 Task: Find connections with filter location Bujumbura with filter topic #femaleentrepreneurwith filter profile language Potuguese with filter current company Sofomation with filter school Mar Baselios College of Engineering and Technology (Autonomous) | Thiruvananthapuram | Kerala with filter industry Electrical Equipment Manufacturing with filter service category Search Engine Marketing (SEM) with filter keywords title President
Action: Mouse moved to (188, 277)
Screenshot: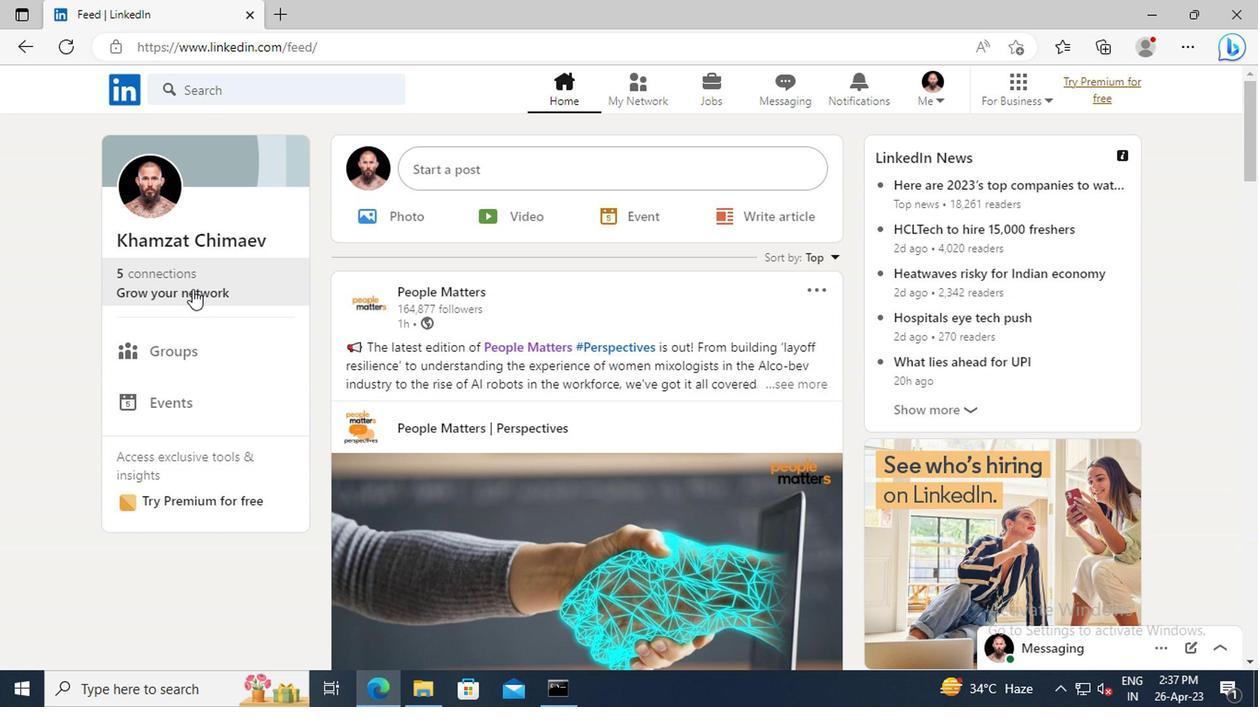 
Action: Mouse pressed left at (188, 277)
Screenshot: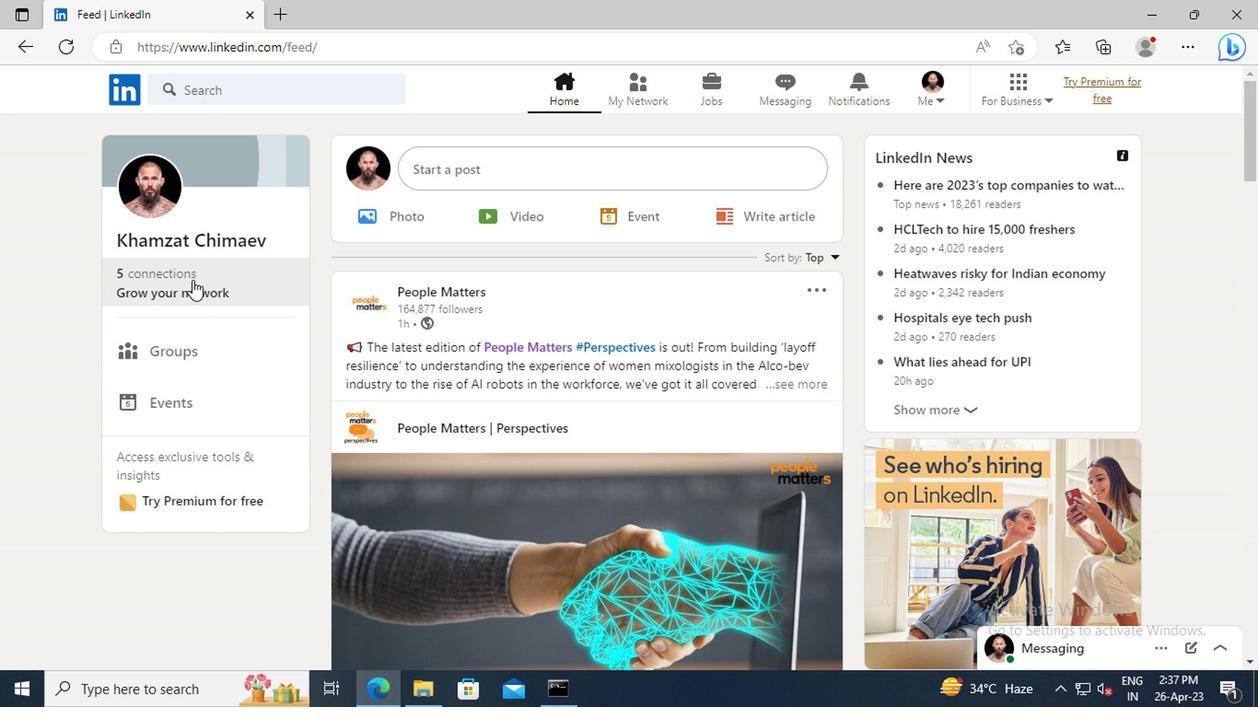 
Action: Mouse moved to (212, 197)
Screenshot: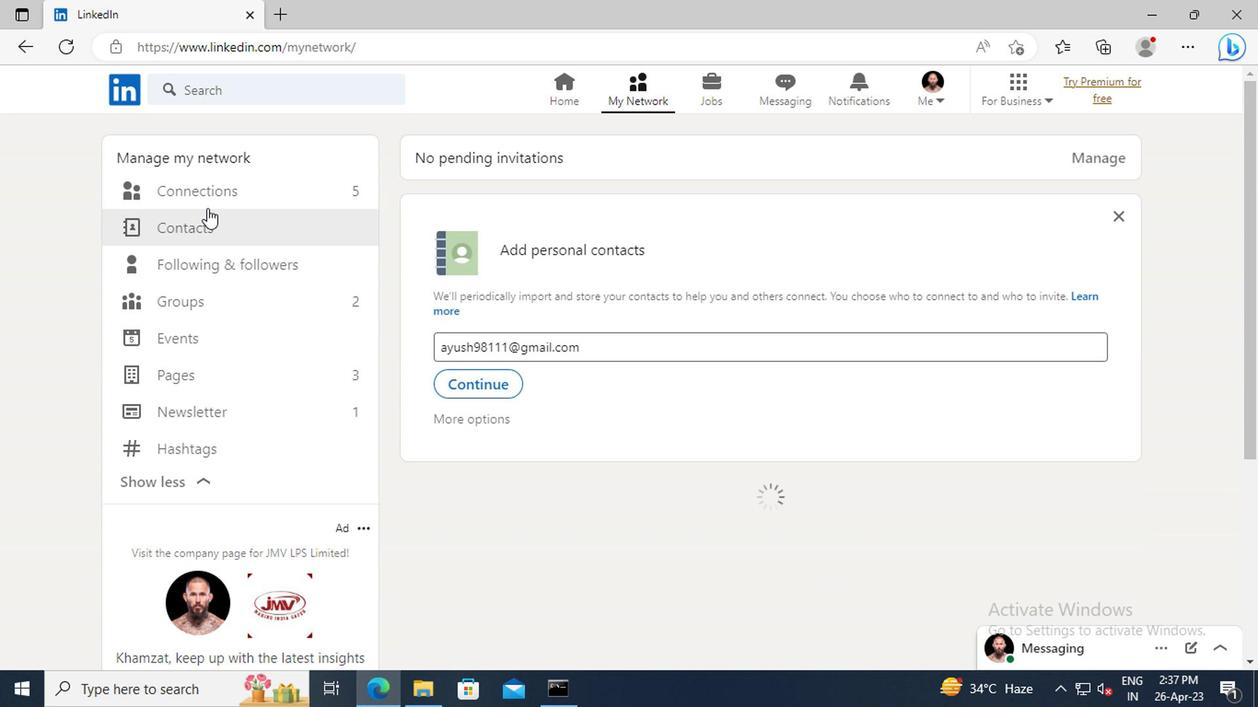 
Action: Mouse pressed left at (212, 197)
Screenshot: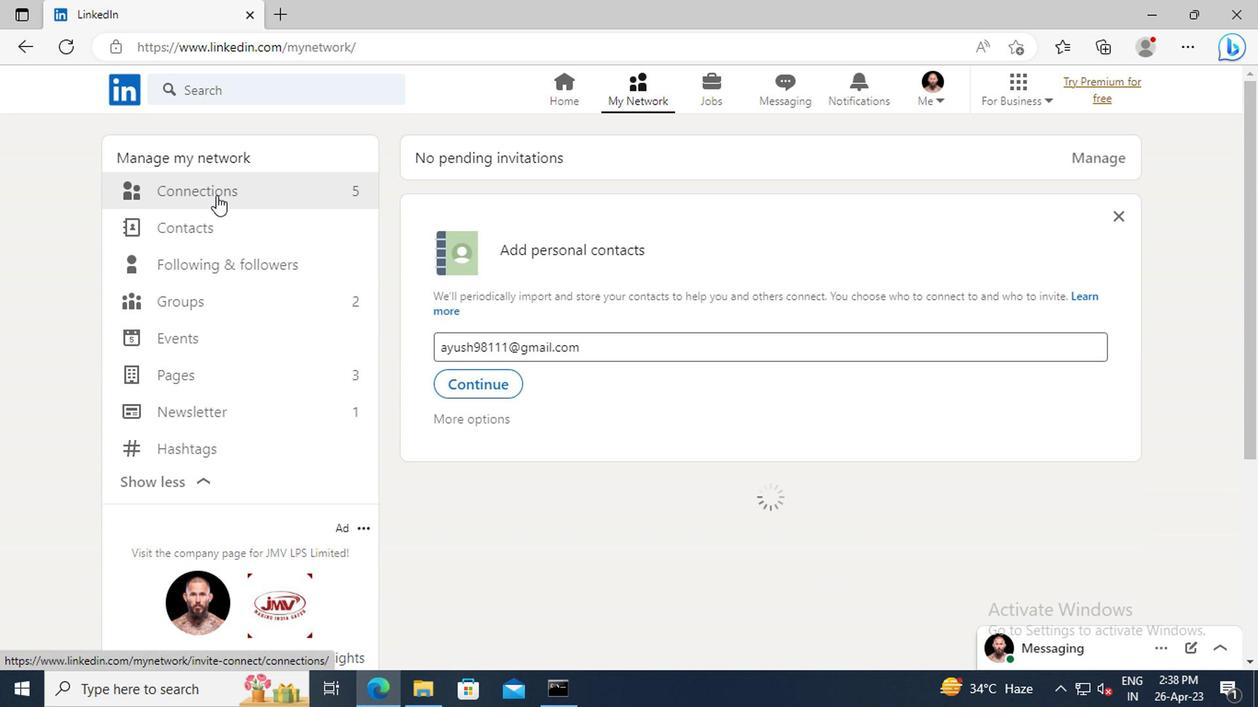 
Action: Mouse moved to (751, 197)
Screenshot: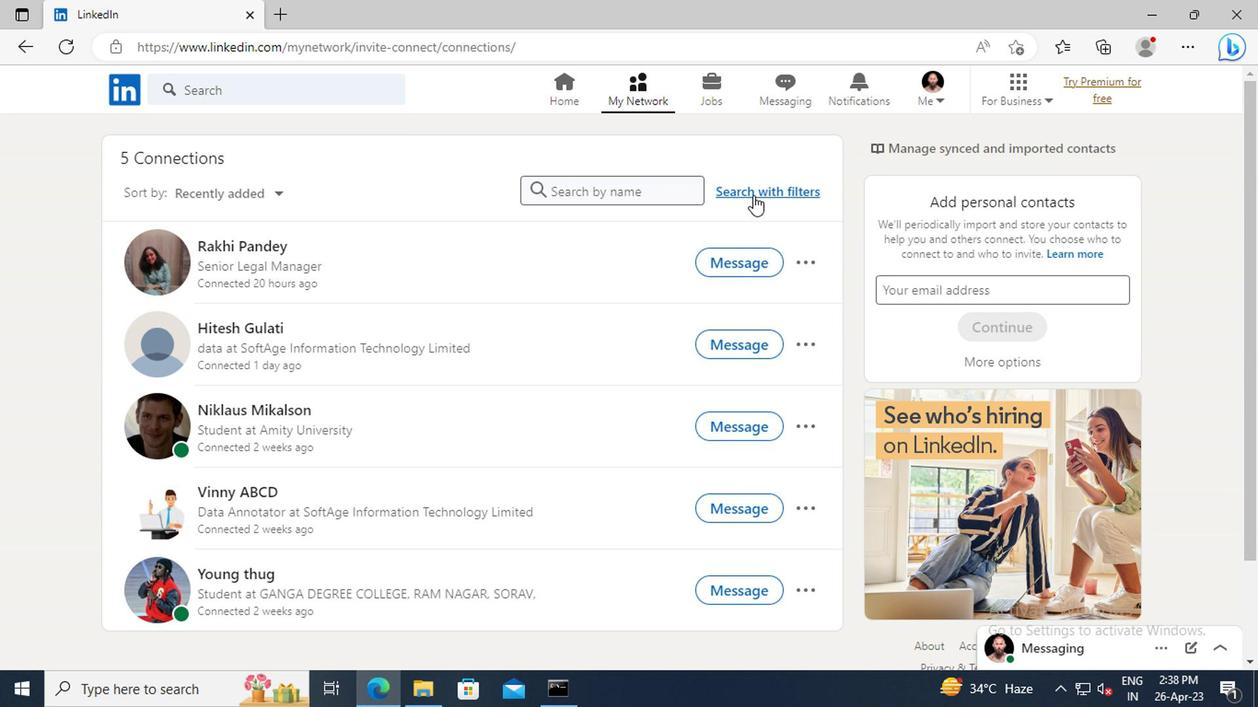 
Action: Mouse pressed left at (751, 197)
Screenshot: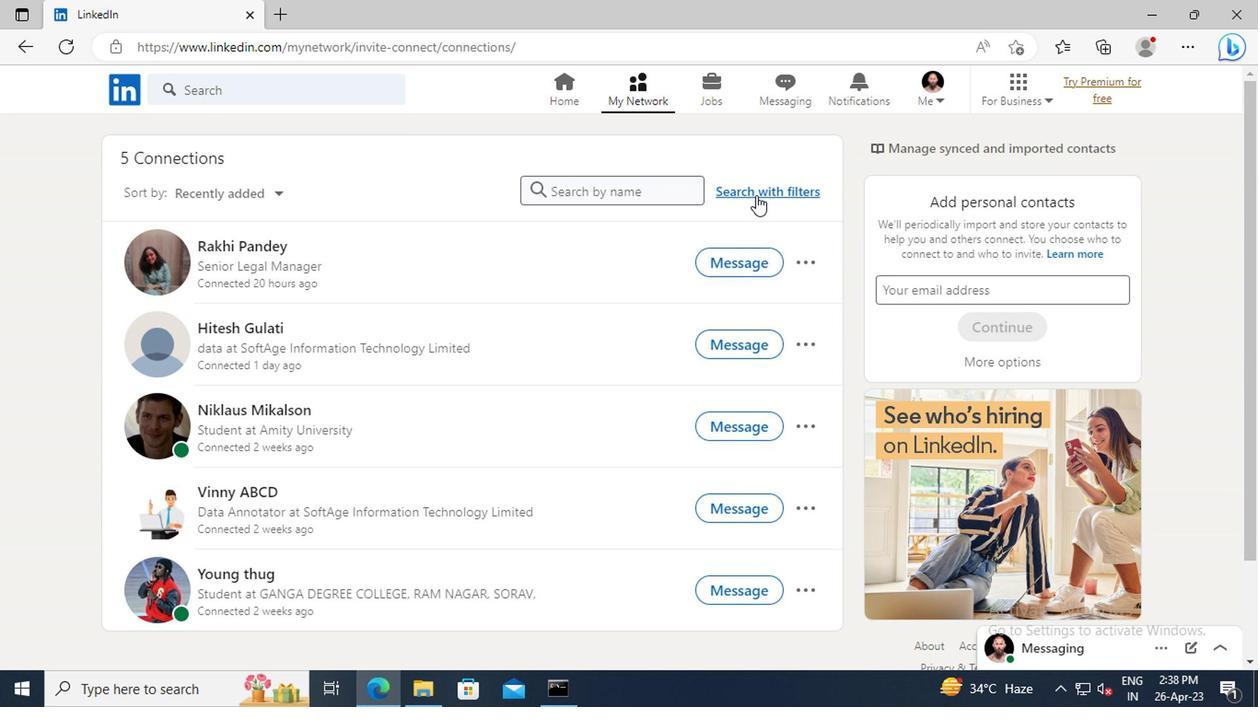 
Action: Mouse moved to (697, 148)
Screenshot: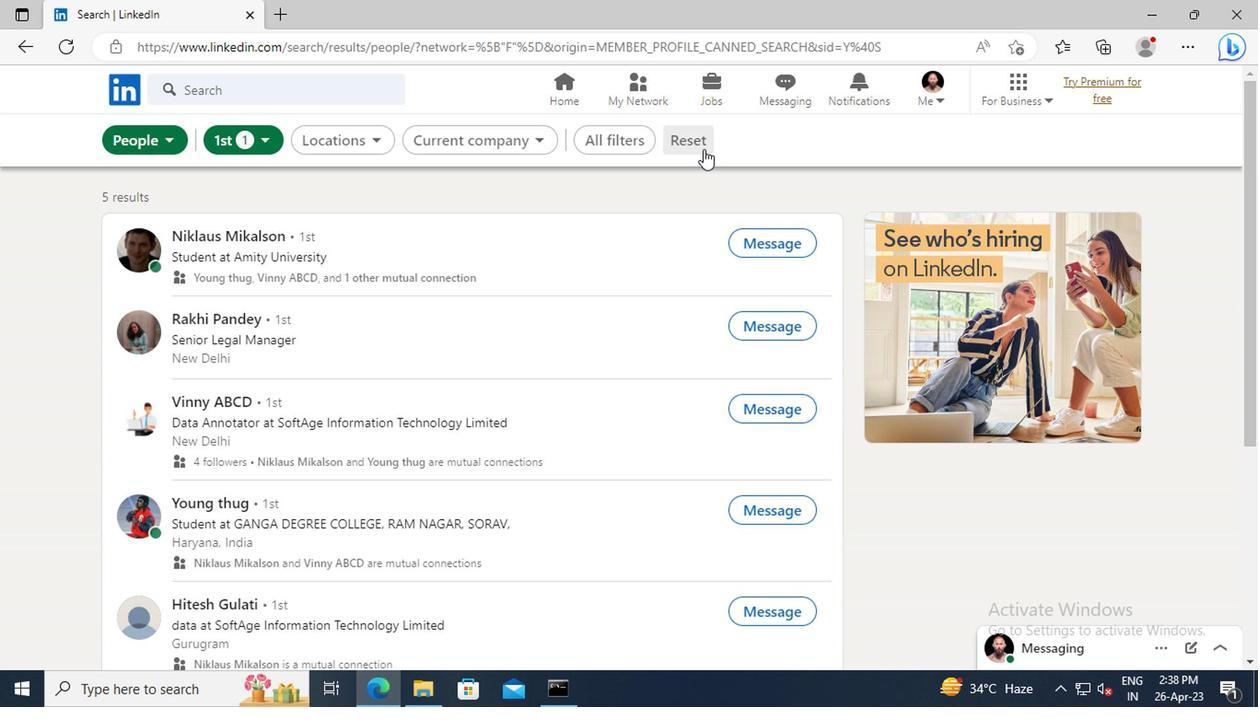 
Action: Mouse pressed left at (697, 148)
Screenshot: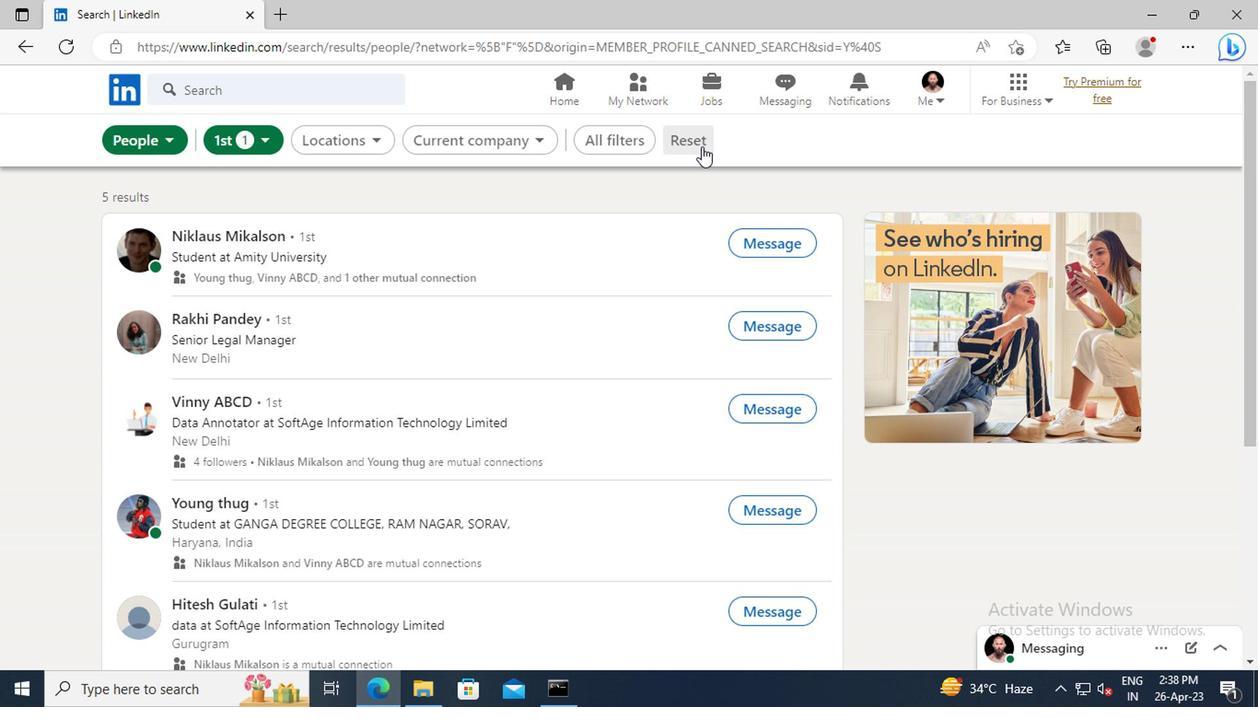 
Action: Mouse moved to (673, 147)
Screenshot: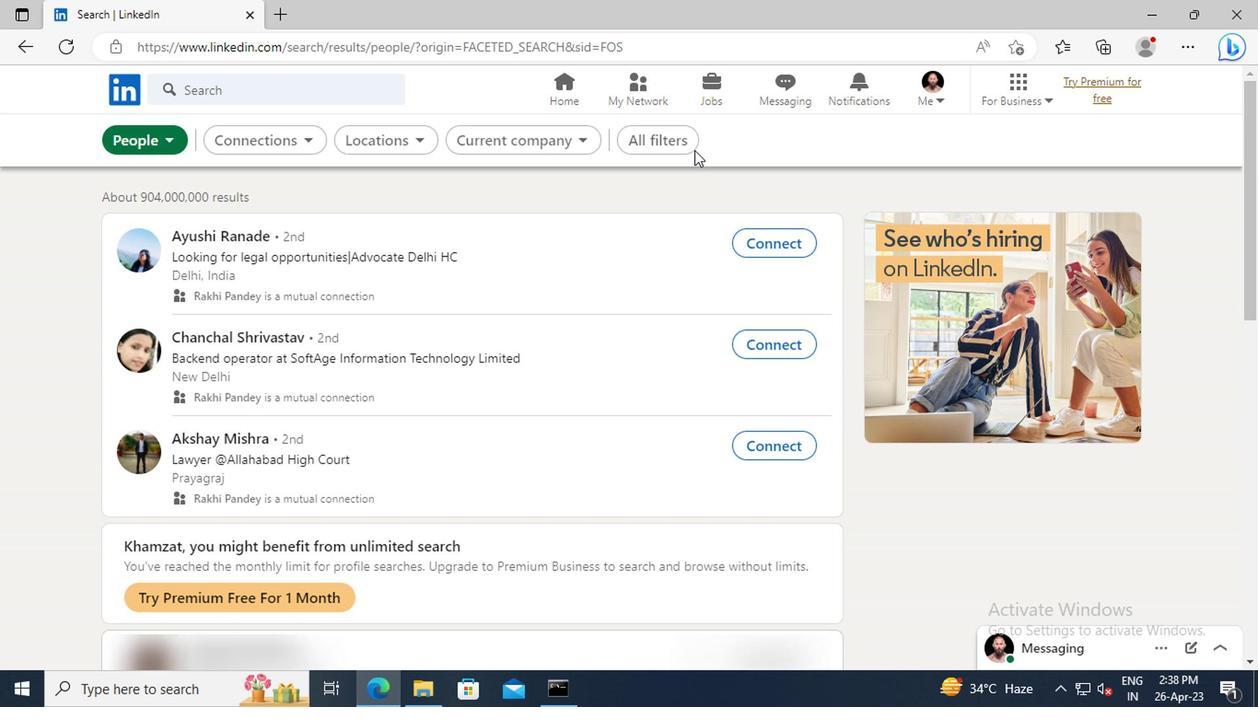 
Action: Mouse pressed left at (673, 147)
Screenshot: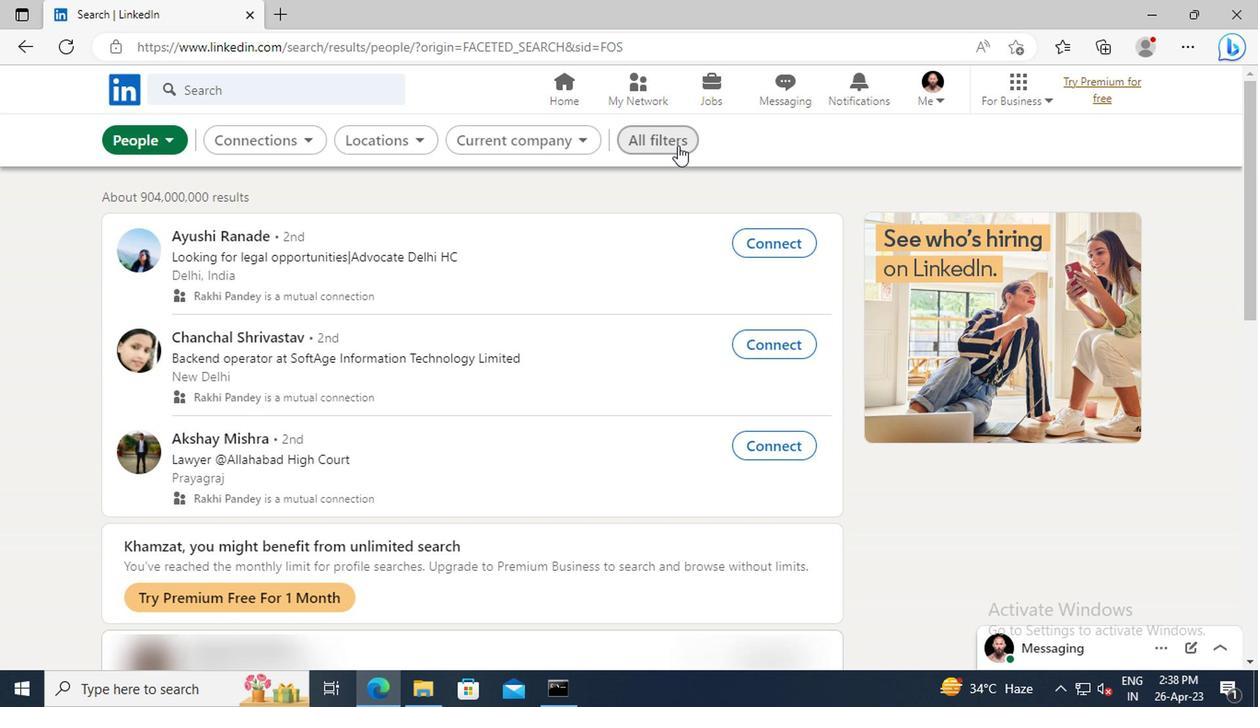 
Action: Mouse moved to (1053, 342)
Screenshot: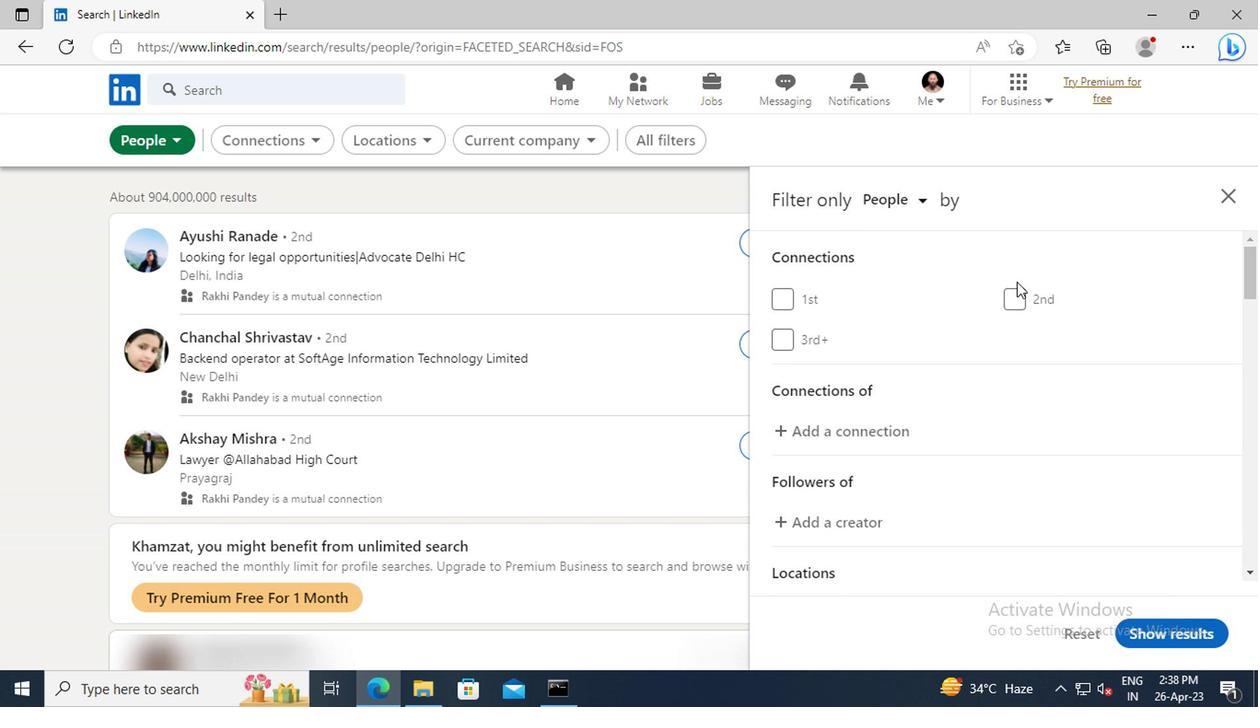 
Action: Mouse scrolled (1053, 341) with delta (0, 0)
Screenshot: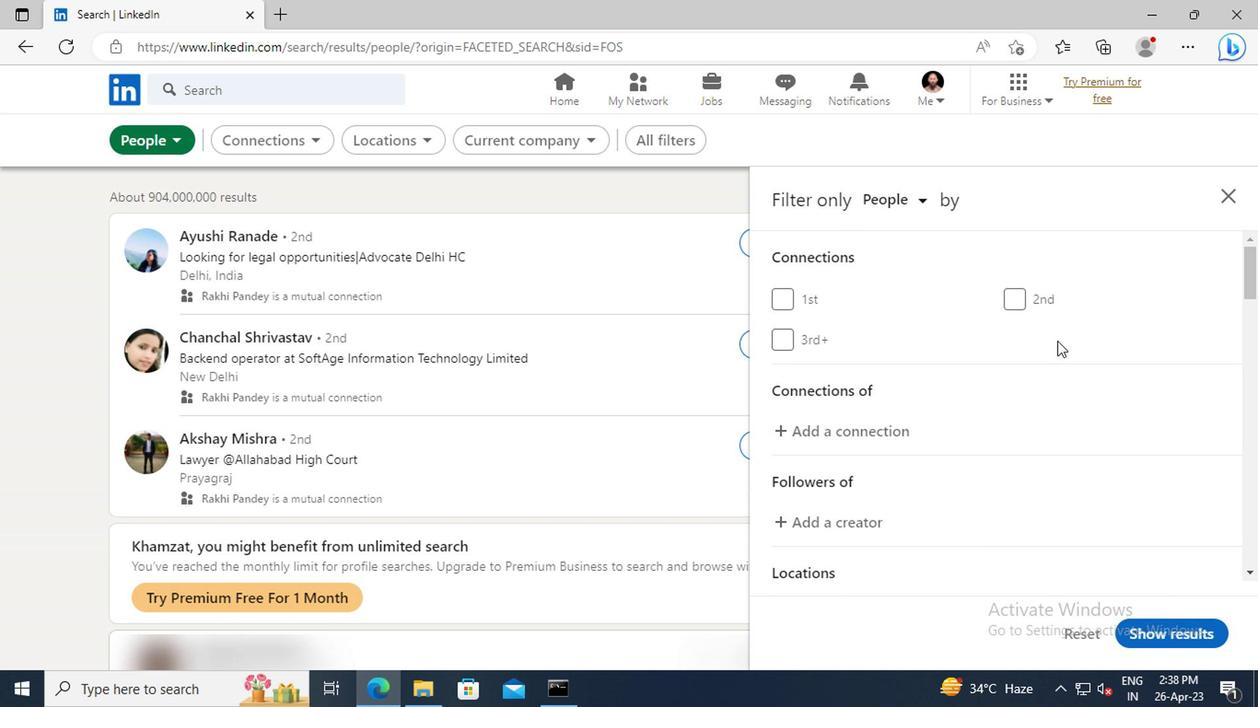 
Action: Mouse scrolled (1053, 341) with delta (0, 0)
Screenshot: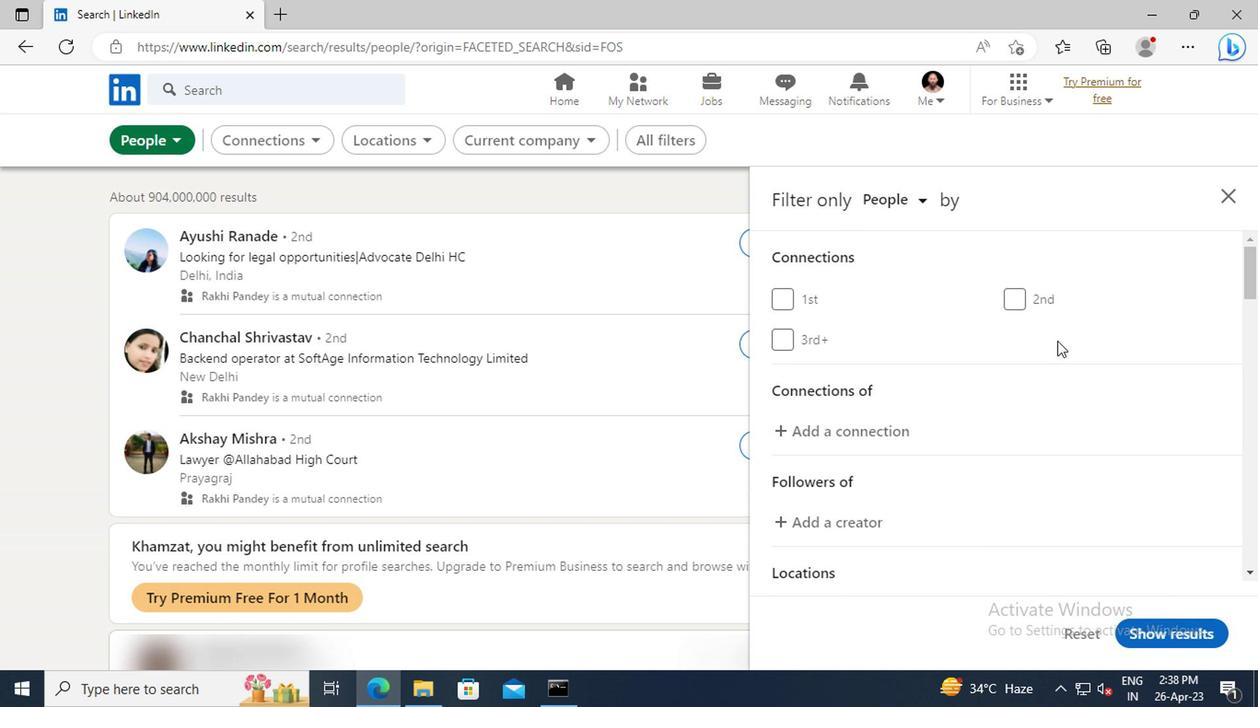 
Action: Mouse scrolled (1053, 341) with delta (0, 0)
Screenshot: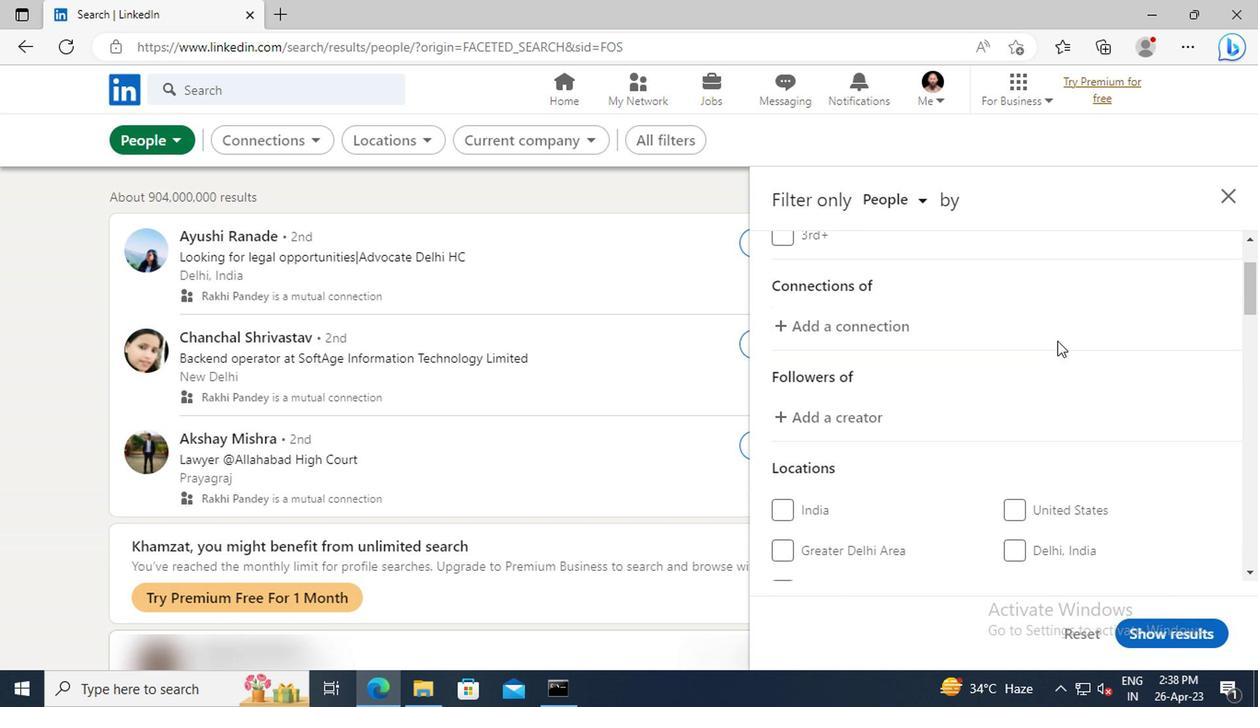 
Action: Mouse scrolled (1053, 341) with delta (0, 0)
Screenshot: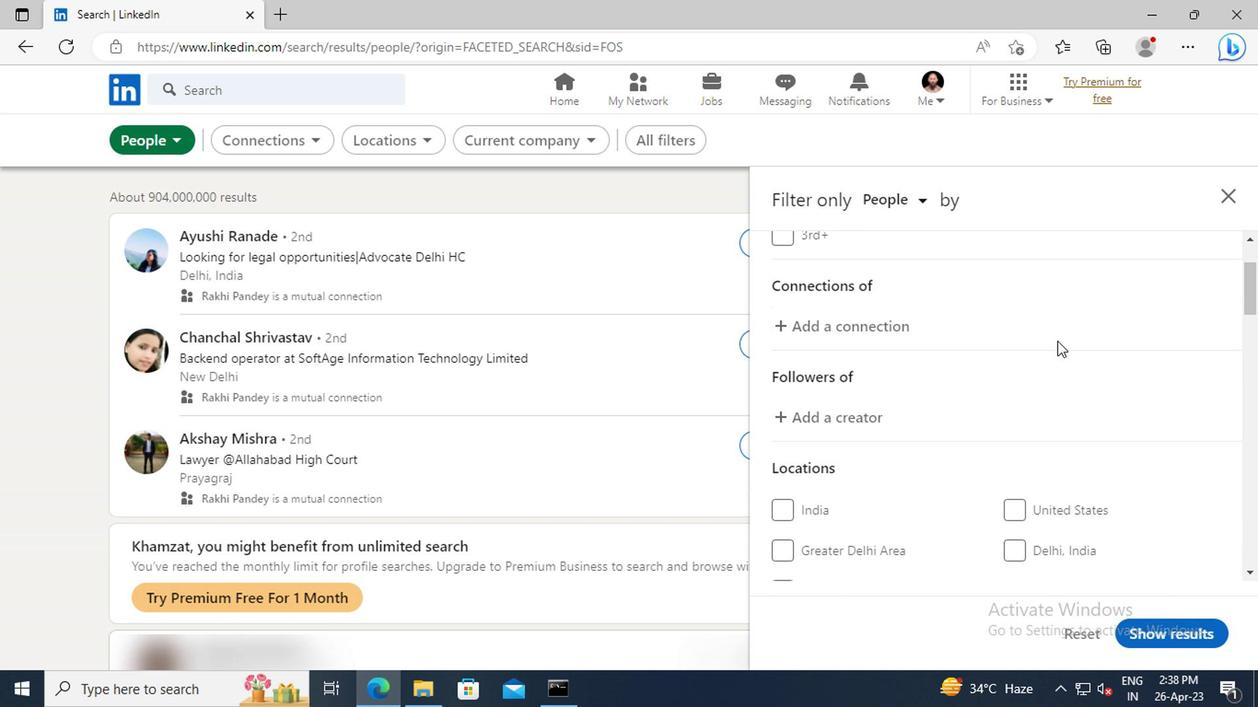 
Action: Mouse scrolled (1053, 341) with delta (0, 0)
Screenshot: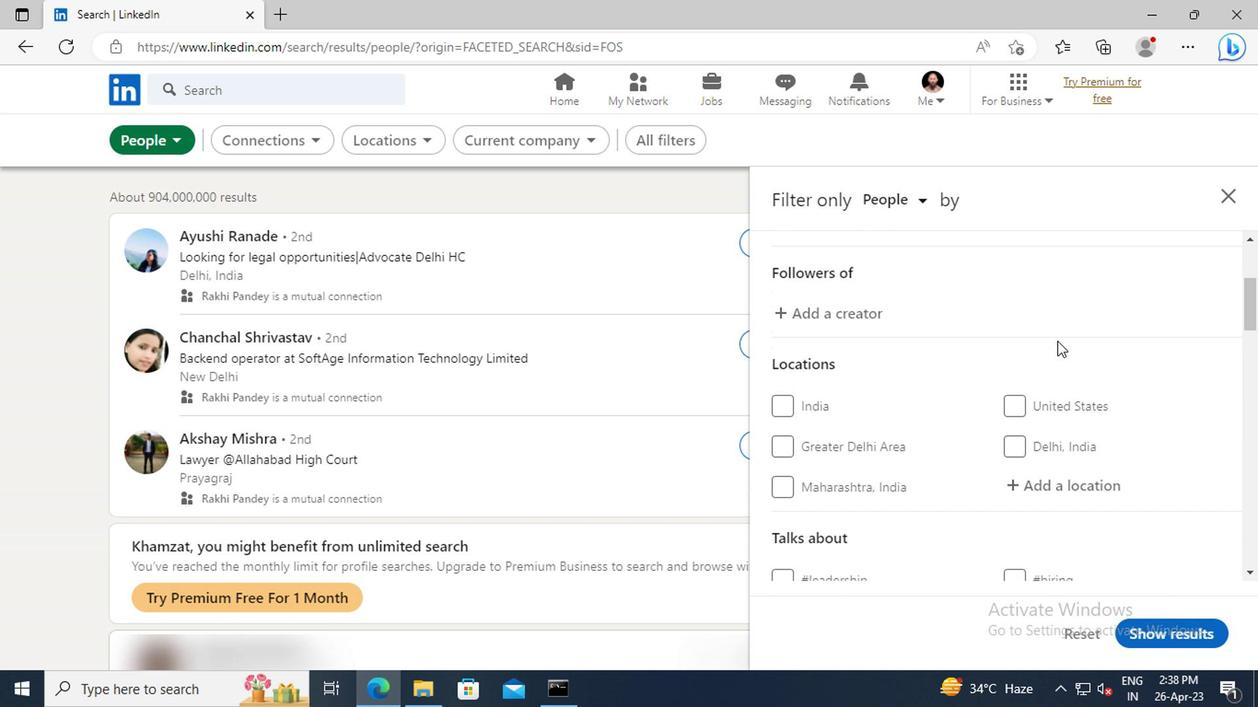 
Action: Mouse moved to (1047, 430)
Screenshot: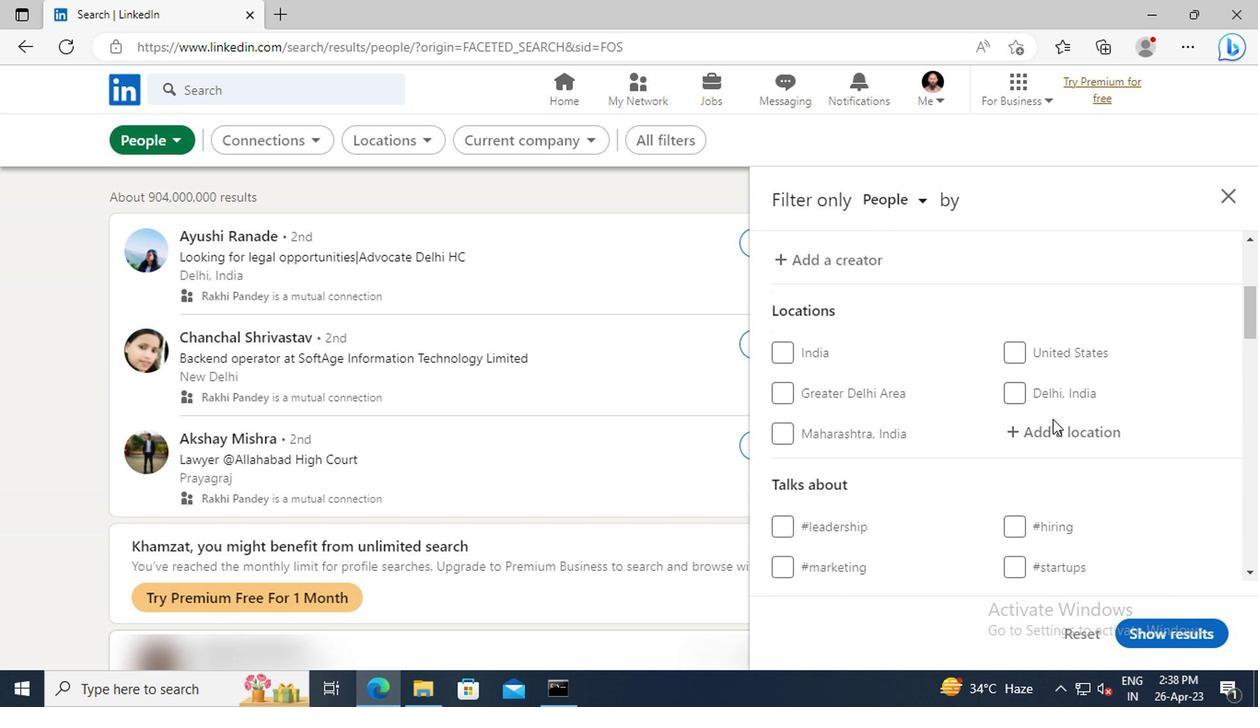 
Action: Mouse pressed left at (1047, 430)
Screenshot: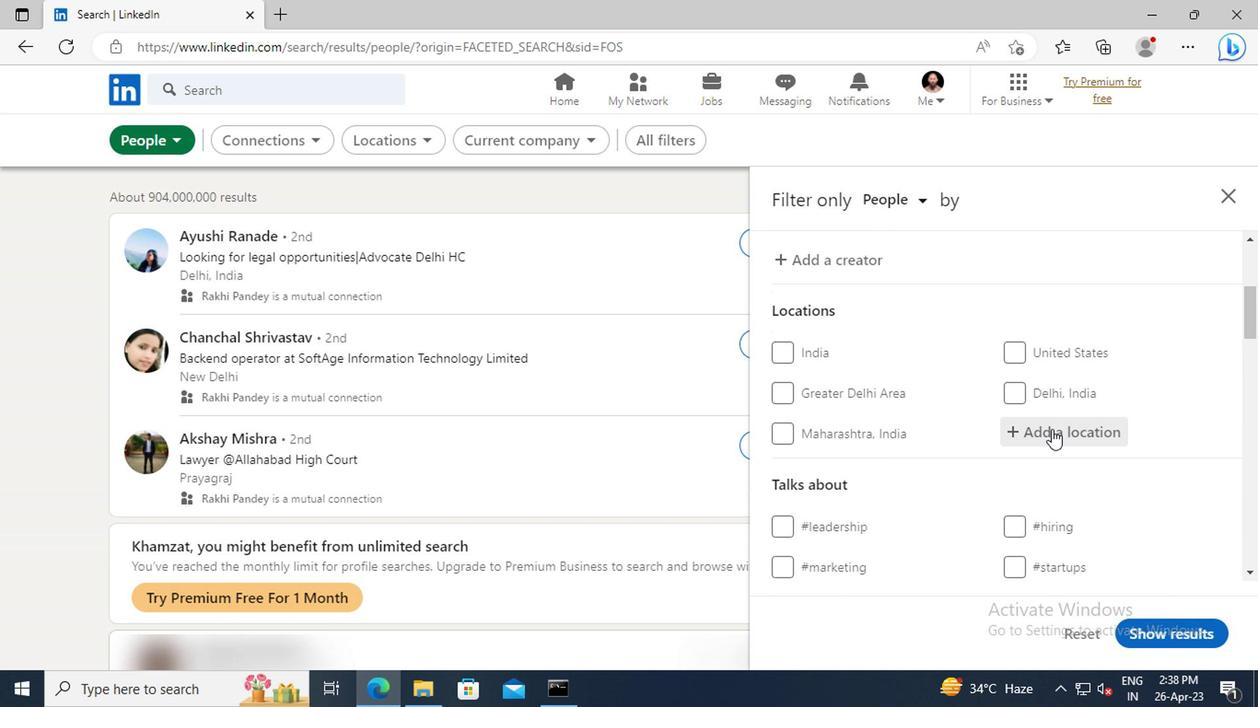 
Action: Key pressed <Key.shift>BUJUMBURA
Screenshot: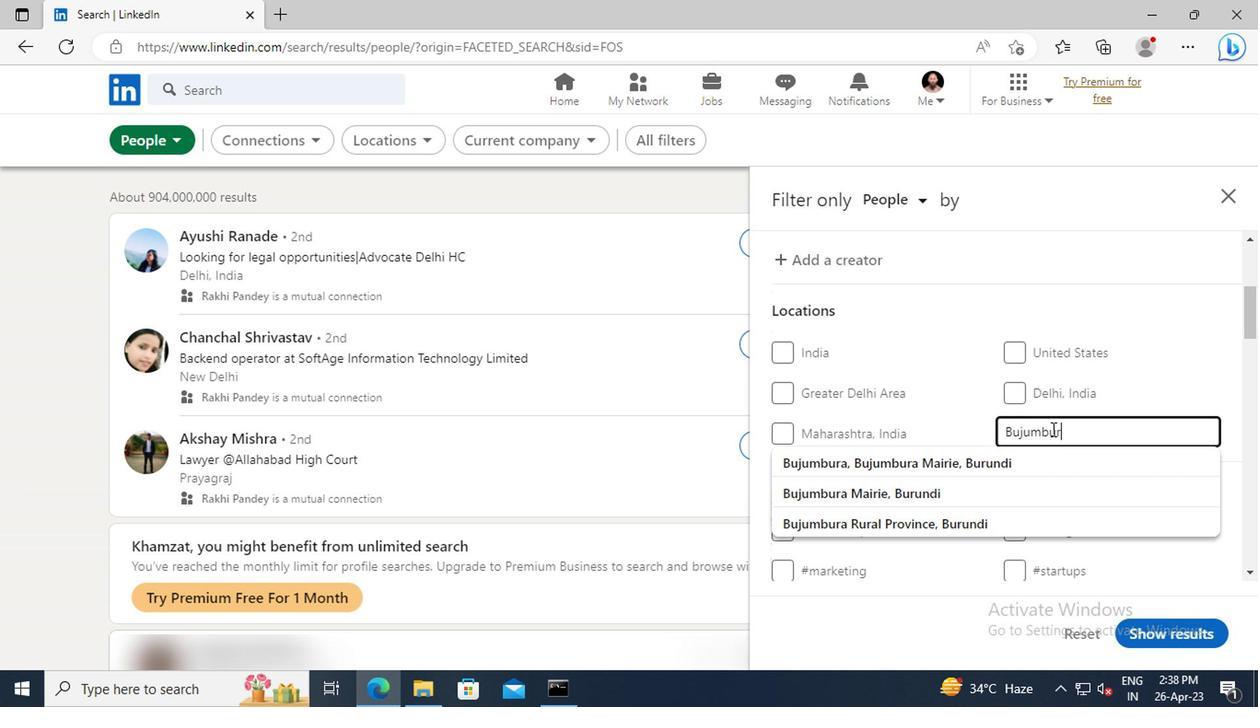 
Action: Mouse moved to (1029, 463)
Screenshot: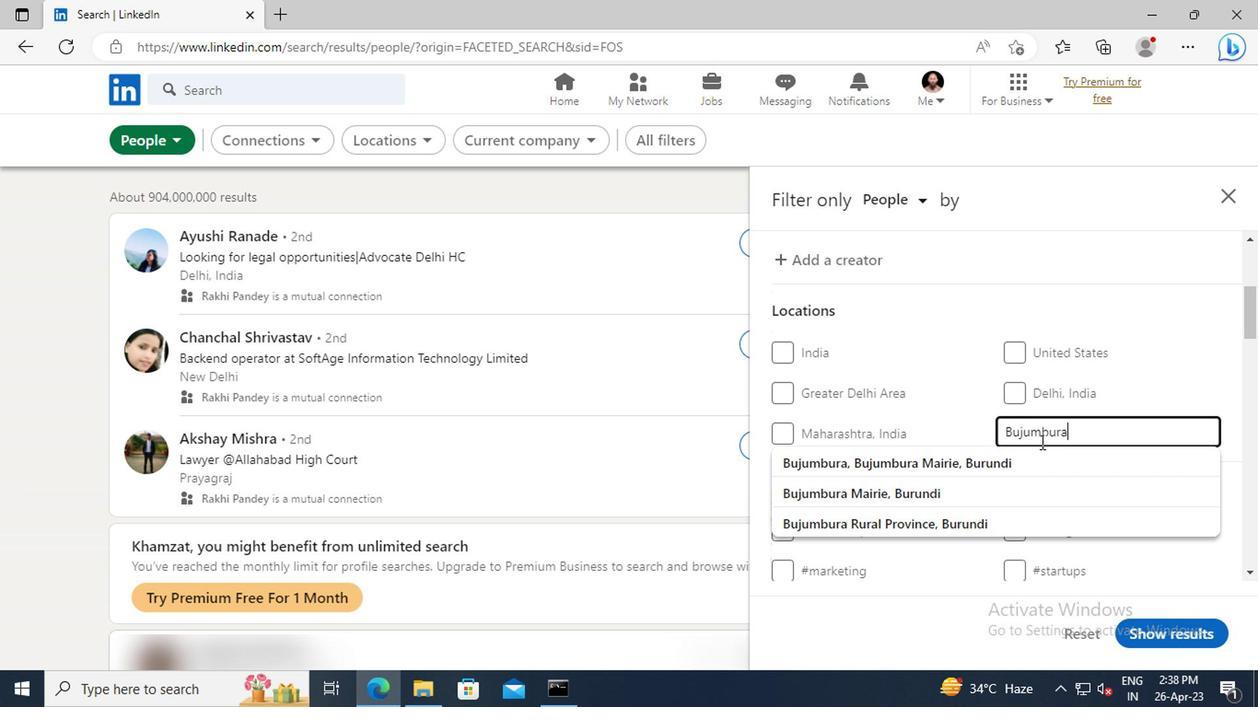 
Action: Mouse pressed left at (1029, 463)
Screenshot: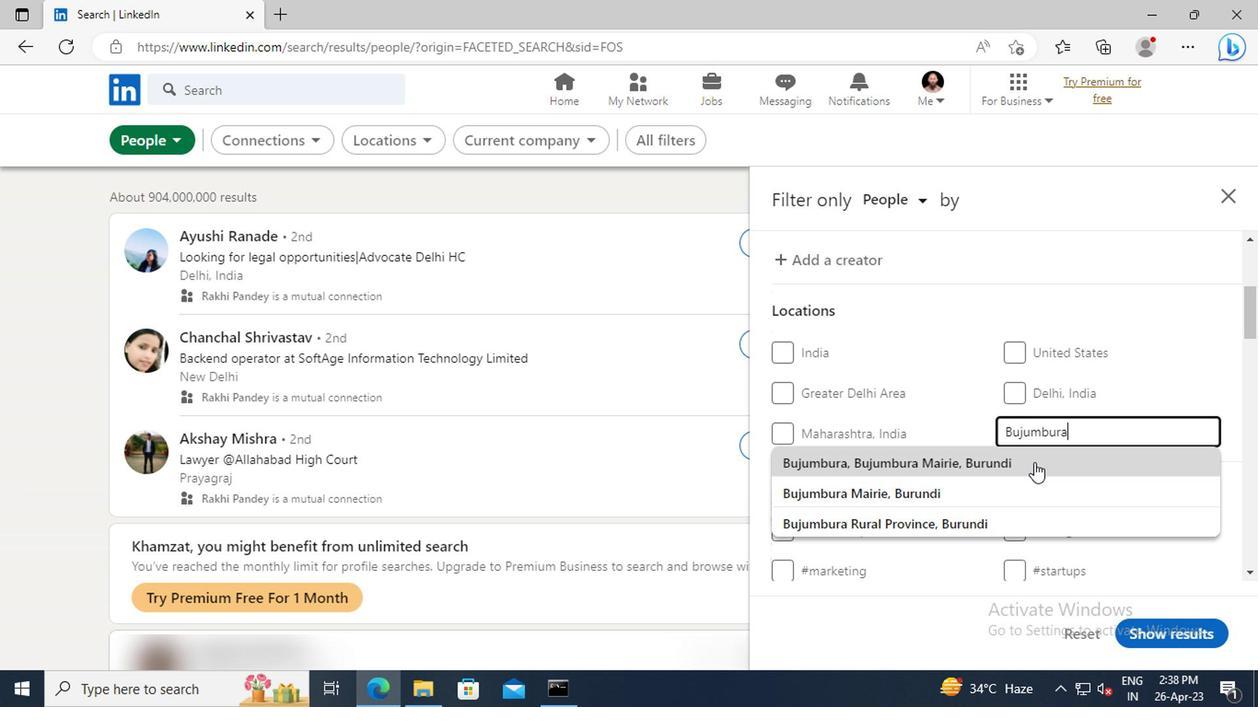 
Action: Mouse moved to (1031, 388)
Screenshot: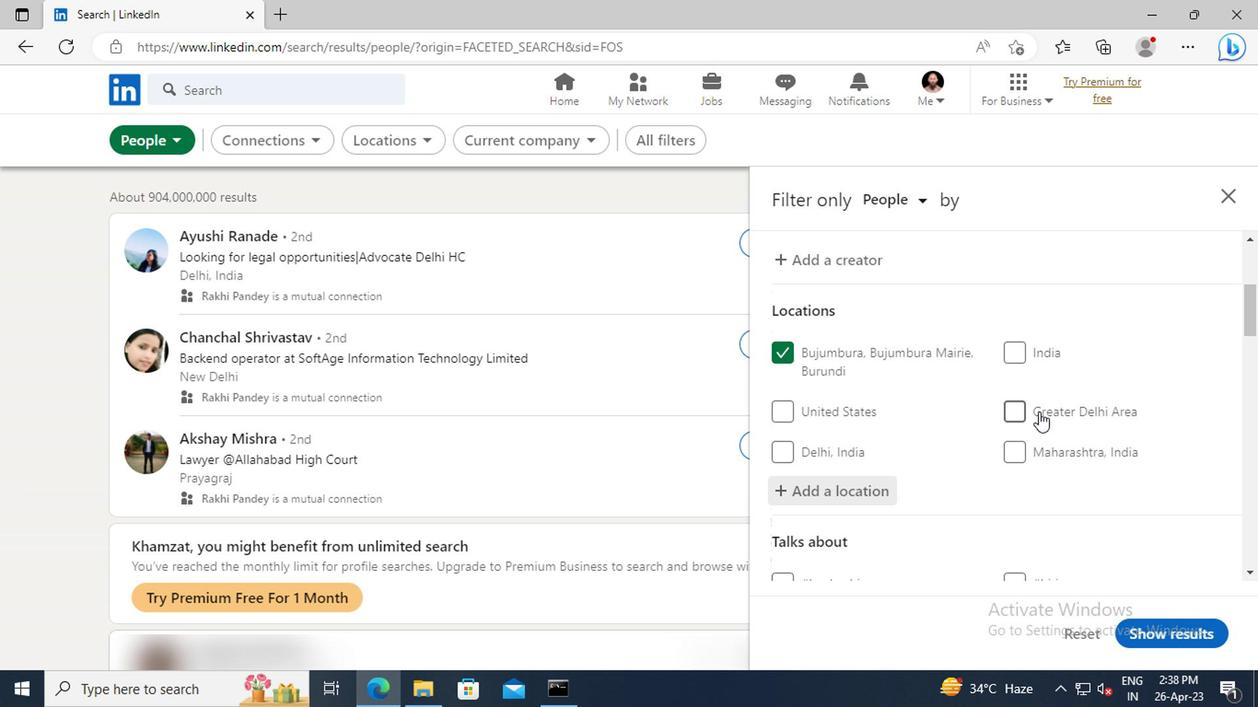 
Action: Mouse scrolled (1031, 388) with delta (0, 0)
Screenshot: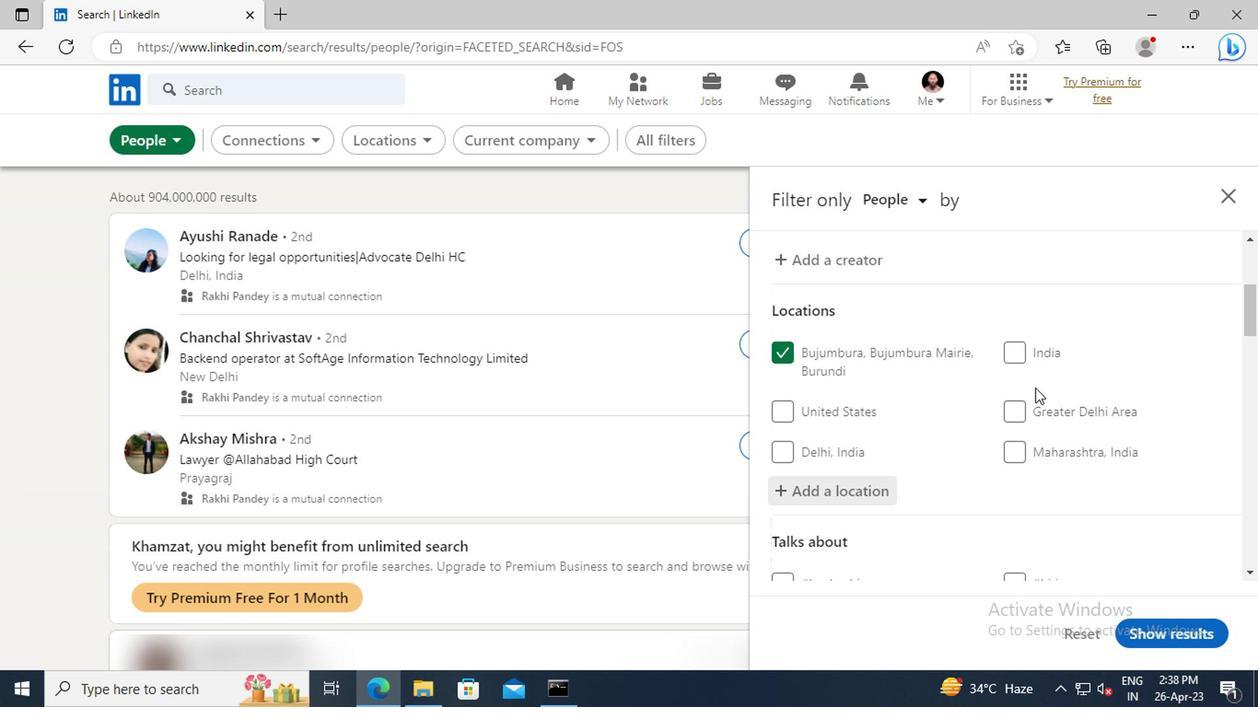 
Action: Mouse scrolled (1031, 388) with delta (0, 0)
Screenshot: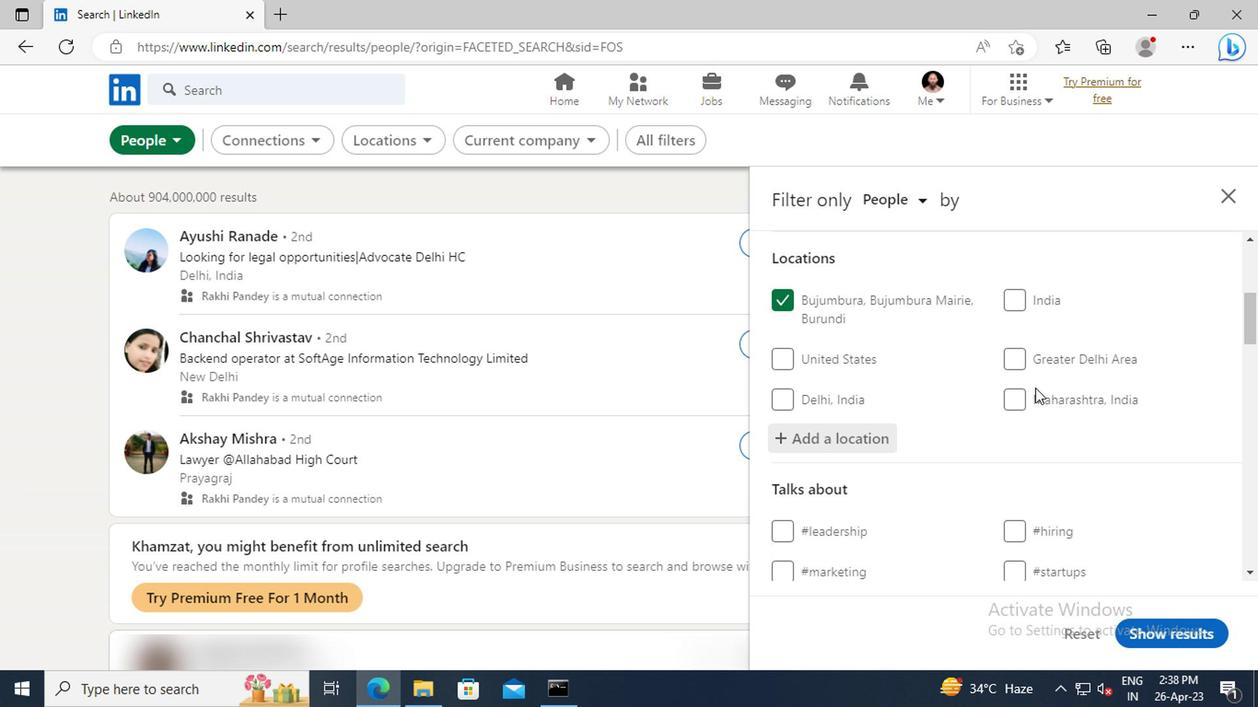 
Action: Mouse scrolled (1031, 388) with delta (0, 0)
Screenshot: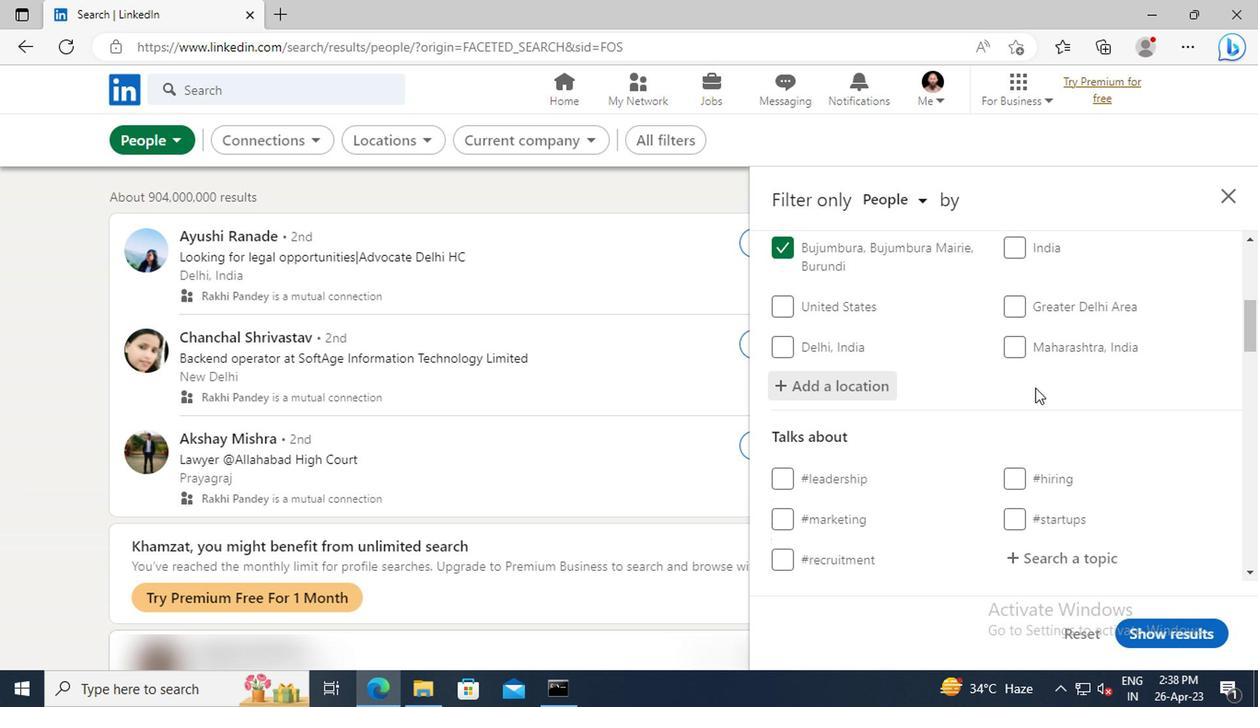 
Action: Mouse scrolled (1031, 388) with delta (0, 0)
Screenshot: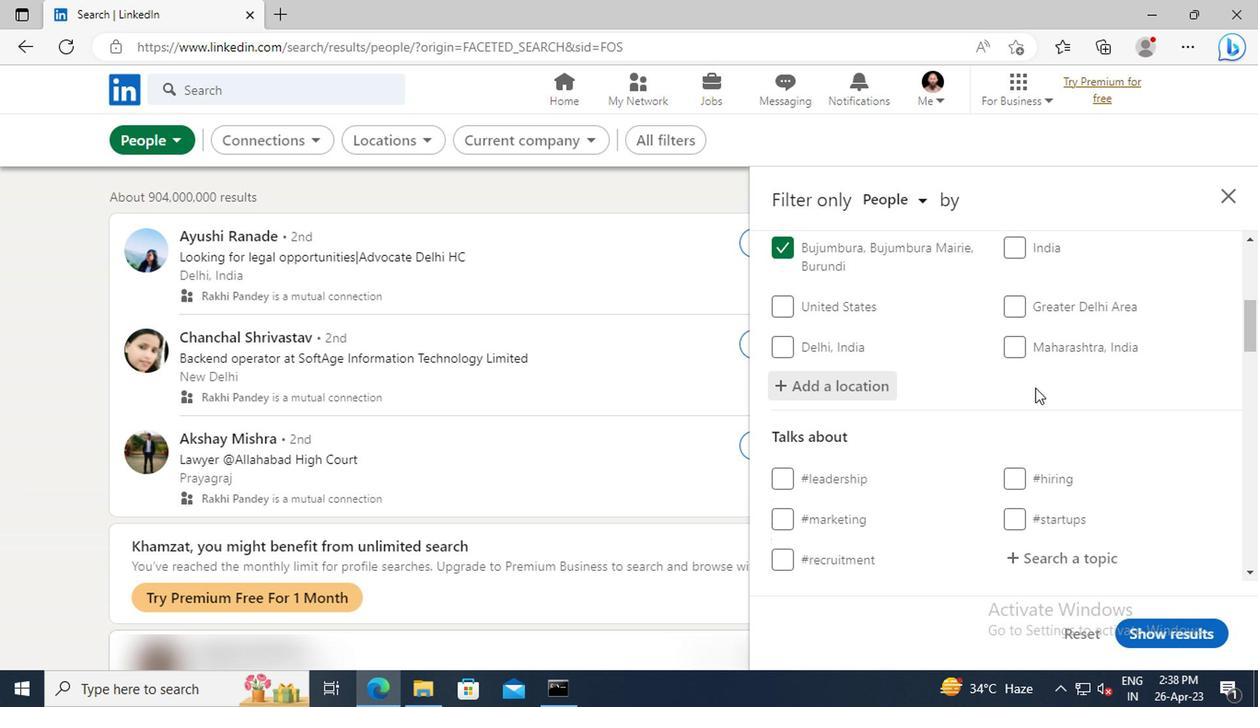 
Action: Mouse moved to (1033, 454)
Screenshot: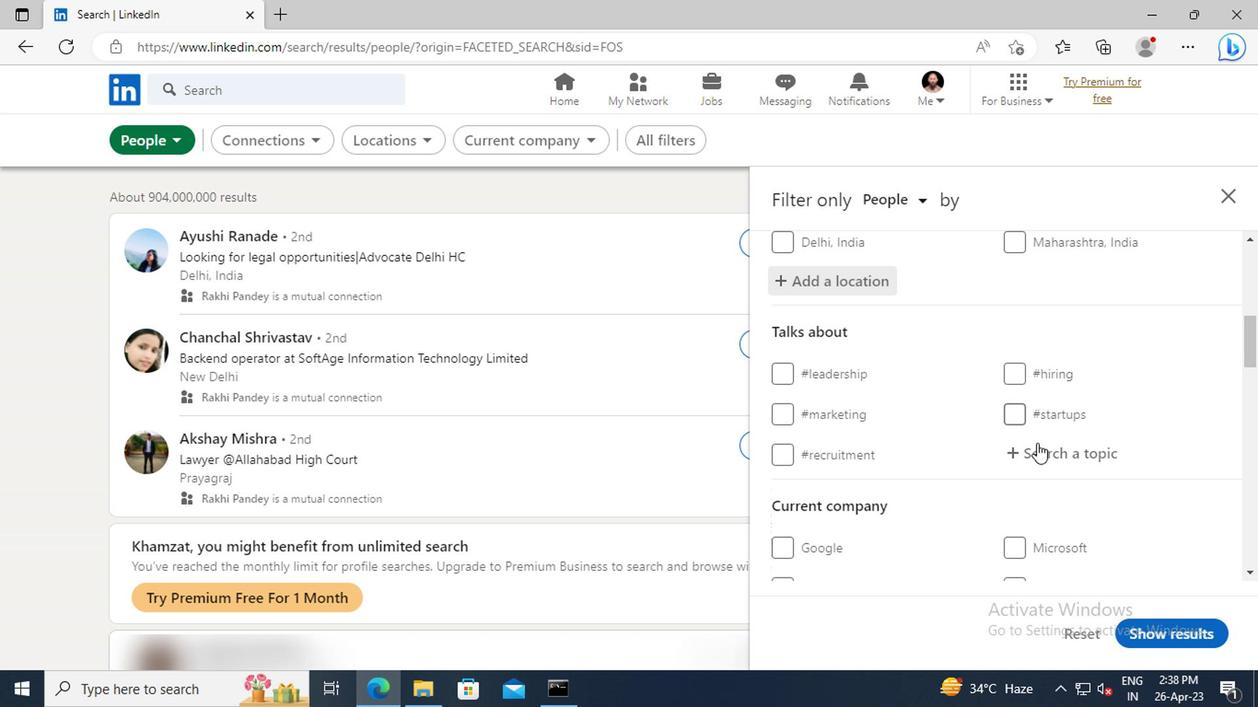 
Action: Mouse pressed left at (1033, 454)
Screenshot: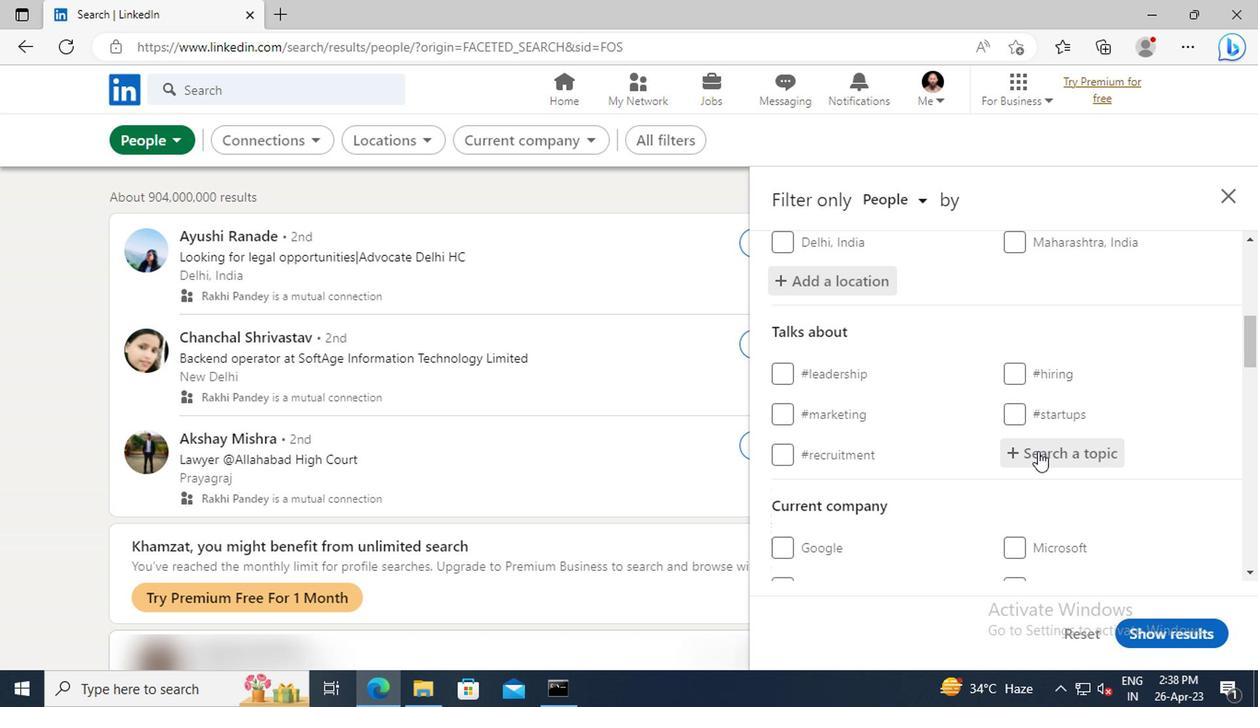 
Action: Key pressed <Key.shift>#FEMALEENTRPRENEURWITH<Key.enter>
Screenshot: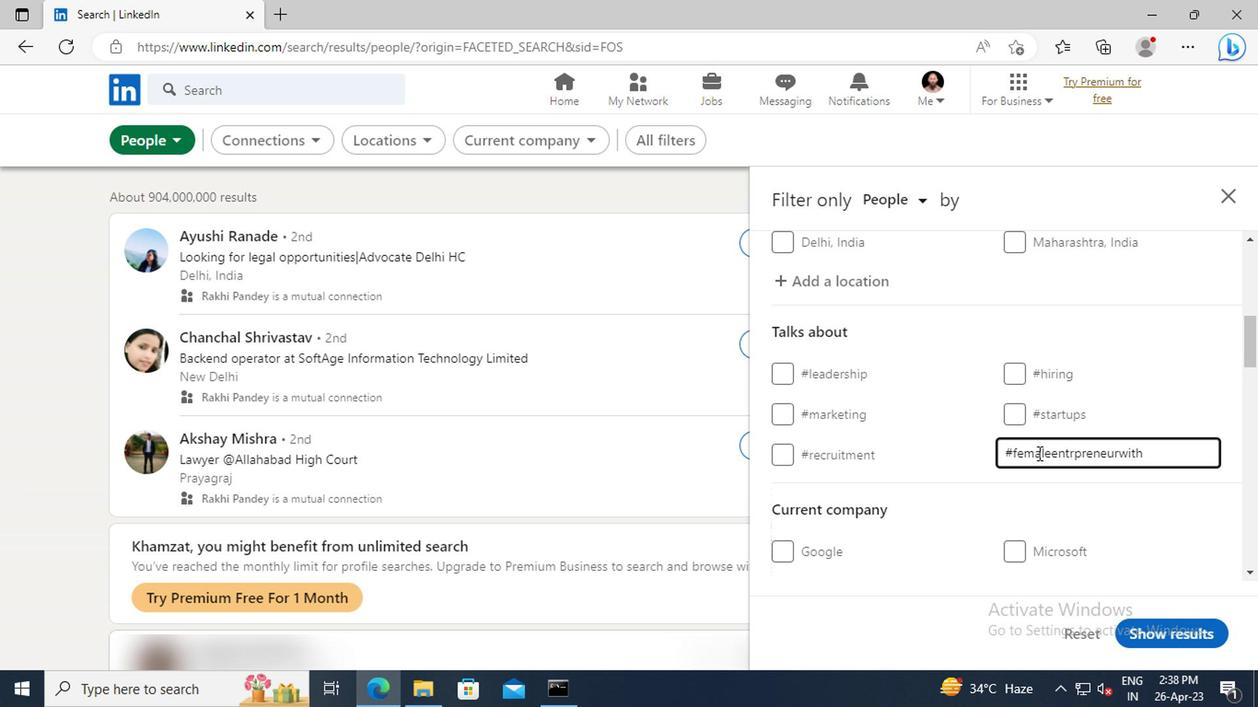 
Action: Mouse moved to (985, 425)
Screenshot: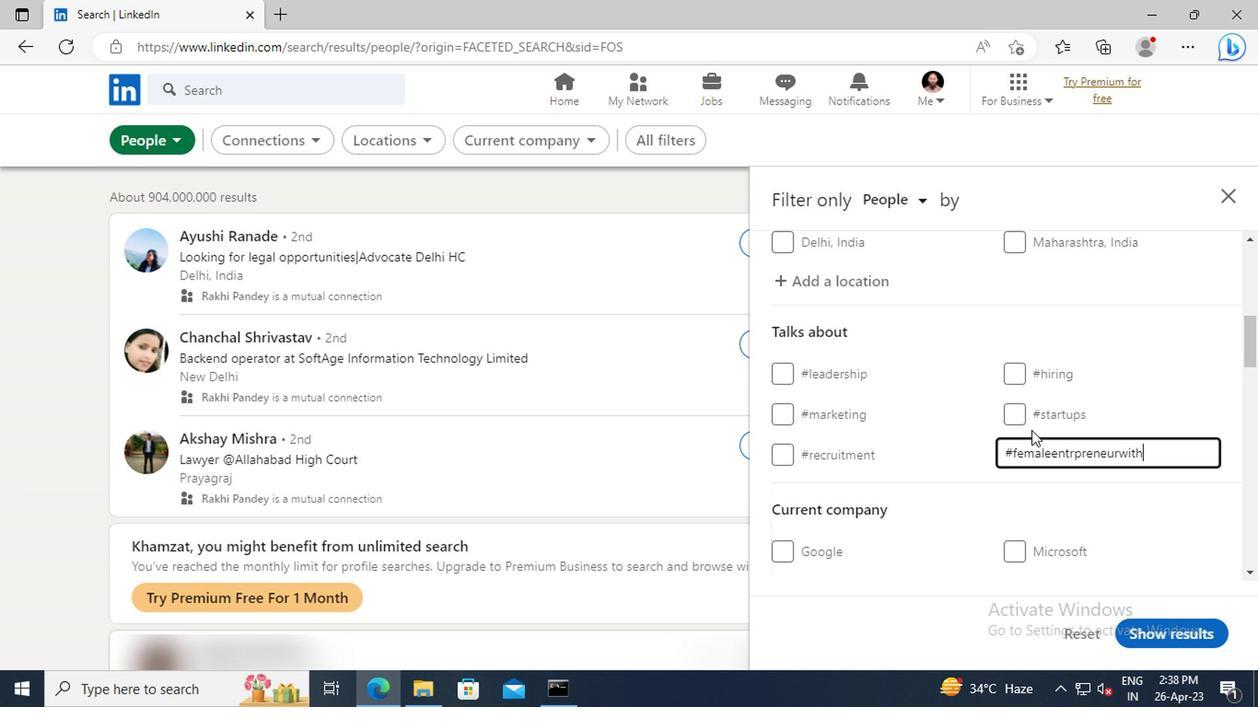 
Action: Mouse scrolled (985, 424) with delta (0, 0)
Screenshot: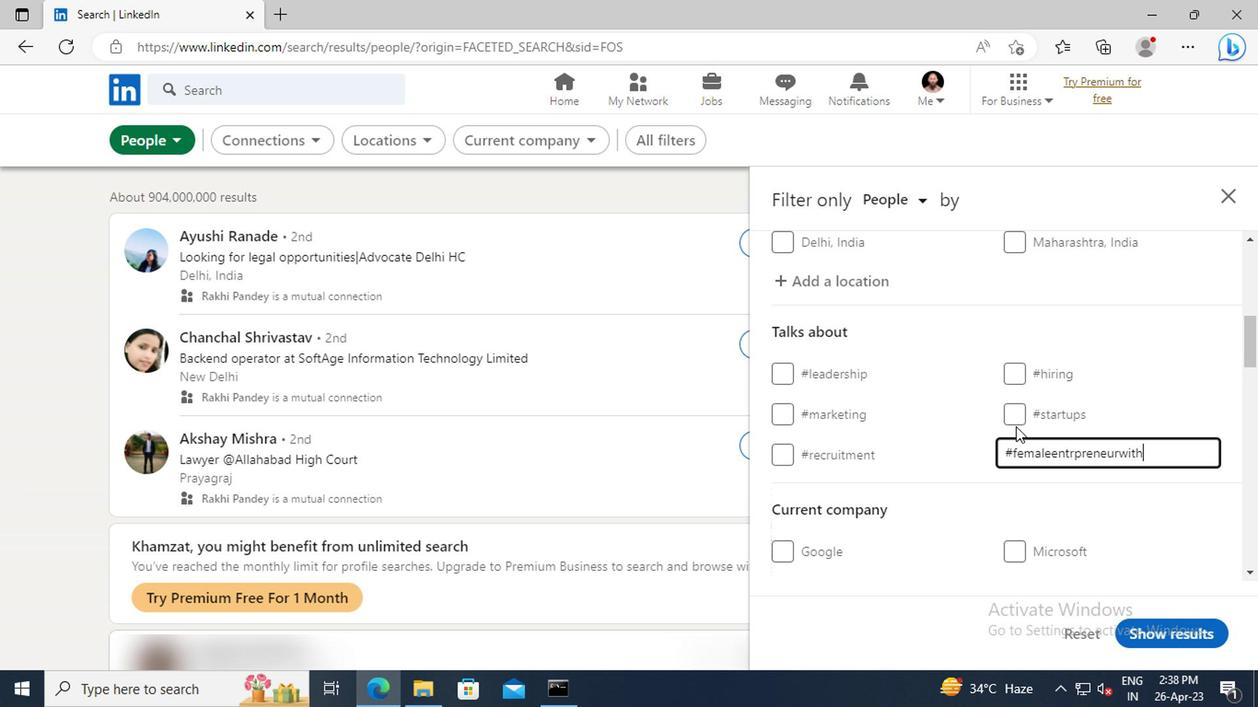 
Action: Mouse scrolled (985, 424) with delta (0, 0)
Screenshot: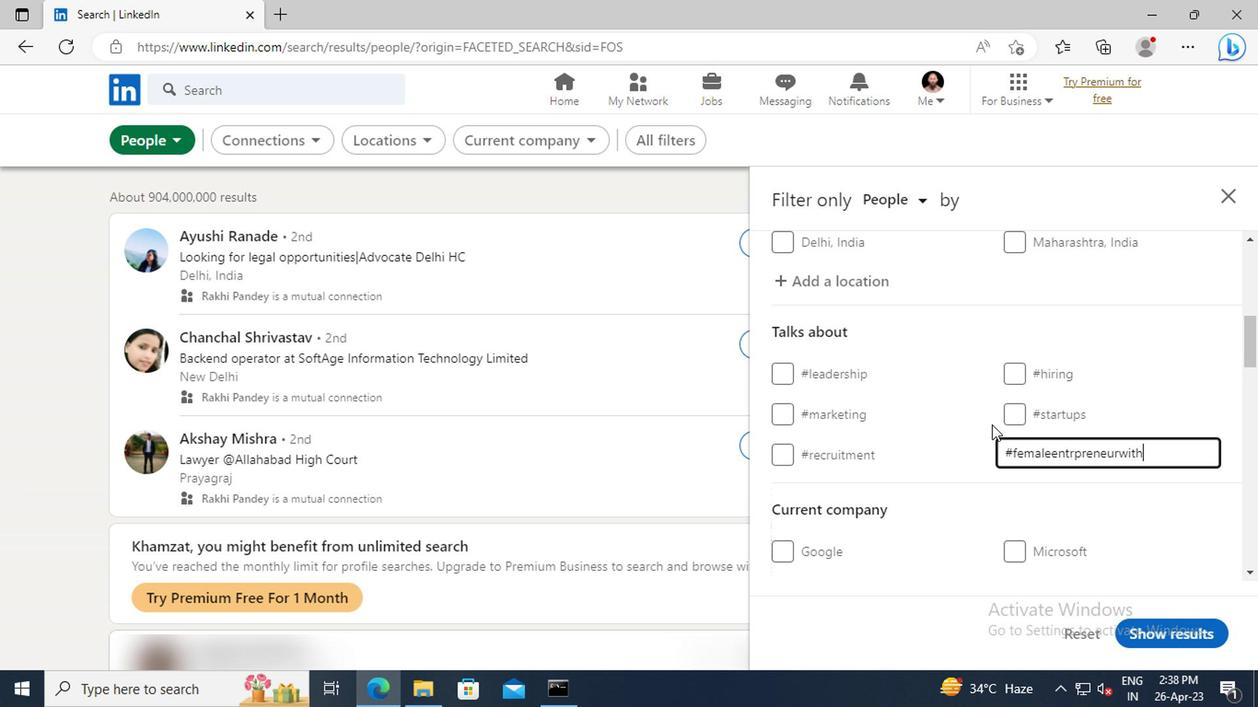 
Action: Mouse scrolled (985, 424) with delta (0, 0)
Screenshot: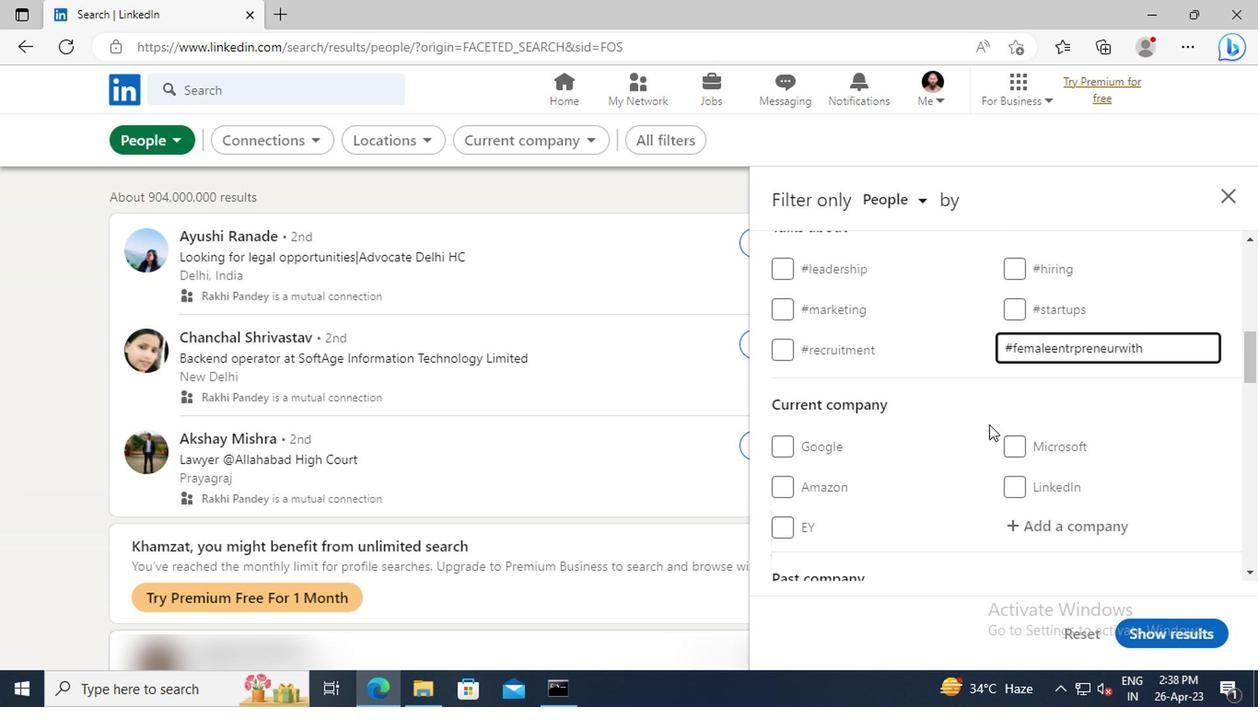
Action: Mouse scrolled (985, 424) with delta (0, 0)
Screenshot: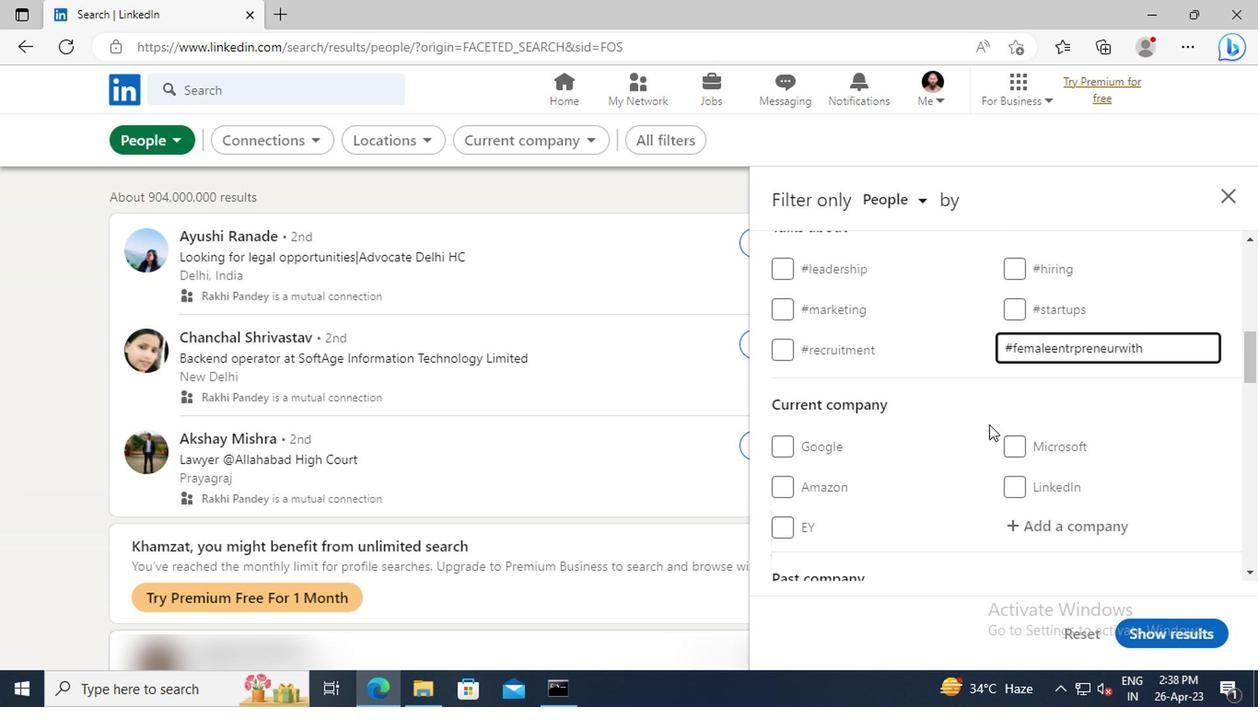 
Action: Mouse scrolled (985, 424) with delta (0, 0)
Screenshot: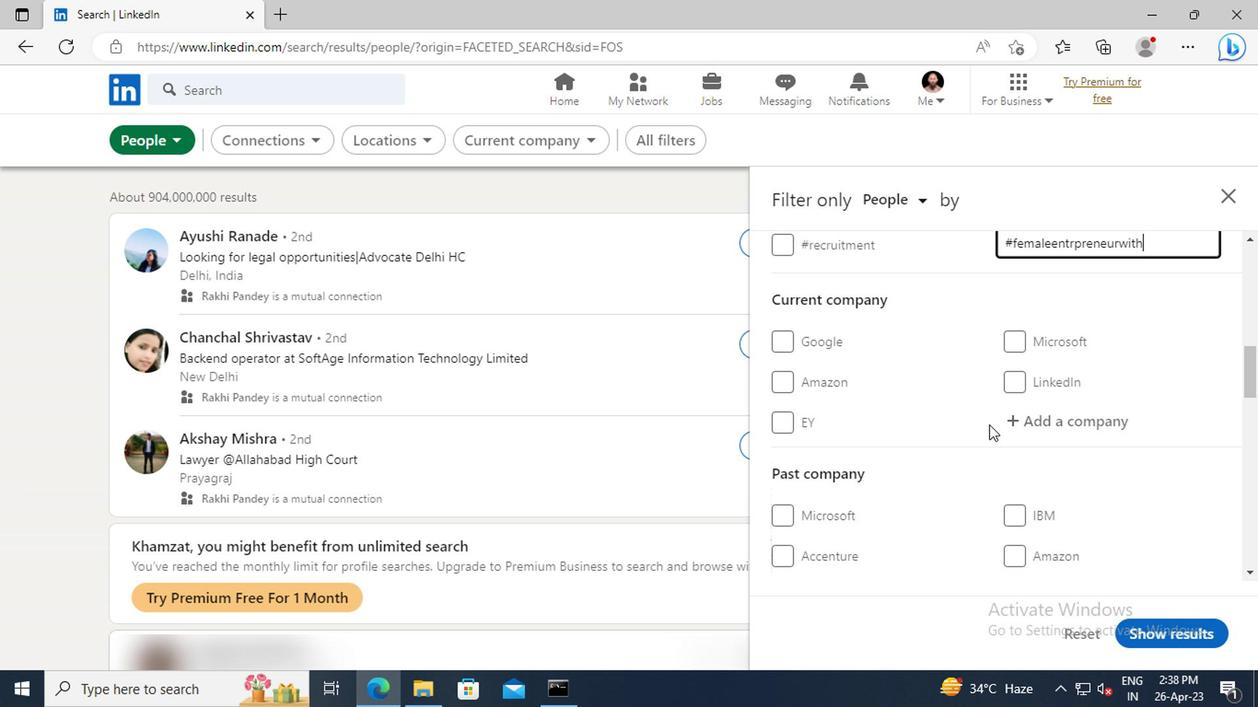 
Action: Mouse scrolled (985, 424) with delta (0, 0)
Screenshot: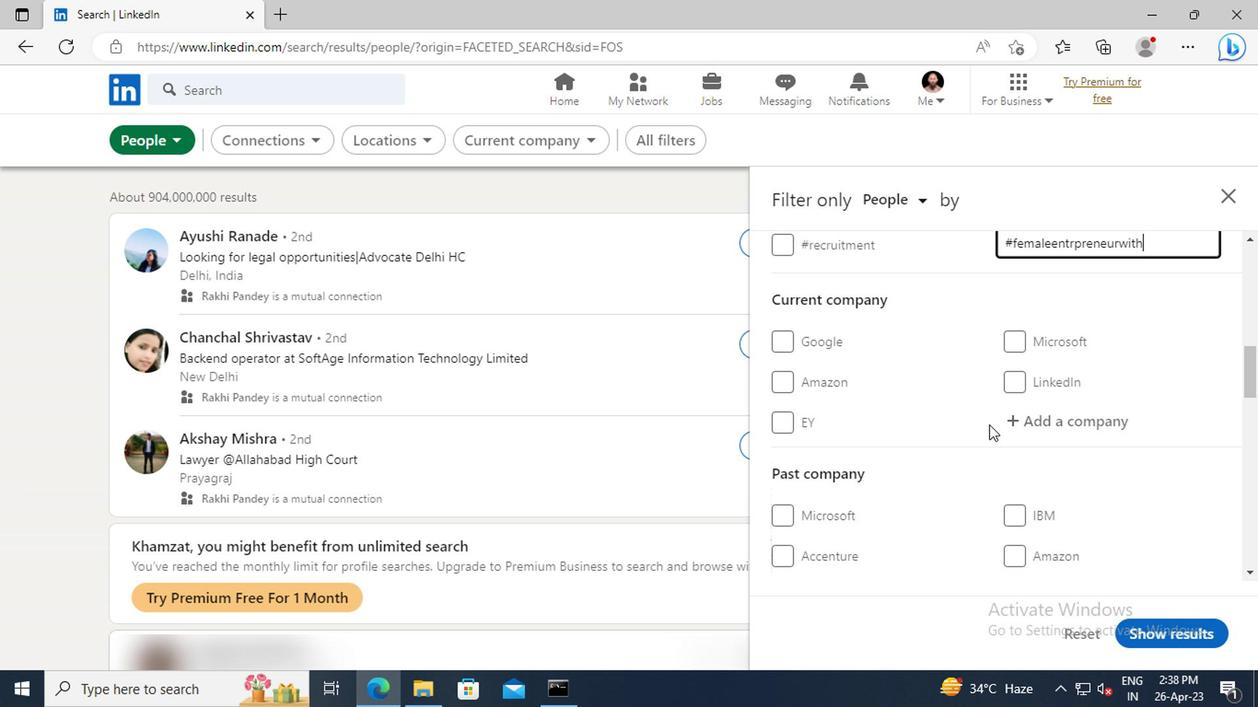 
Action: Mouse scrolled (985, 424) with delta (0, 0)
Screenshot: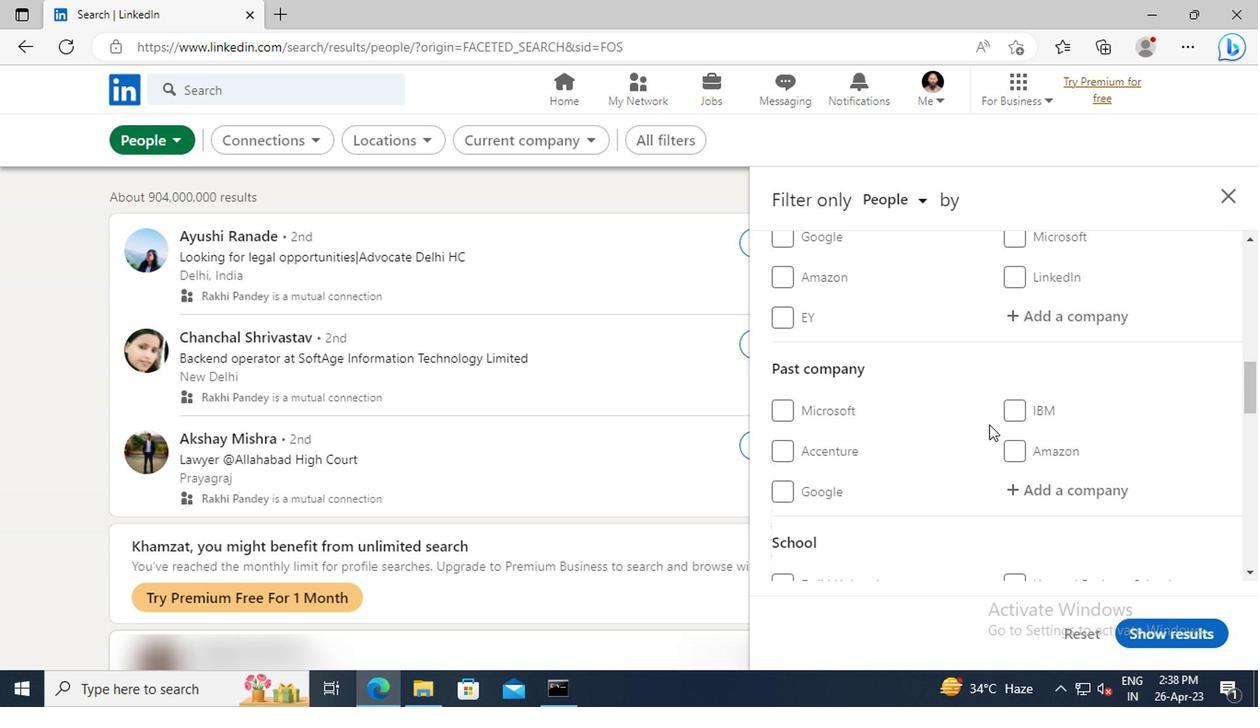 
Action: Mouse scrolled (985, 424) with delta (0, 0)
Screenshot: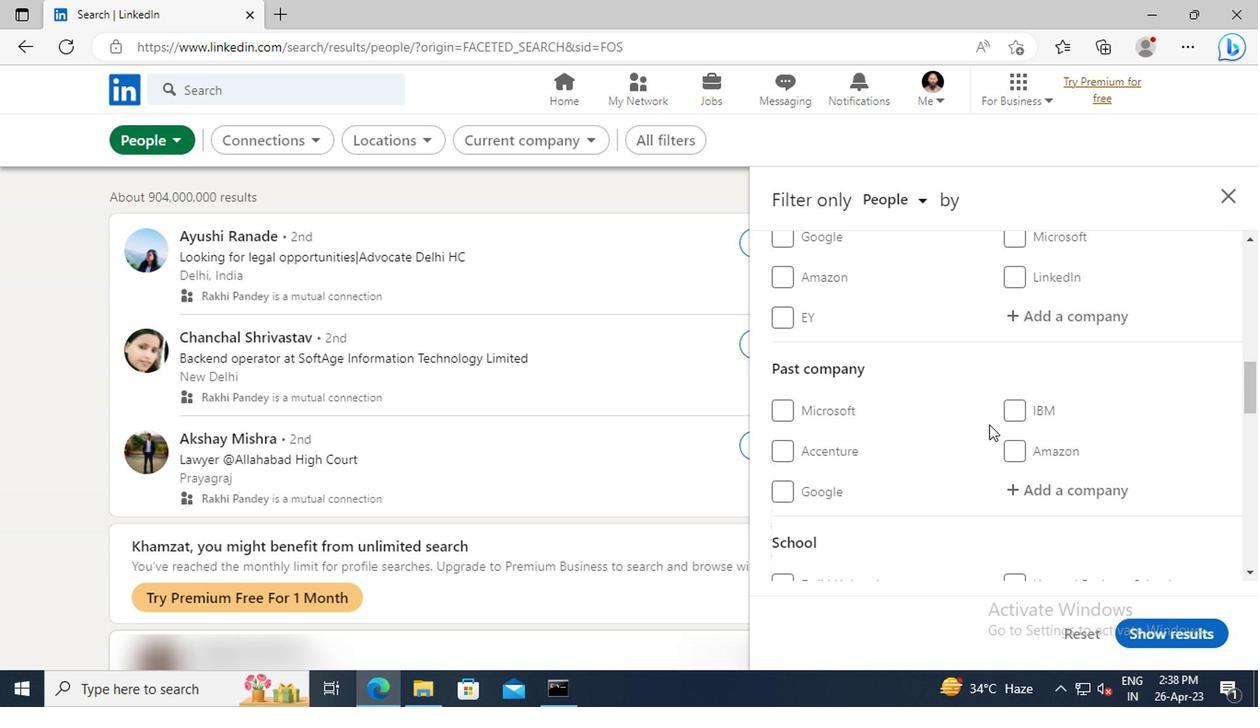 
Action: Mouse scrolled (985, 424) with delta (0, 0)
Screenshot: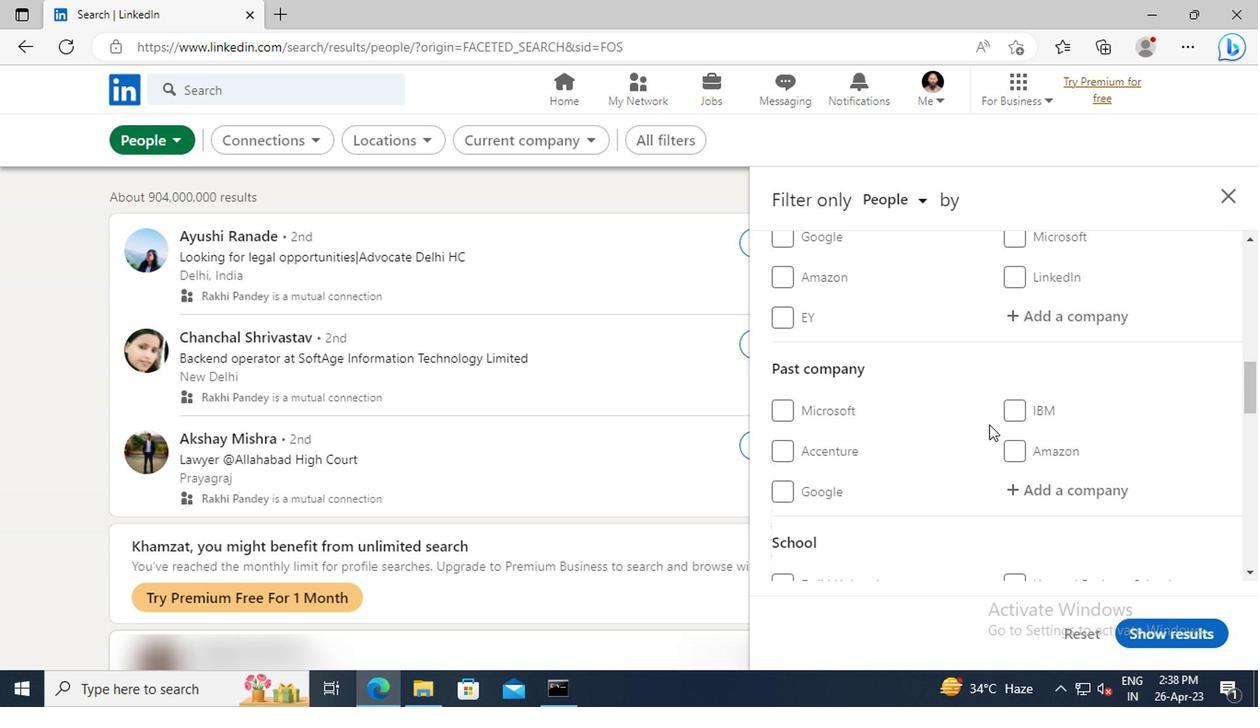 
Action: Mouse scrolled (985, 424) with delta (0, 0)
Screenshot: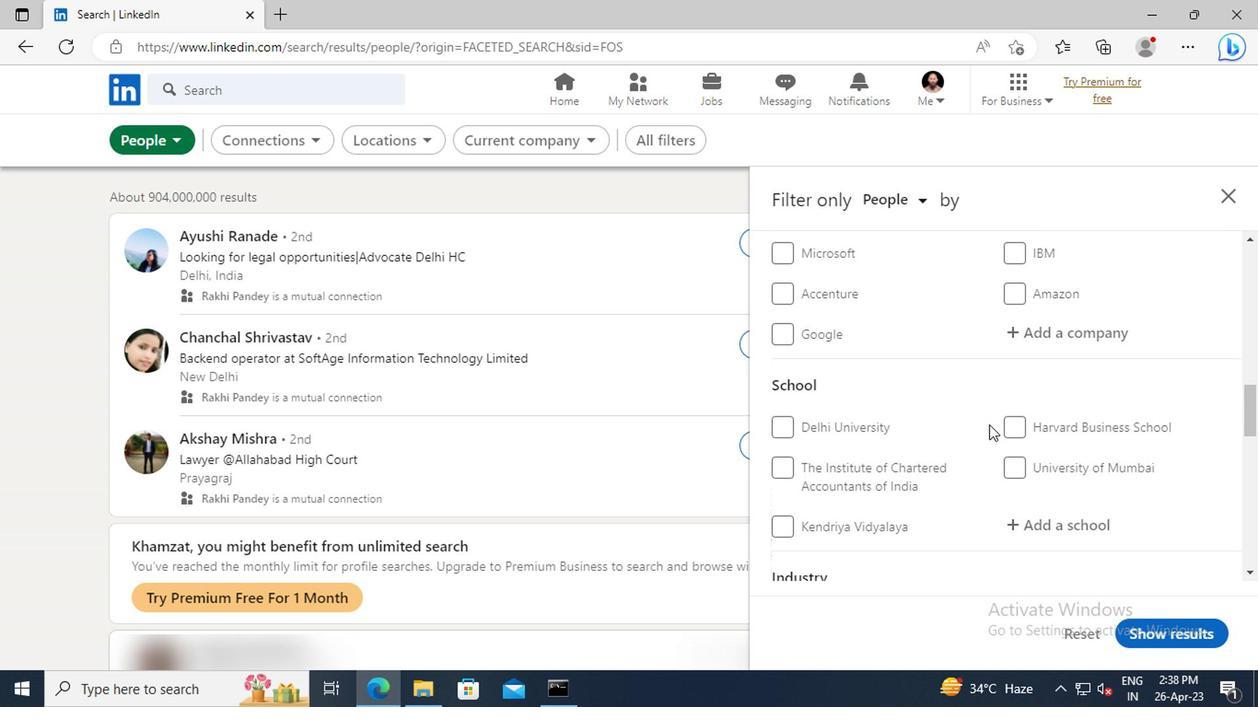 
Action: Mouse scrolled (985, 424) with delta (0, 0)
Screenshot: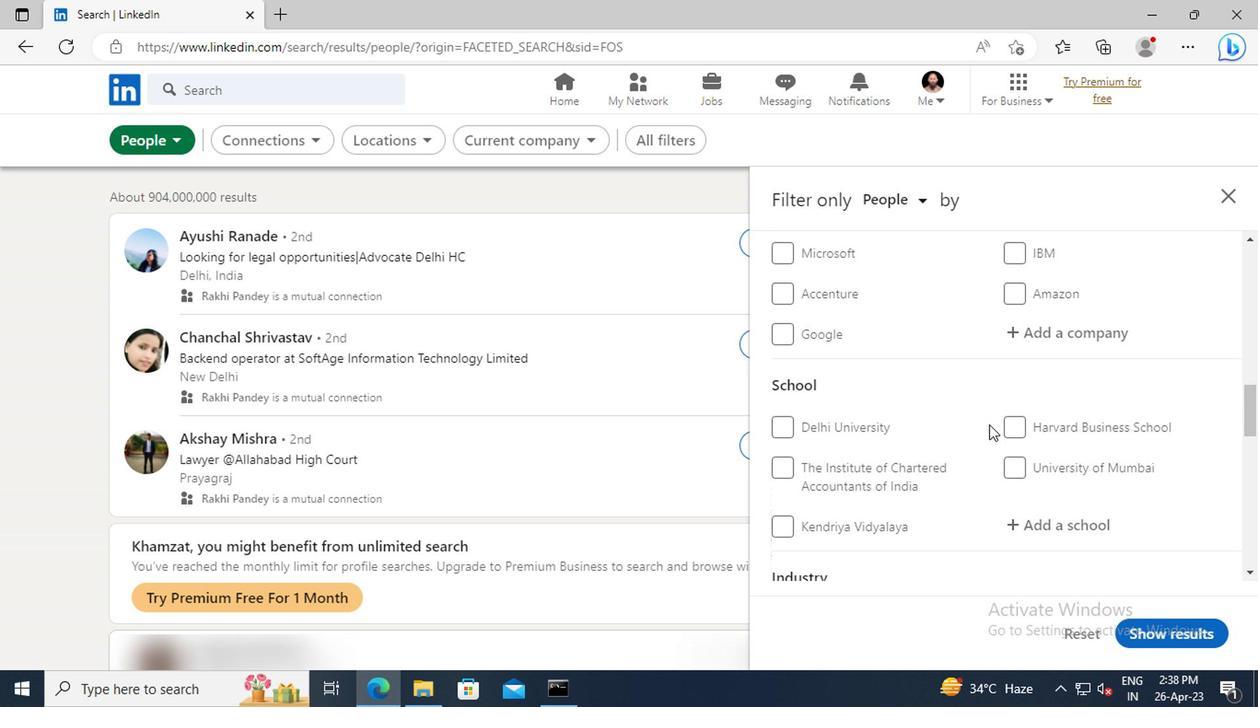 
Action: Mouse scrolled (985, 424) with delta (0, 0)
Screenshot: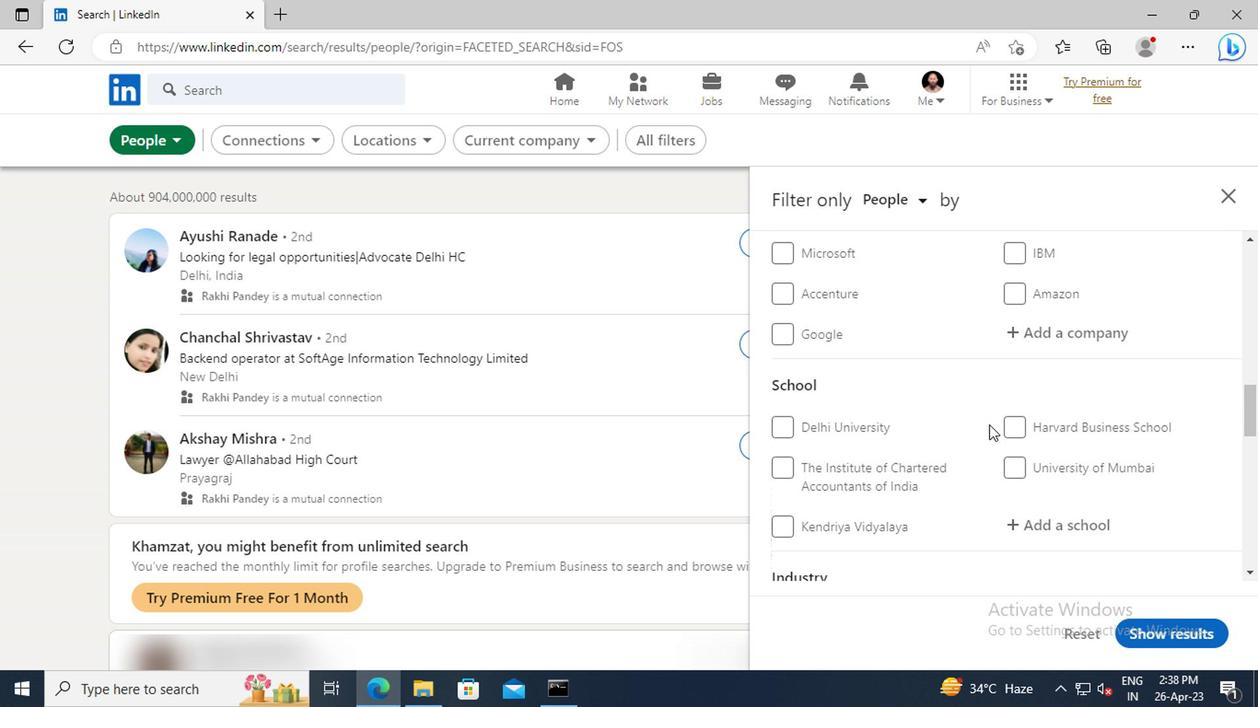 
Action: Mouse scrolled (985, 424) with delta (0, 0)
Screenshot: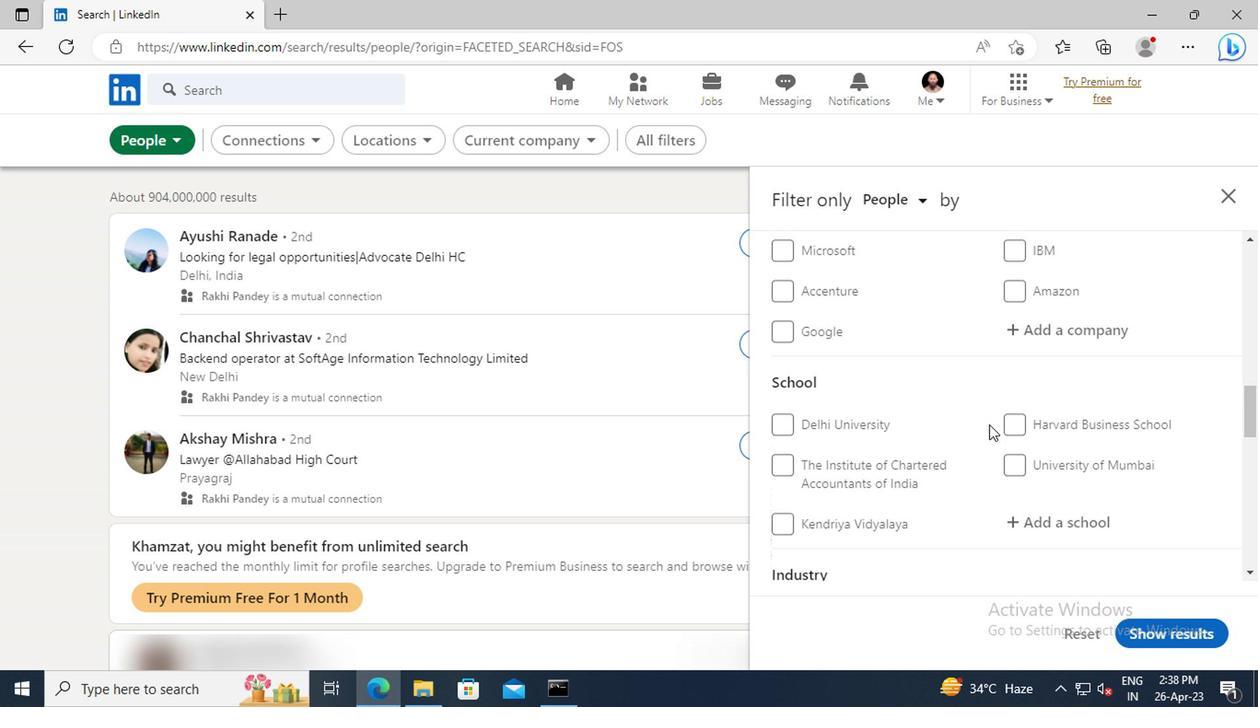 
Action: Mouse scrolled (985, 424) with delta (0, 0)
Screenshot: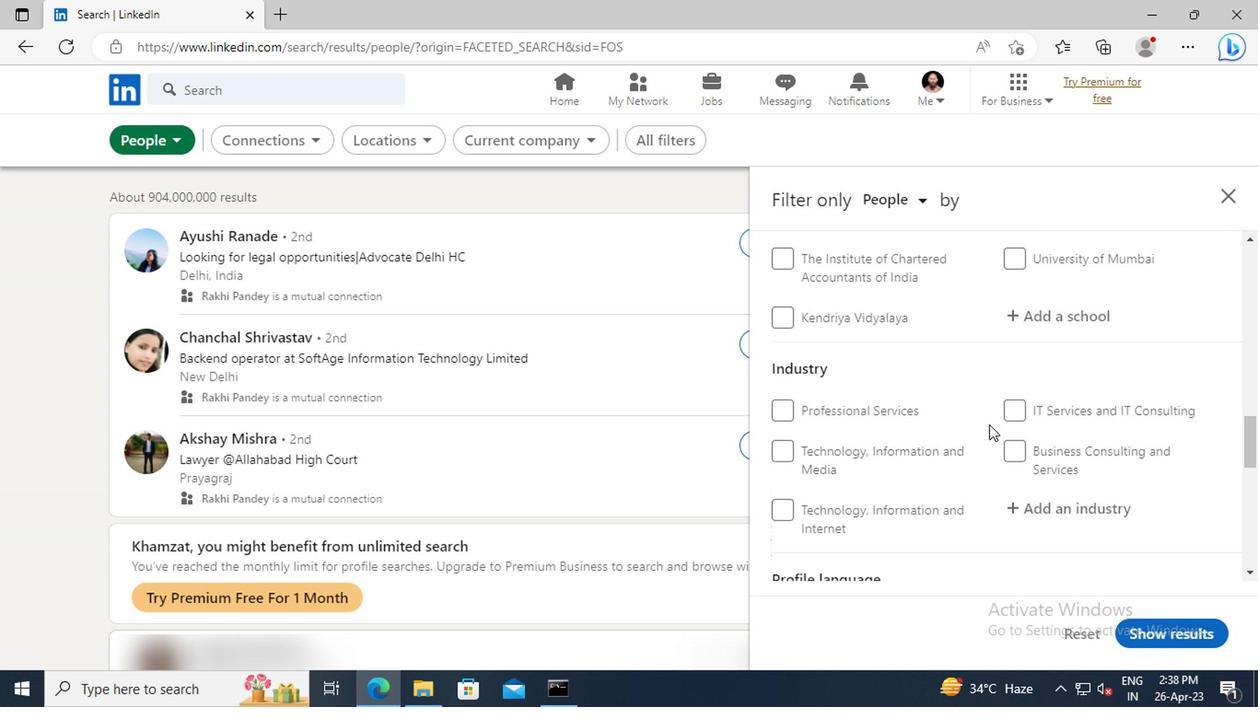 
Action: Mouse scrolled (985, 424) with delta (0, 0)
Screenshot: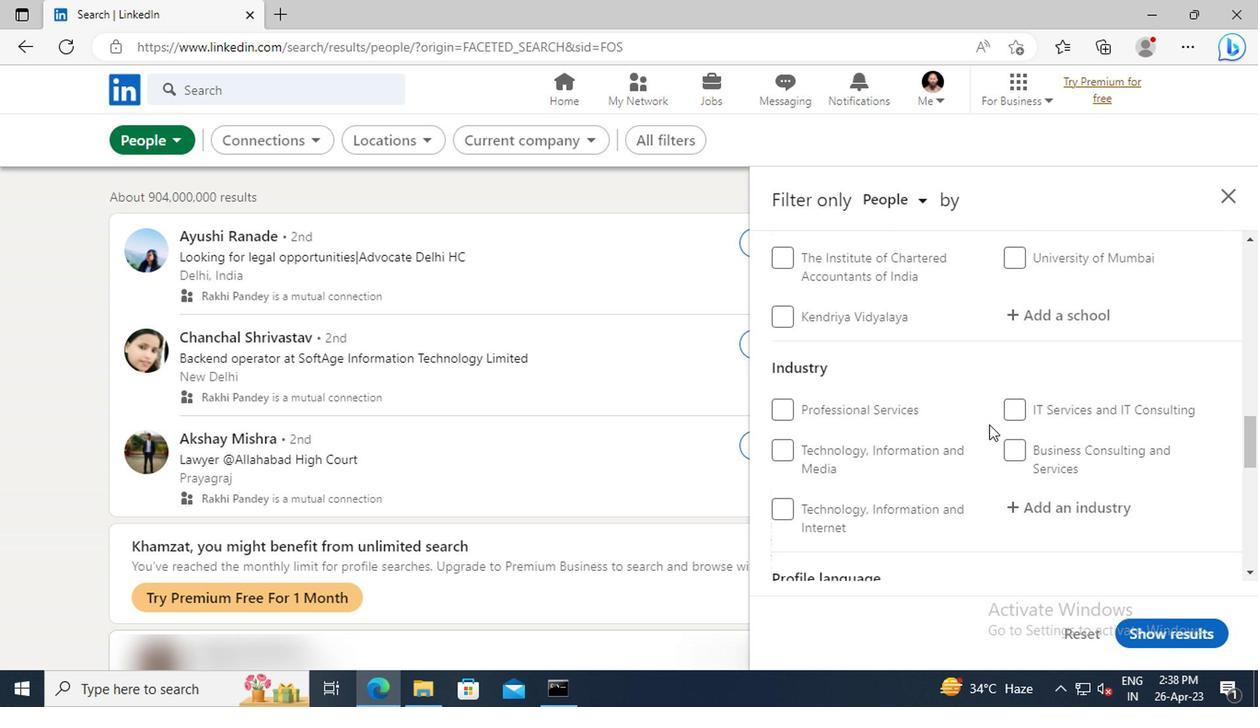 
Action: Mouse scrolled (985, 424) with delta (0, 0)
Screenshot: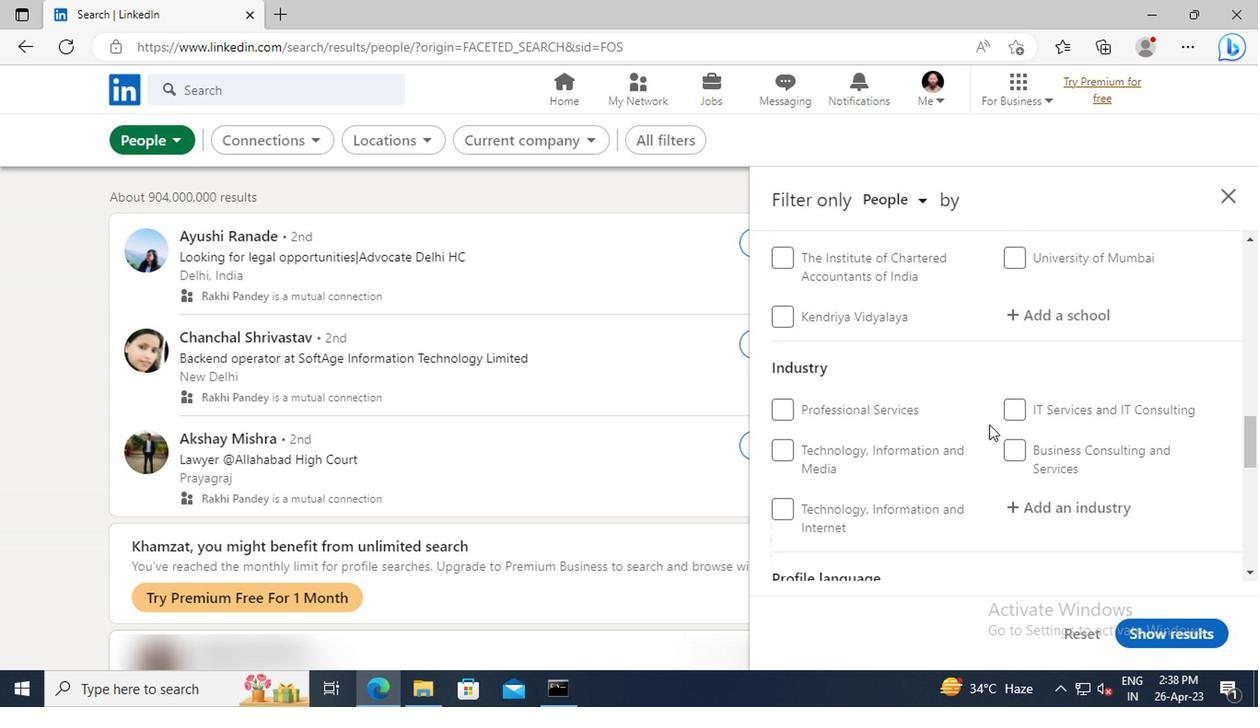 
Action: Mouse scrolled (985, 424) with delta (0, 0)
Screenshot: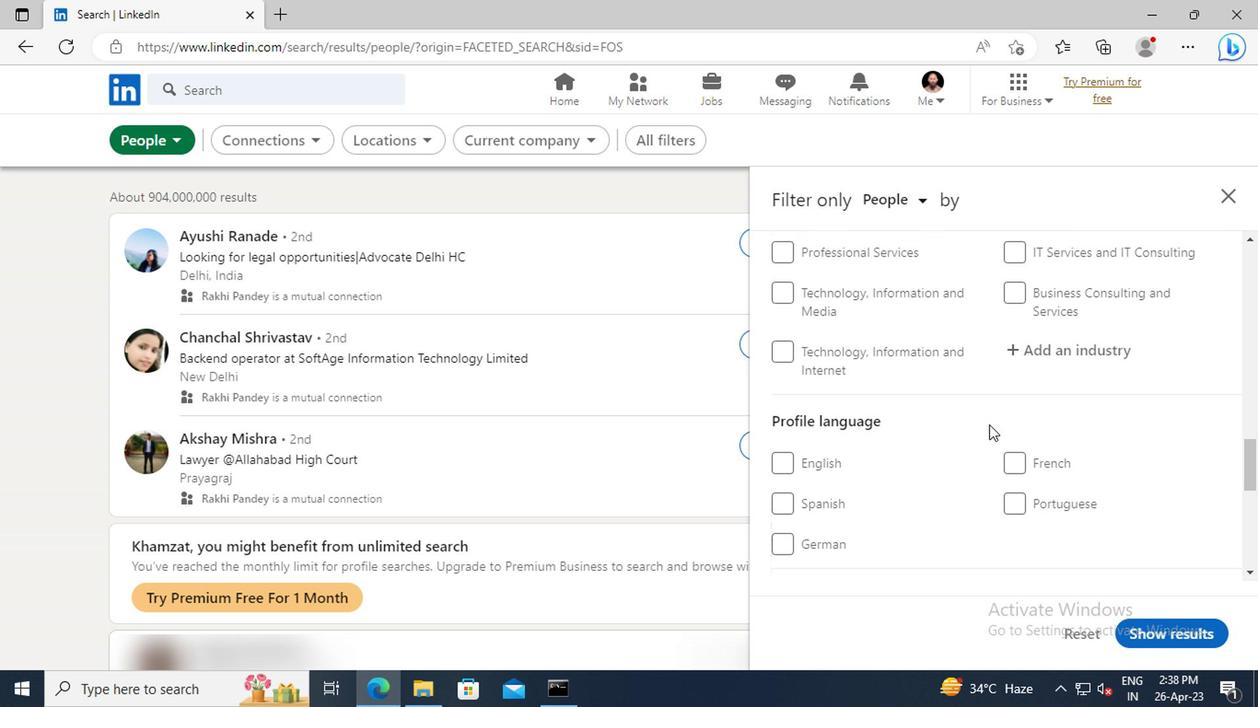 
Action: Mouse moved to (1010, 454)
Screenshot: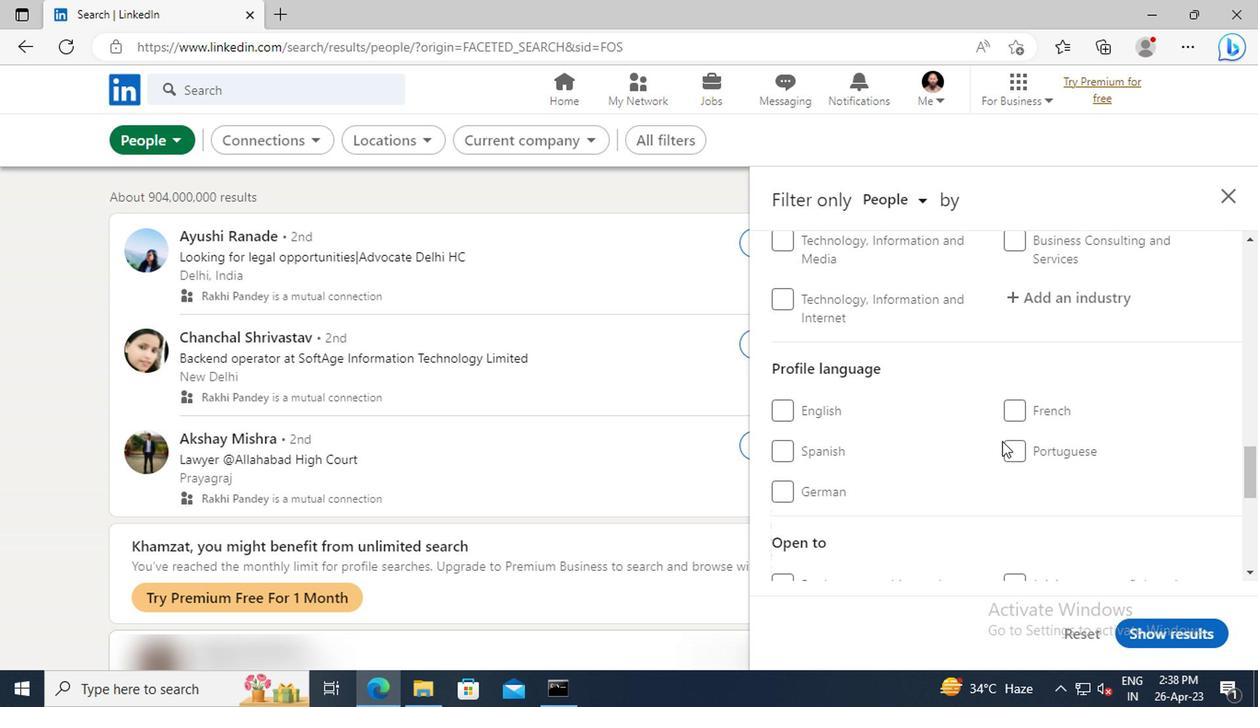 
Action: Mouse pressed left at (1010, 454)
Screenshot: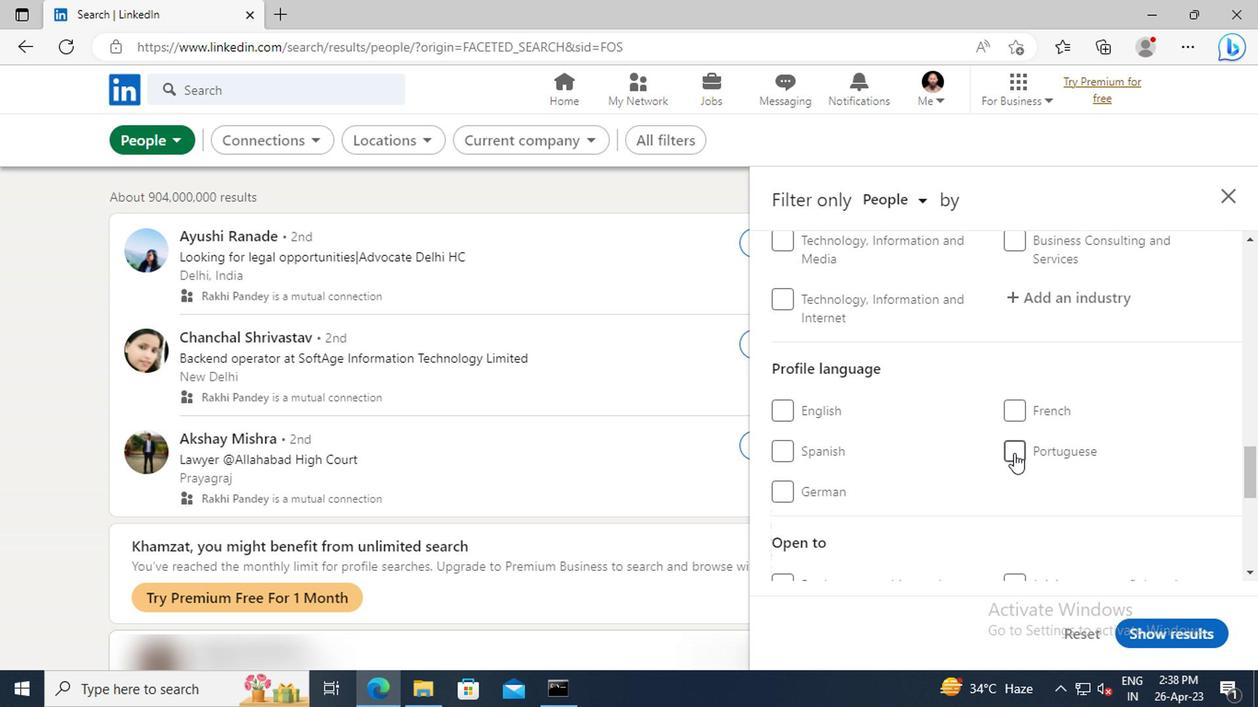 
Action: Mouse moved to (1010, 439)
Screenshot: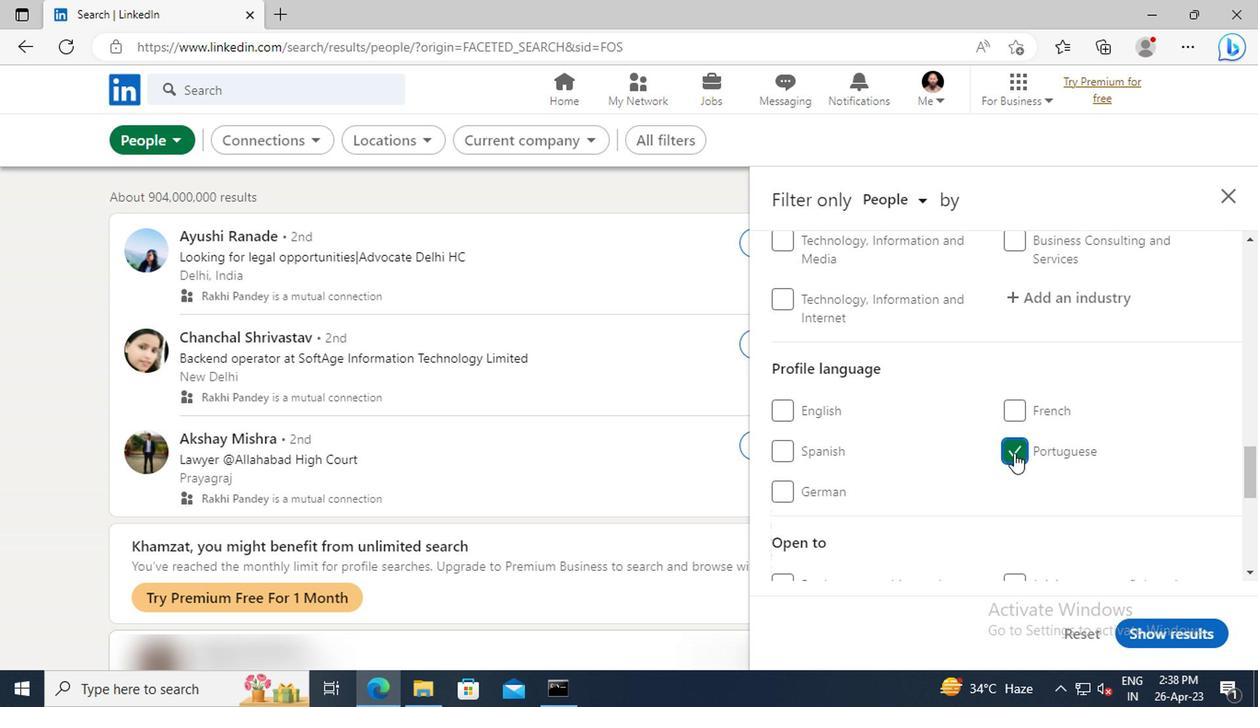 
Action: Mouse scrolled (1010, 440) with delta (0, 1)
Screenshot: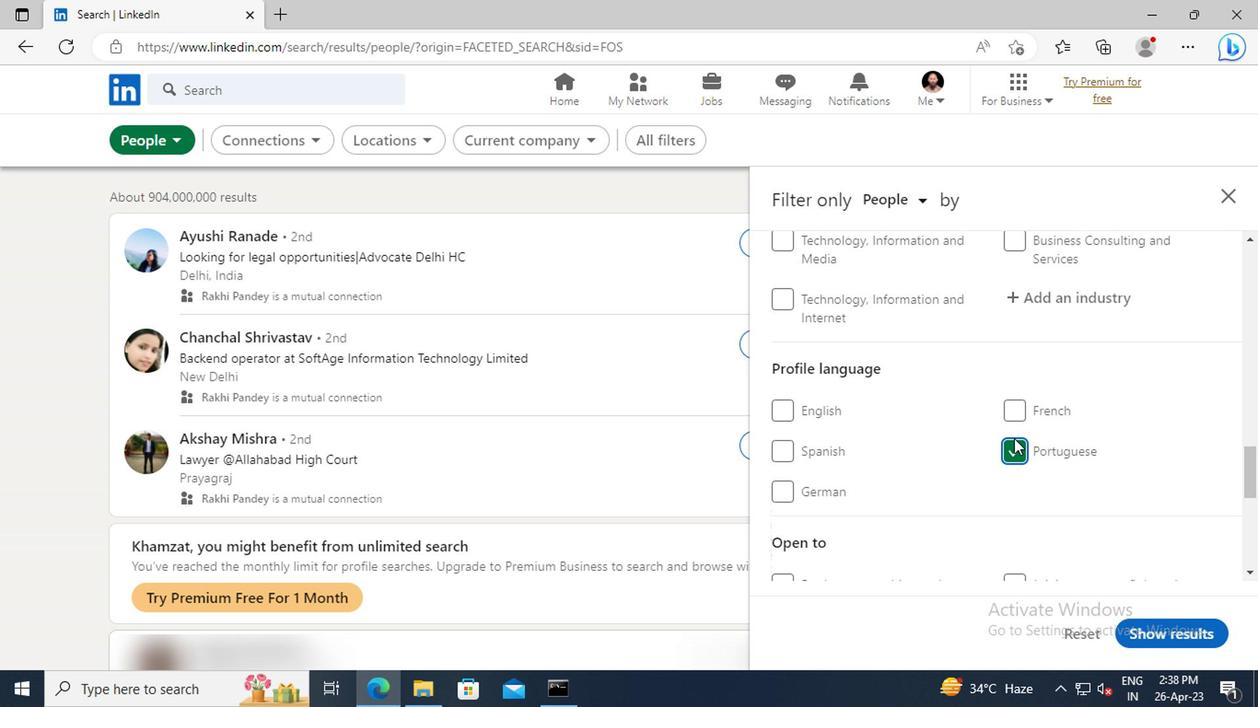 
Action: Mouse scrolled (1010, 440) with delta (0, 1)
Screenshot: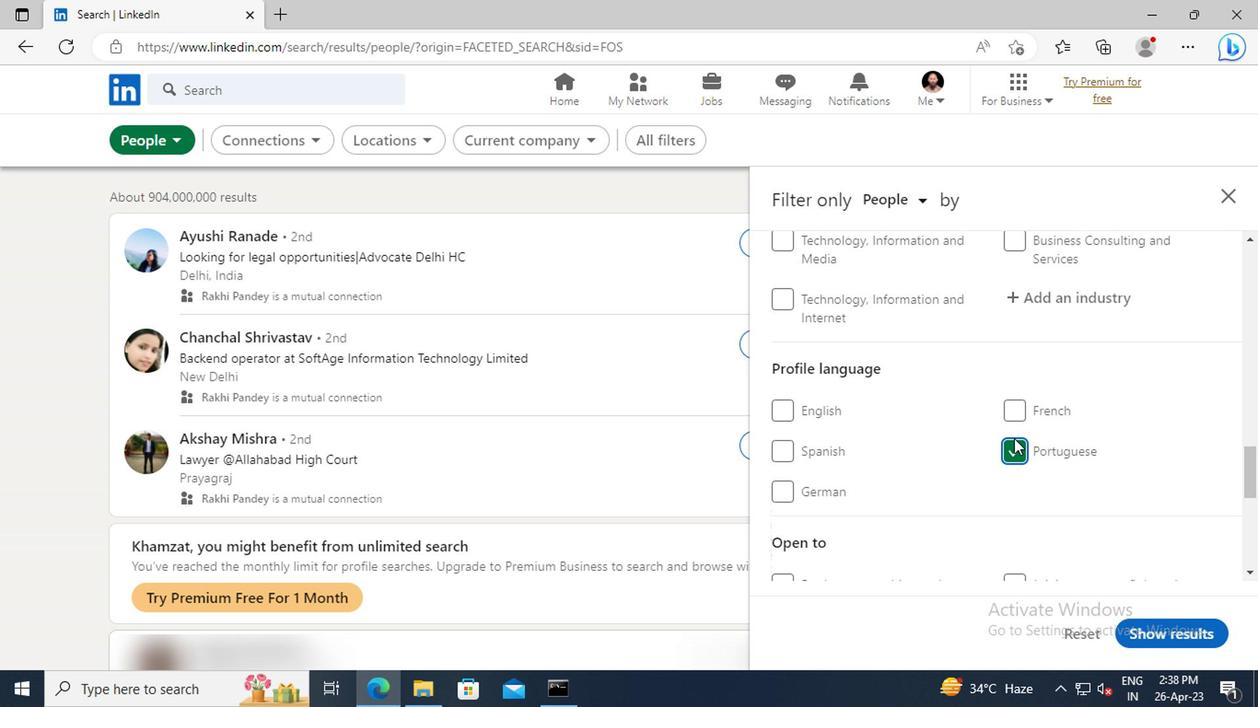
Action: Mouse scrolled (1010, 440) with delta (0, 1)
Screenshot: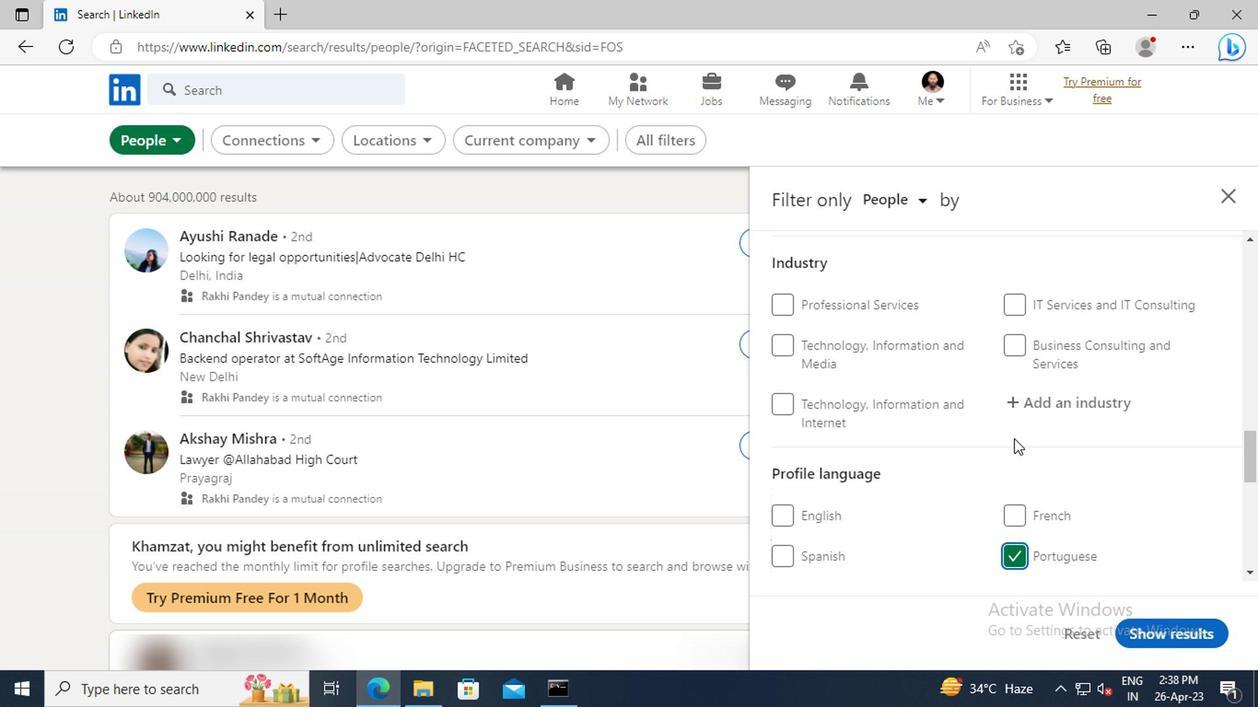 
Action: Mouse scrolled (1010, 440) with delta (0, 1)
Screenshot: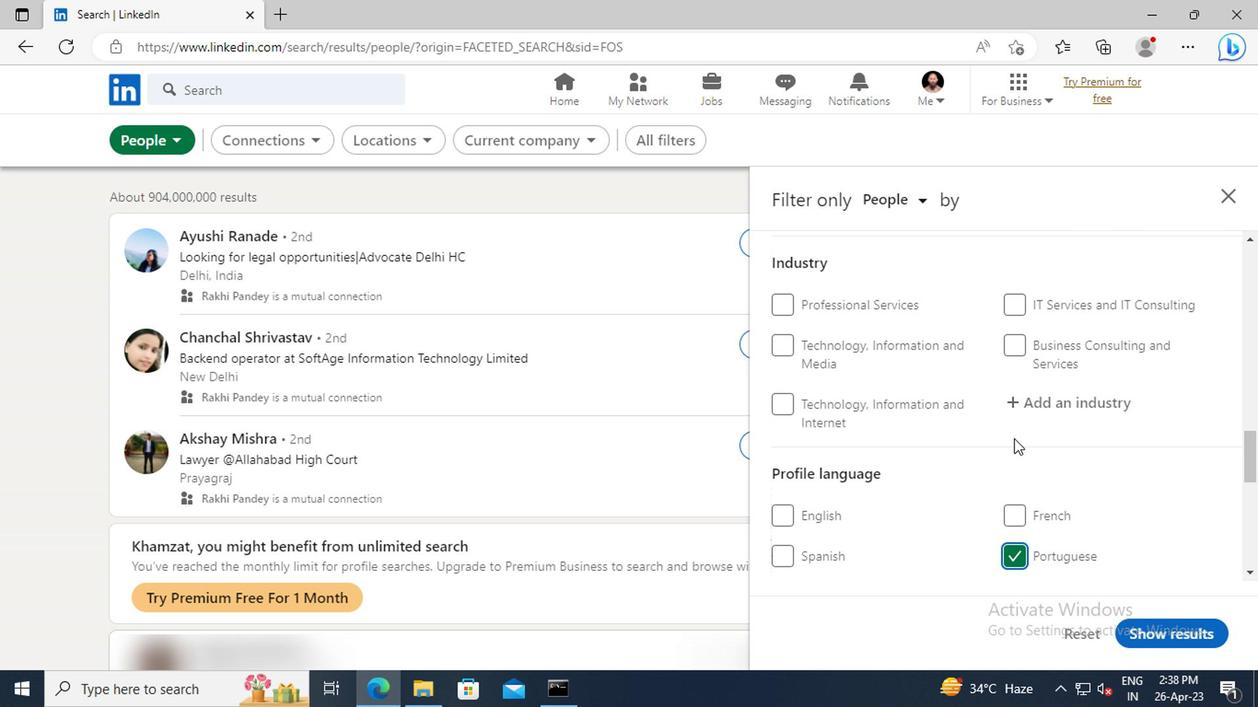 
Action: Mouse scrolled (1010, 440) with delta (0, 1)
Screenshot: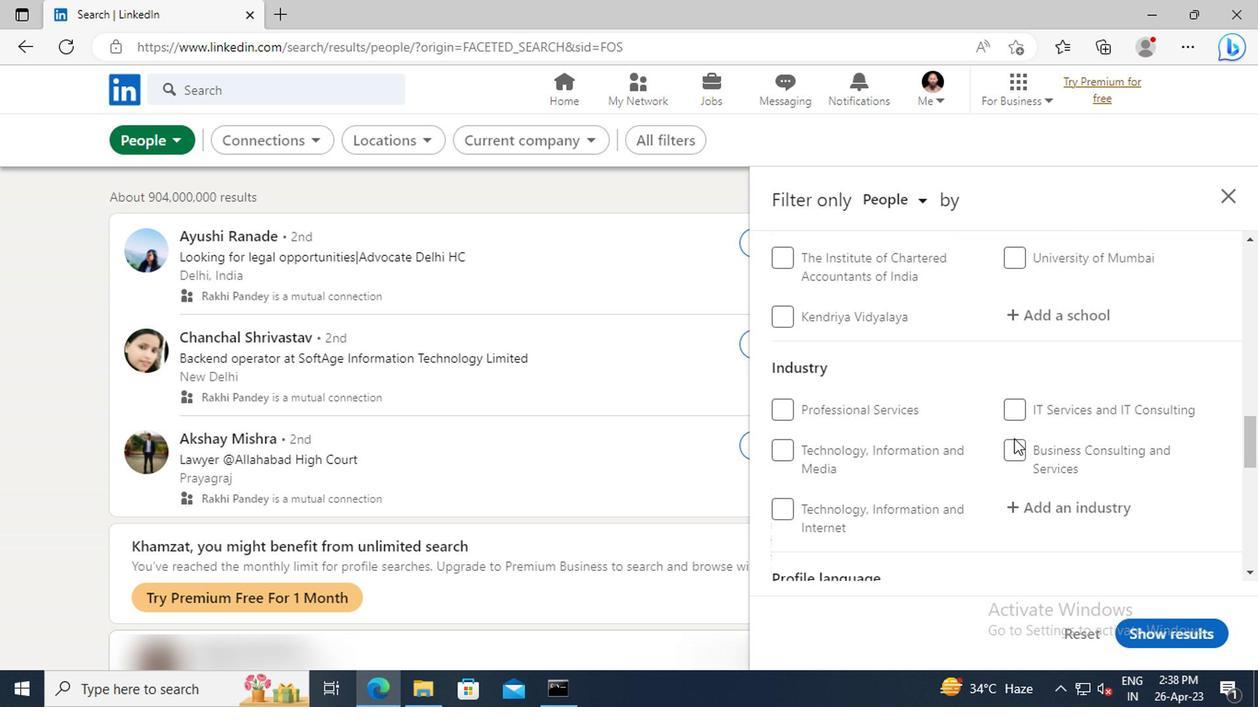 
Action: Mouse scrolled (1010, 440) with delta (0, 1)
Screenshot: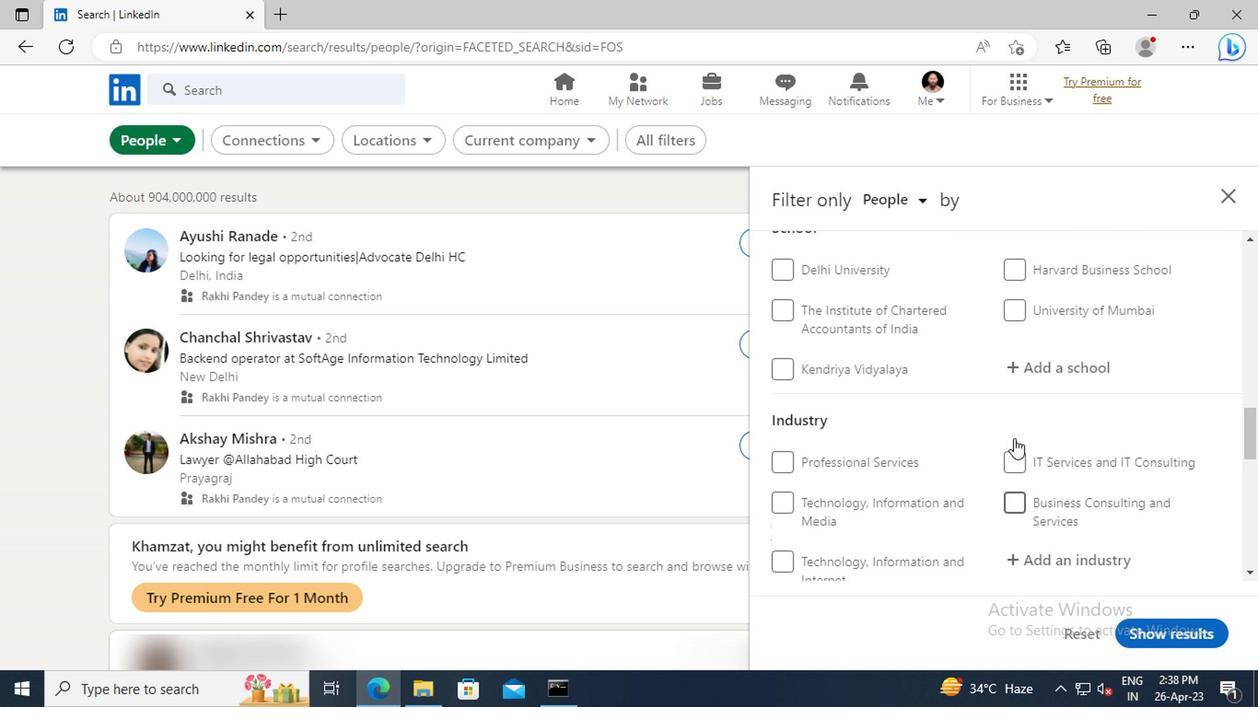 
Action: Mouse scrolled (1010, 440) with delta (0, 1)
Screenshot: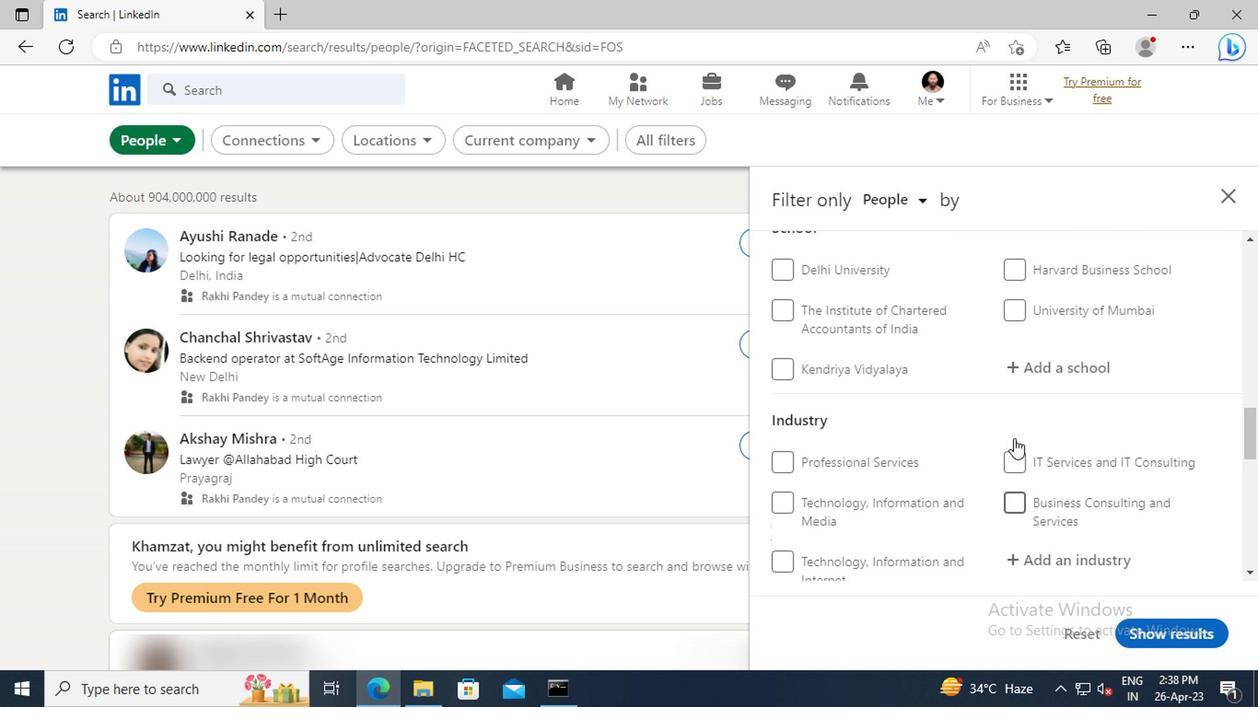 
Action: Mouse scrolled (1010, 440) with delta (0, 1)
Screenshot: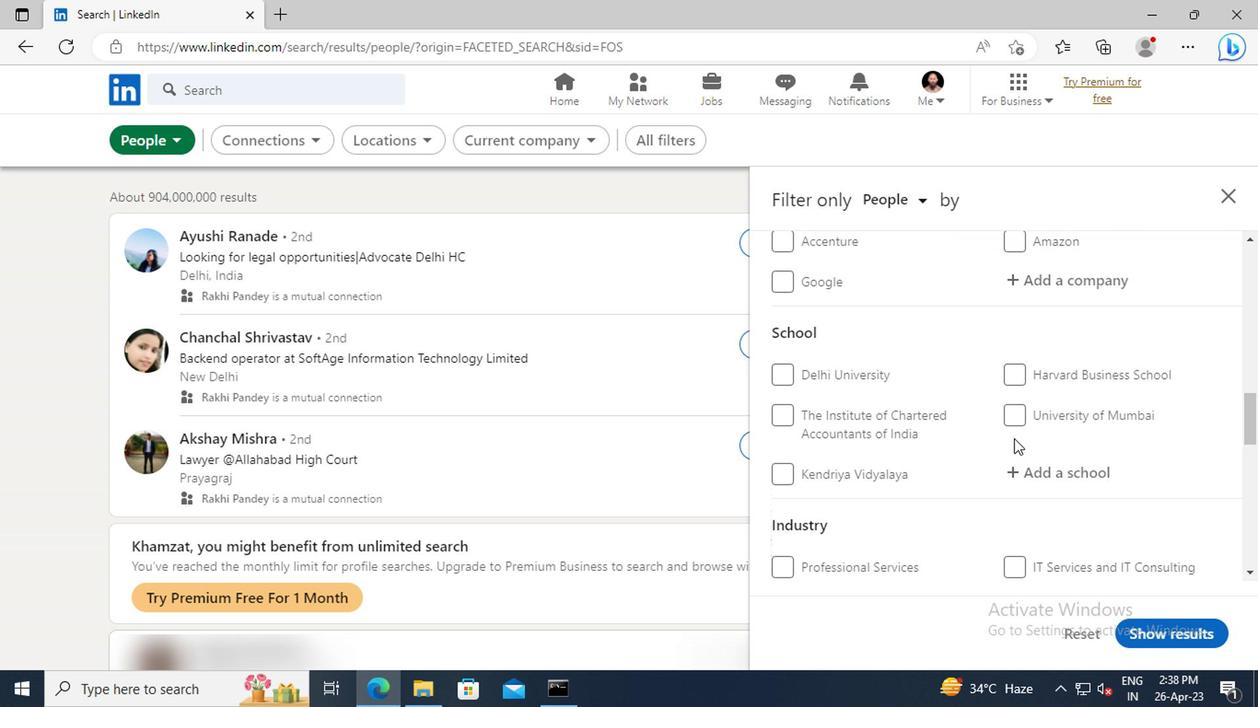 
Action: Mouse scrolled (1010, 440) with delta (0, 1)
Screenshot: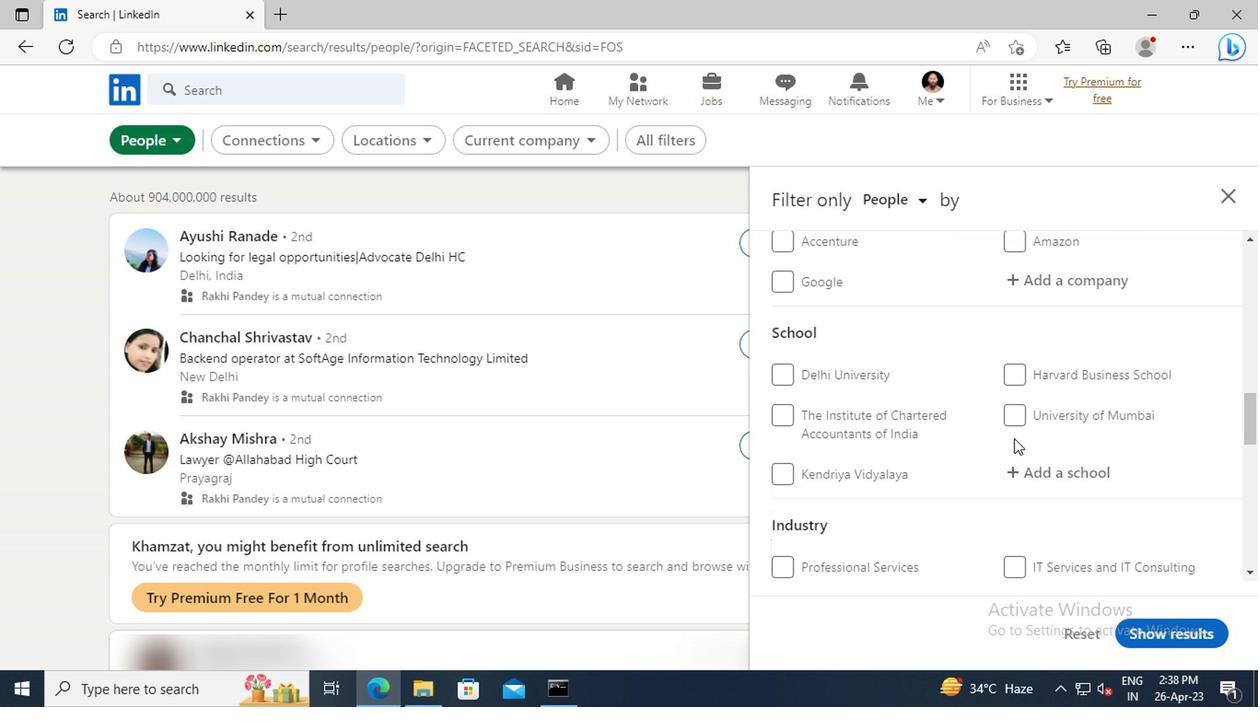 
Action: Mouse scrolled (1010, 440) with delta (0, 1)
Screenshot: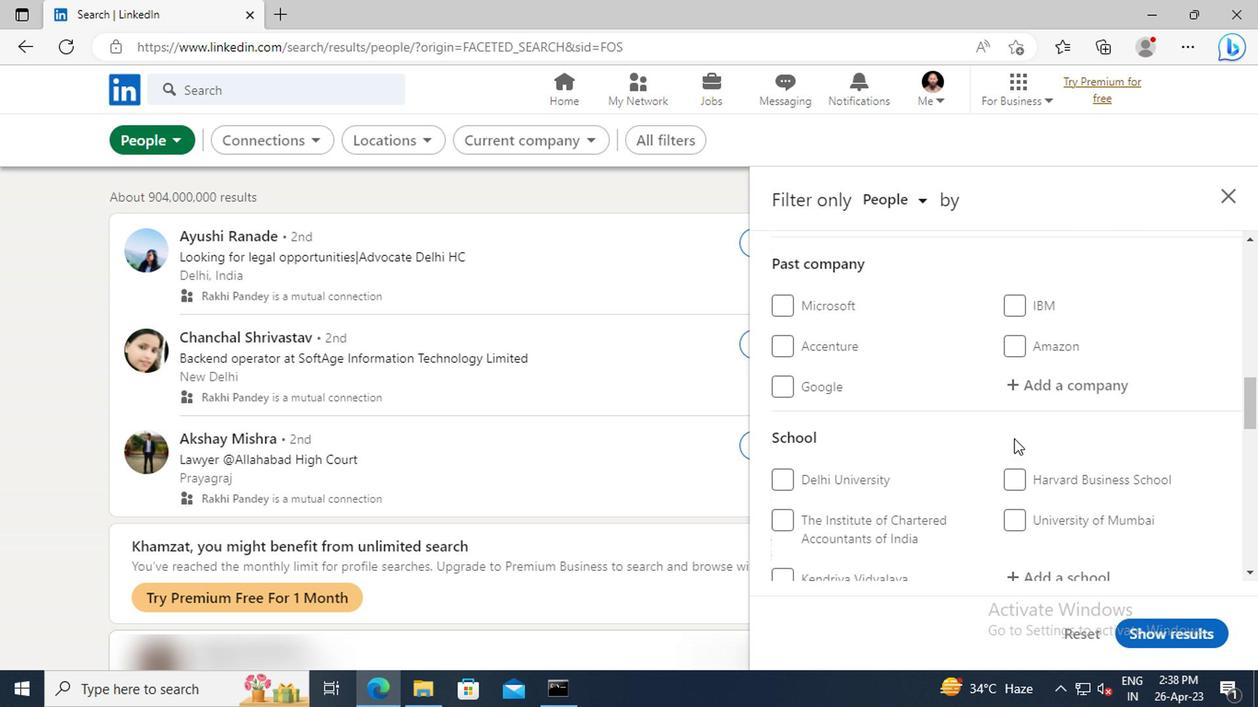 
Action: Mouse scrolled (1010, 440) with delta (0, 1)
Screenshot: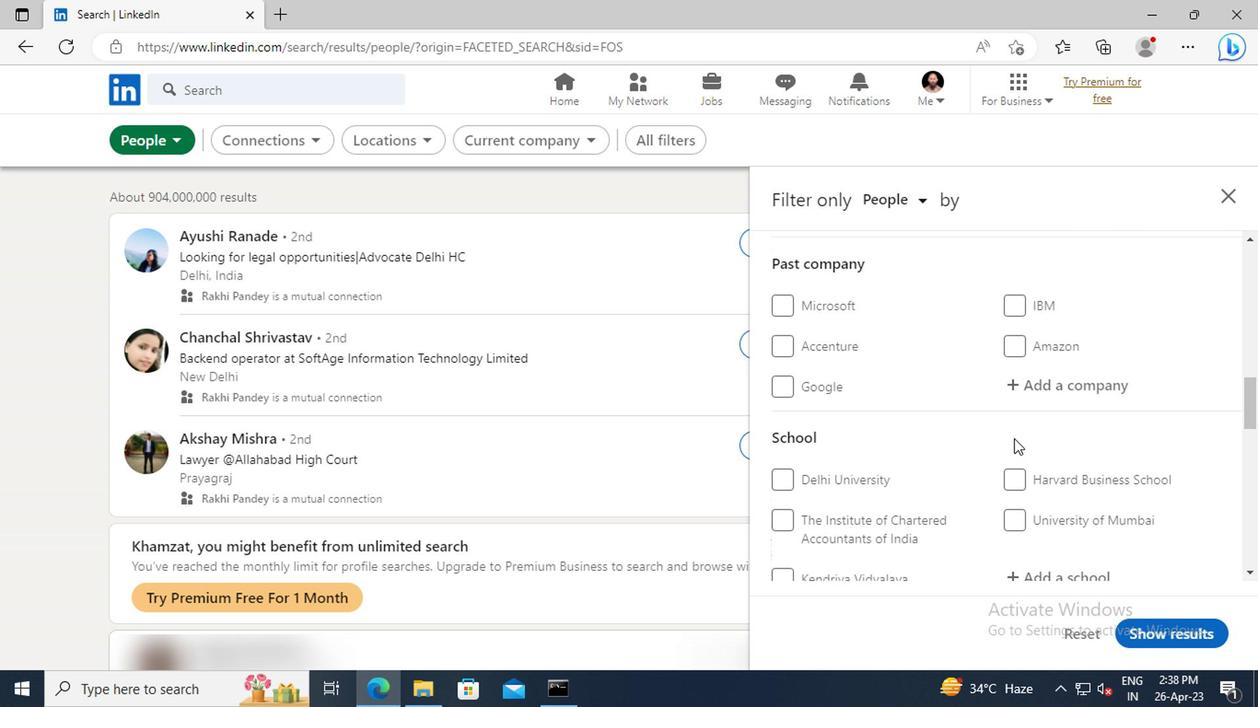 
Action: Mouse scrolled (1010, 440) with delta (0, 1)
Screenshot: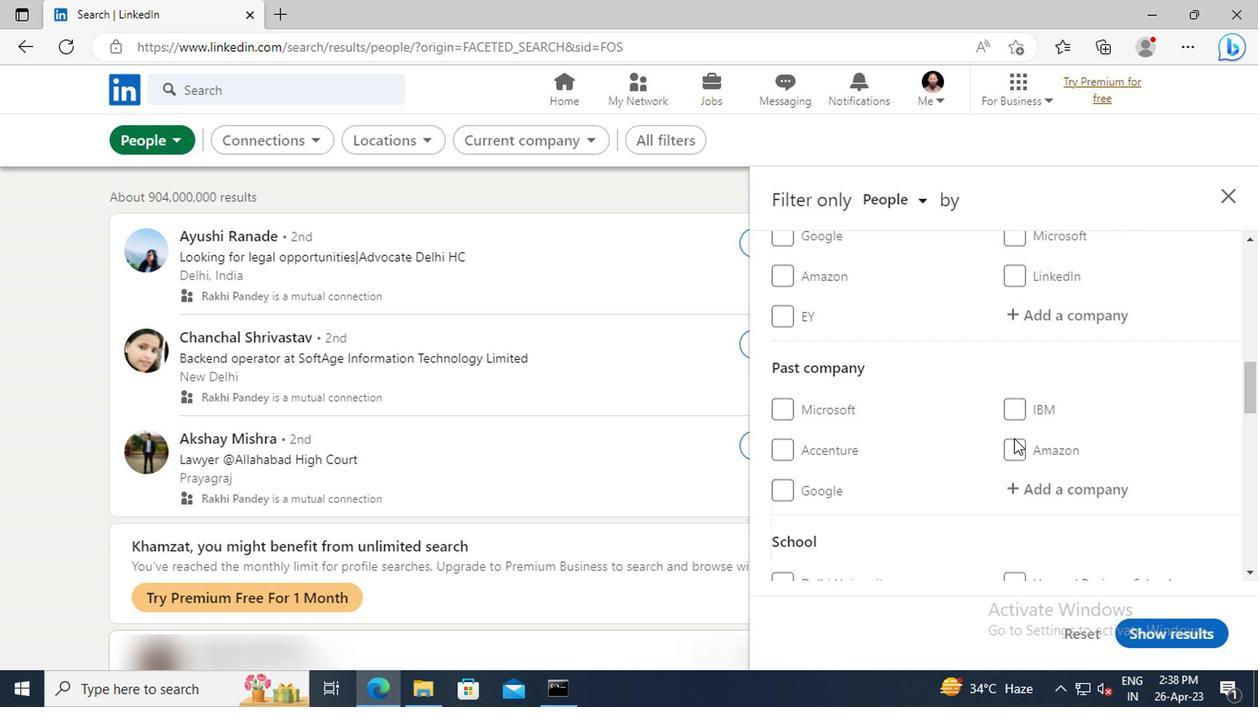 
Action: Mouse scrolled (1010, 440) with delta (0, 1)
Screenshot: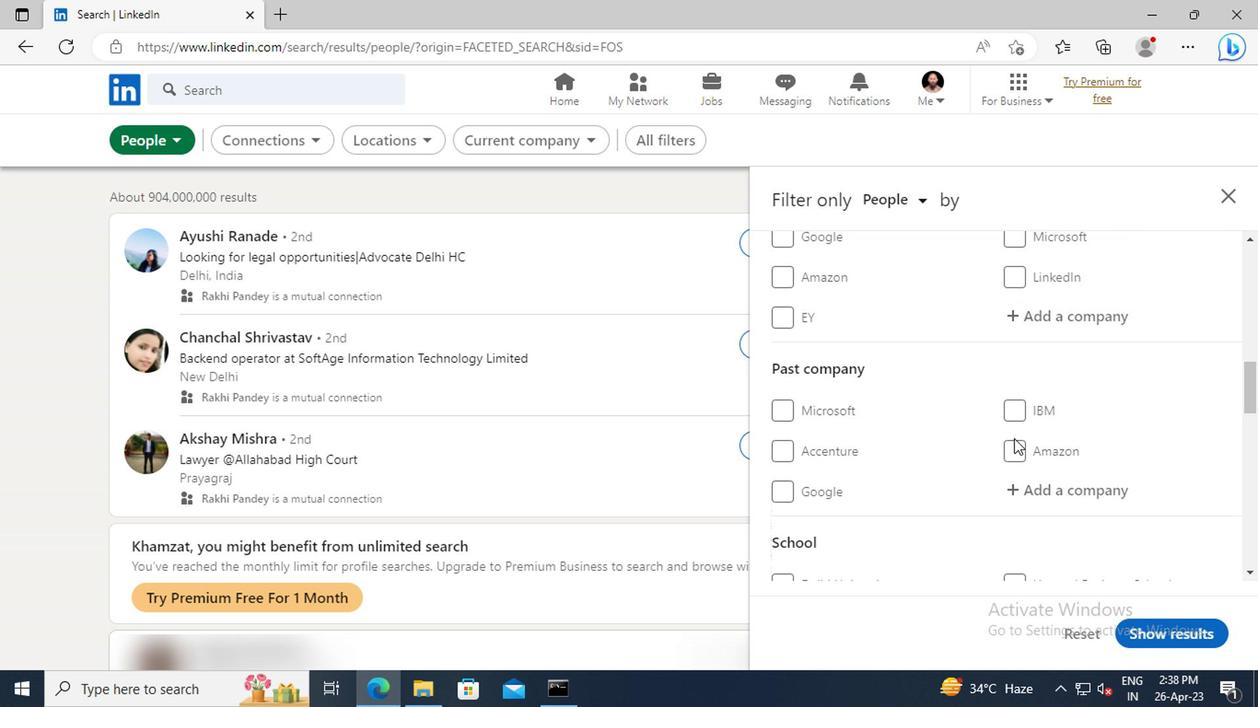 
Action: Mouse moved to (1020, 430)
Screenshot: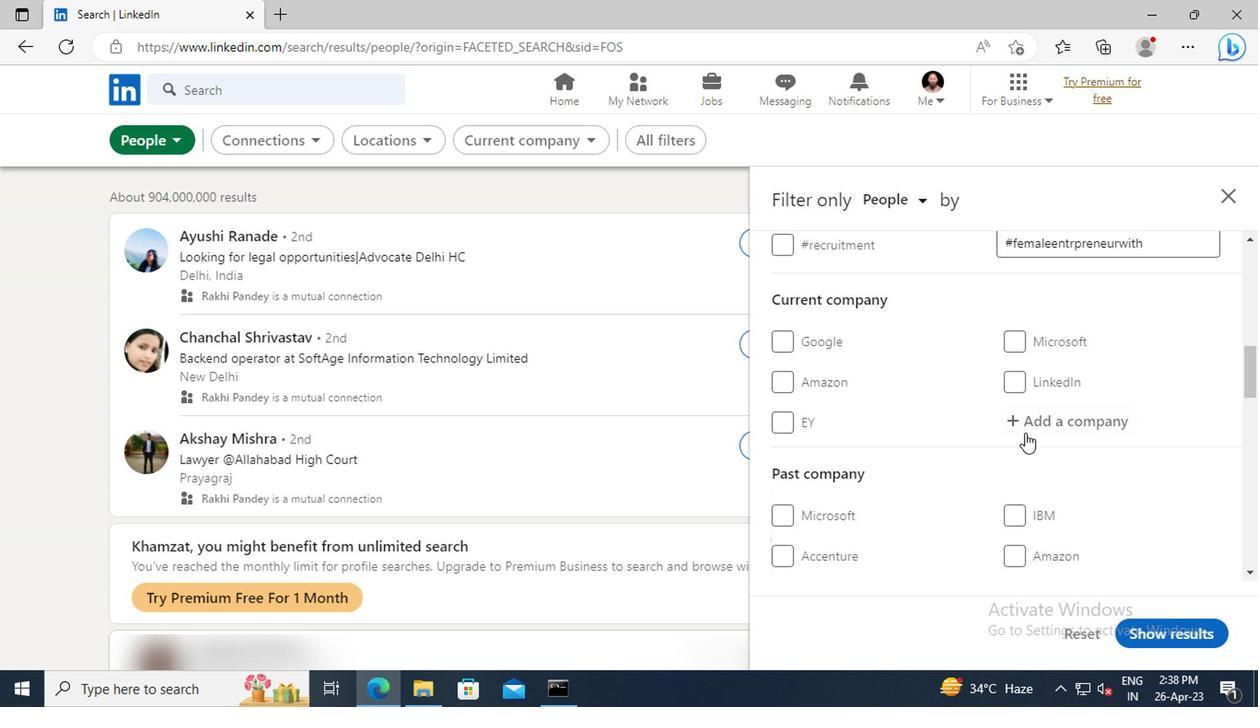 
Action: Mouse pressed left at (1020, 430)
Screenshot: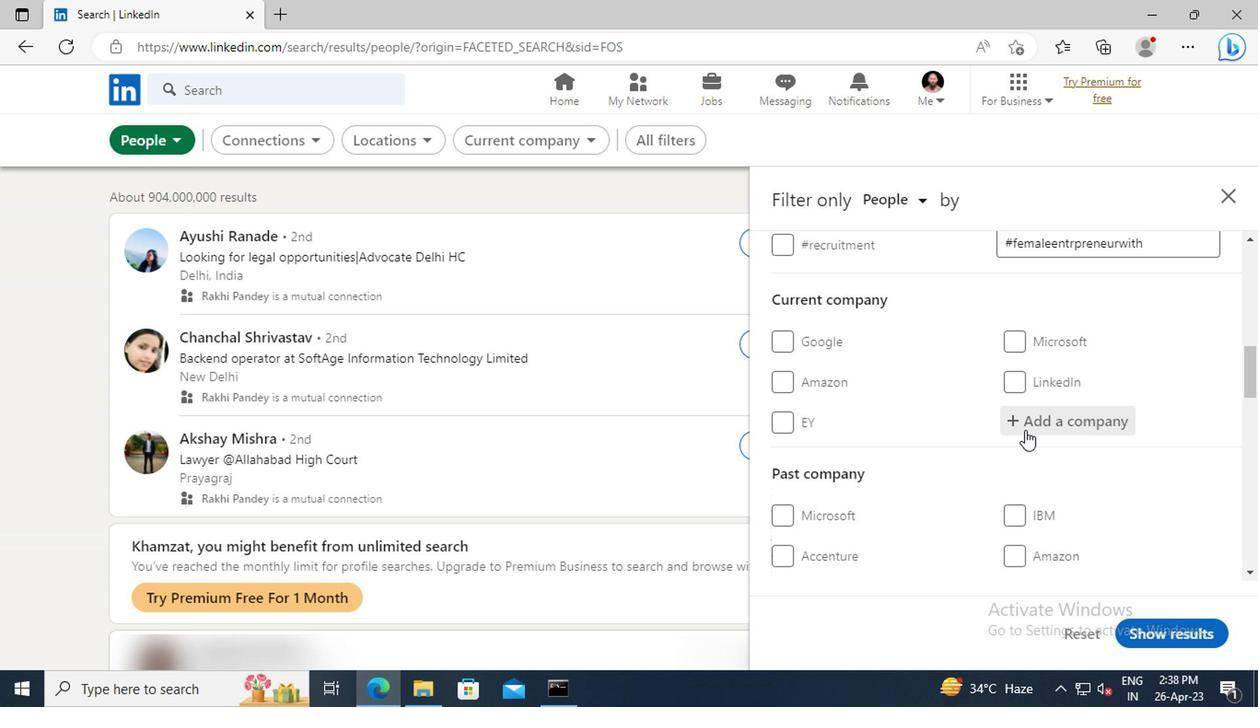 
Action: Mouse moved to (1008, 438)
Screenshot: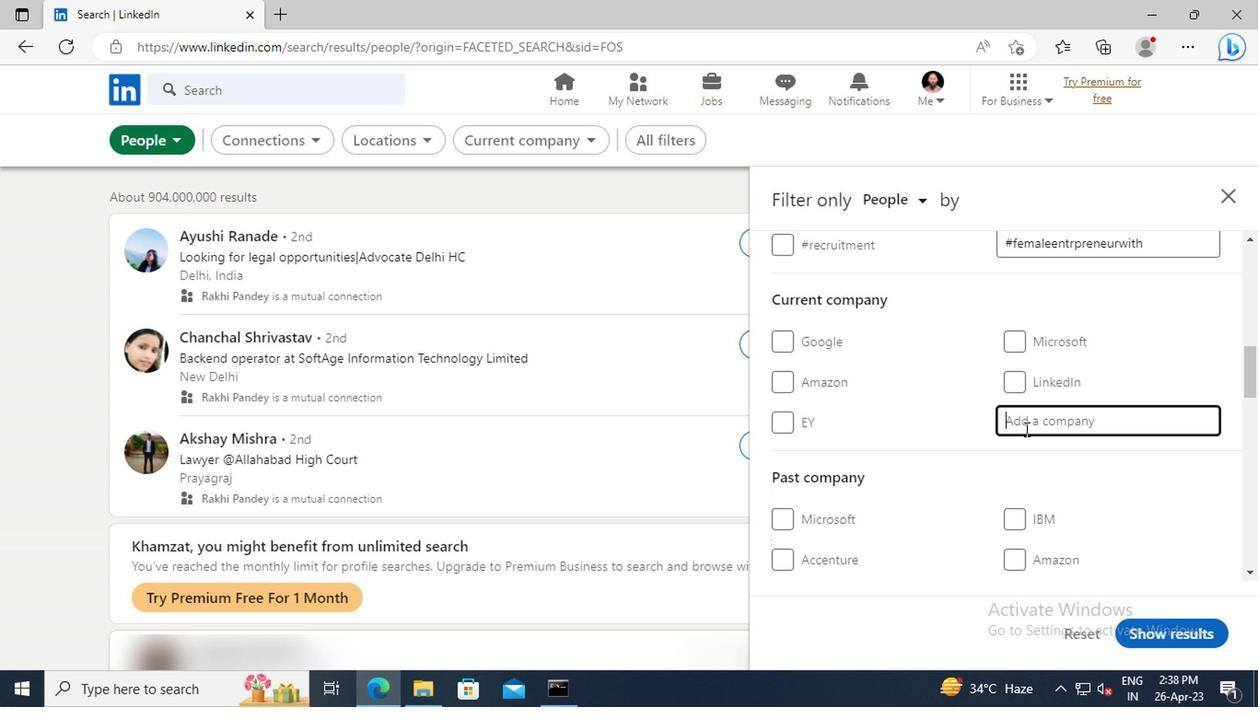 
Action: Key pressed <Key.shift>SOFOMATION
Screenshot: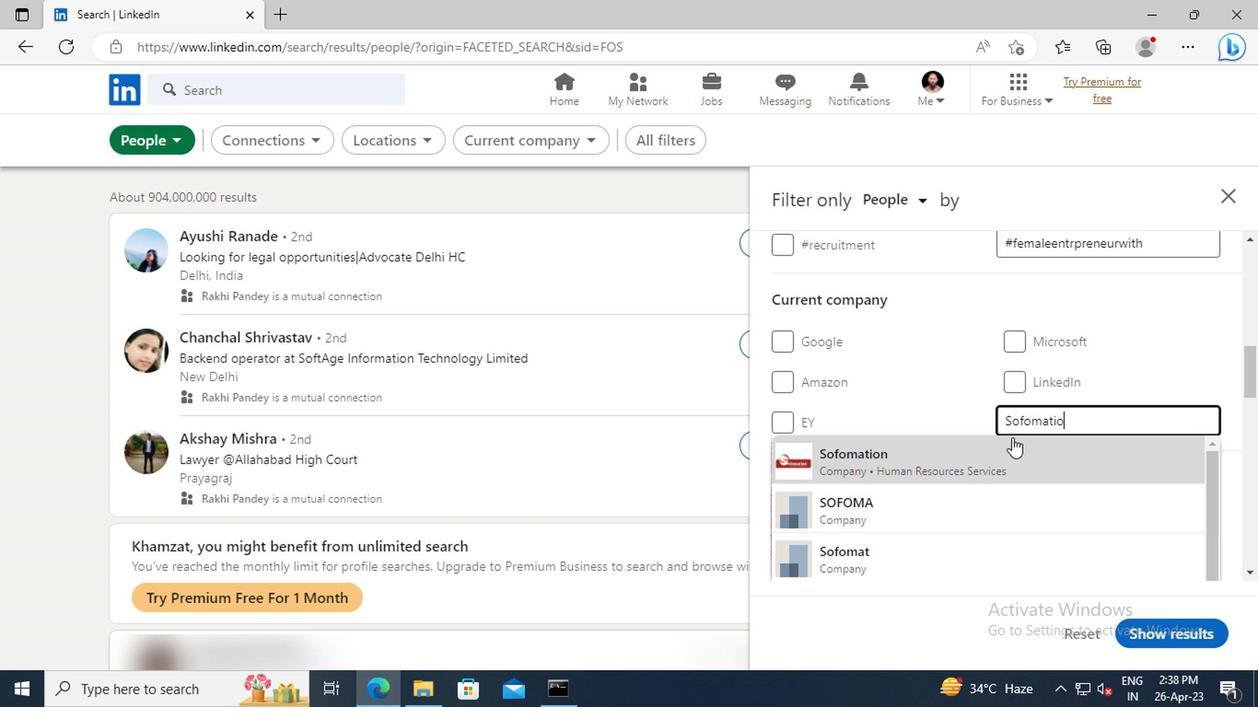
Action: Mouse moved to (921, 462)
Screenshot: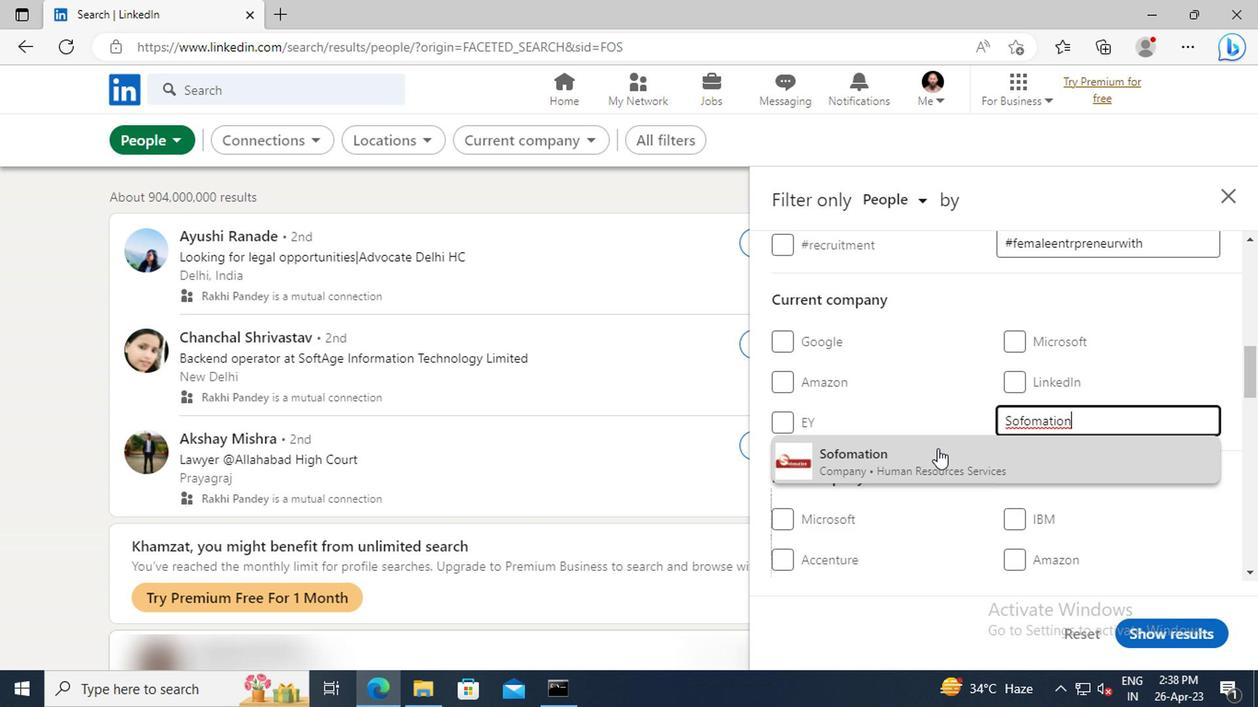 
Action: Mouse pressed left at (921, 462)
Screenshot: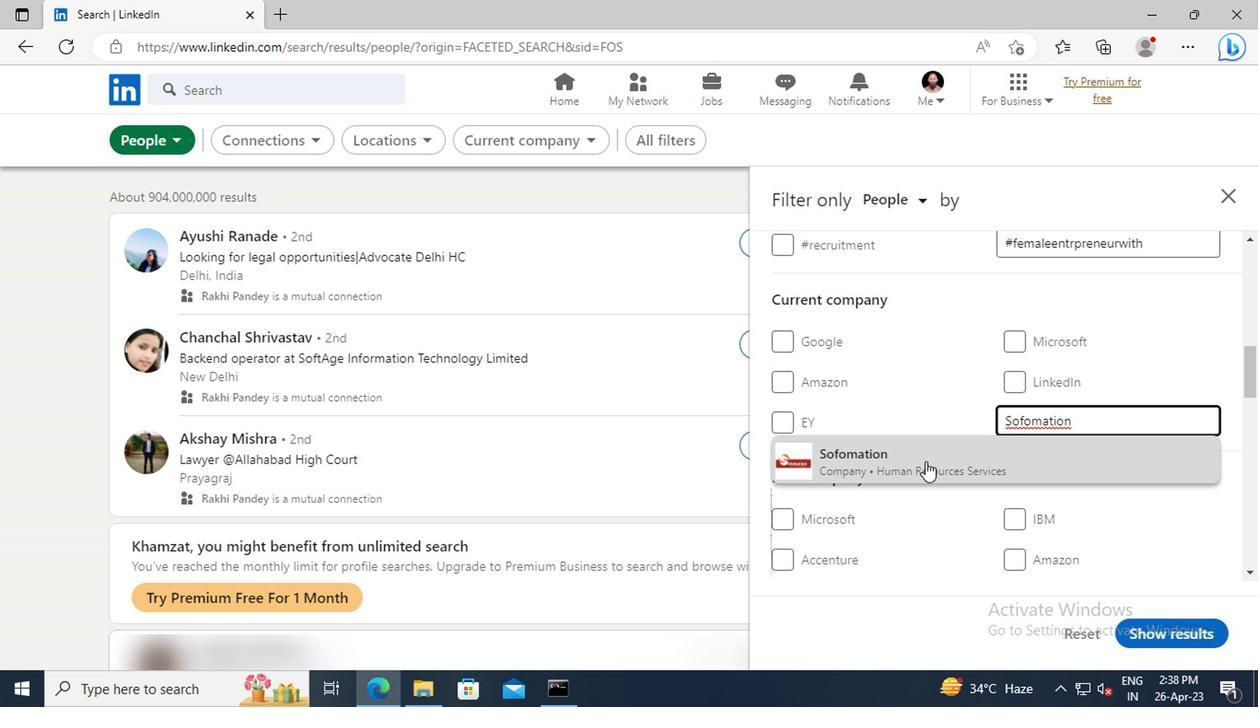 
Action: Mouse moved to (926, 417)
Screenshot: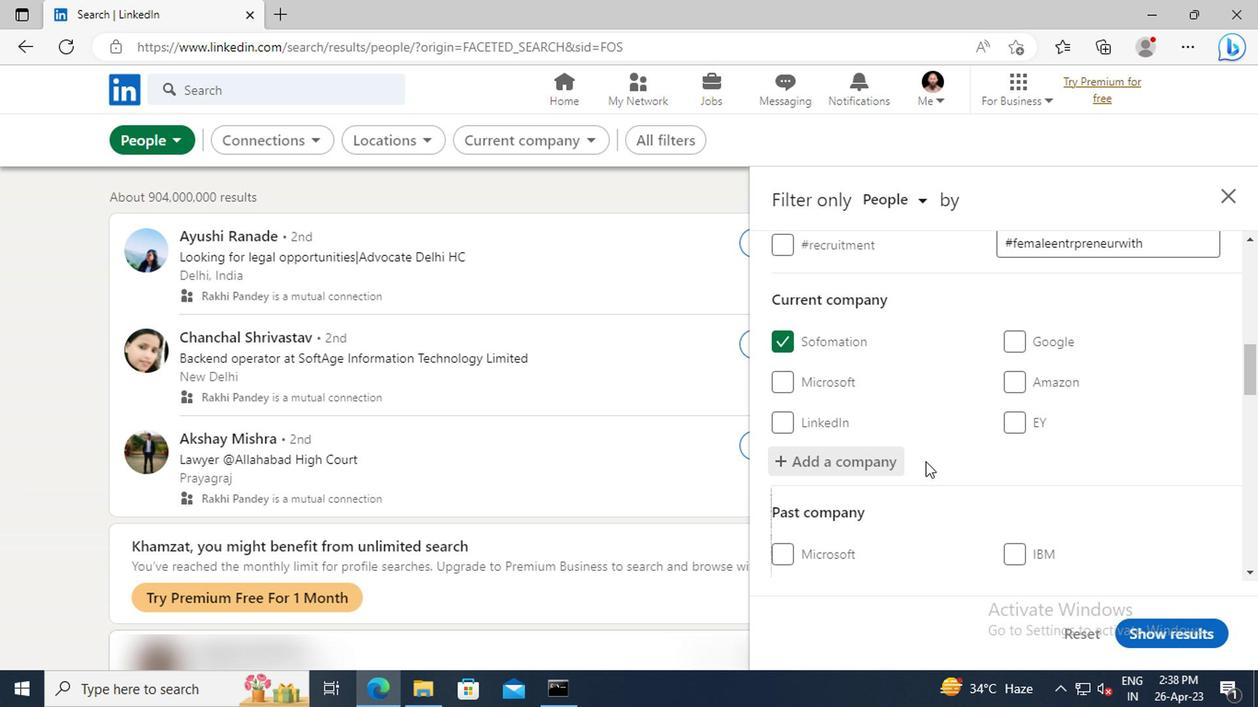 
Action: Mouse scrolled (926, 416) with delta (0, -1)
Screenshot: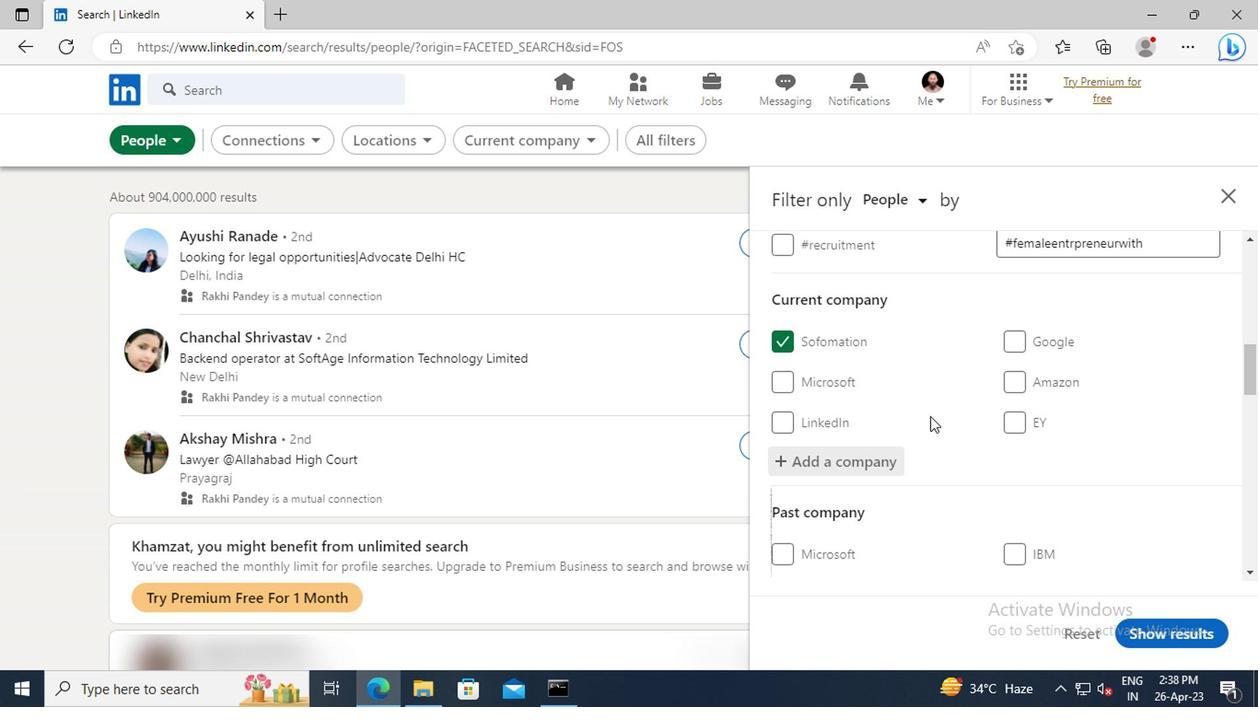
Action: Mouse scrolled (926, 416) with delta (0, -1)
Screenshot: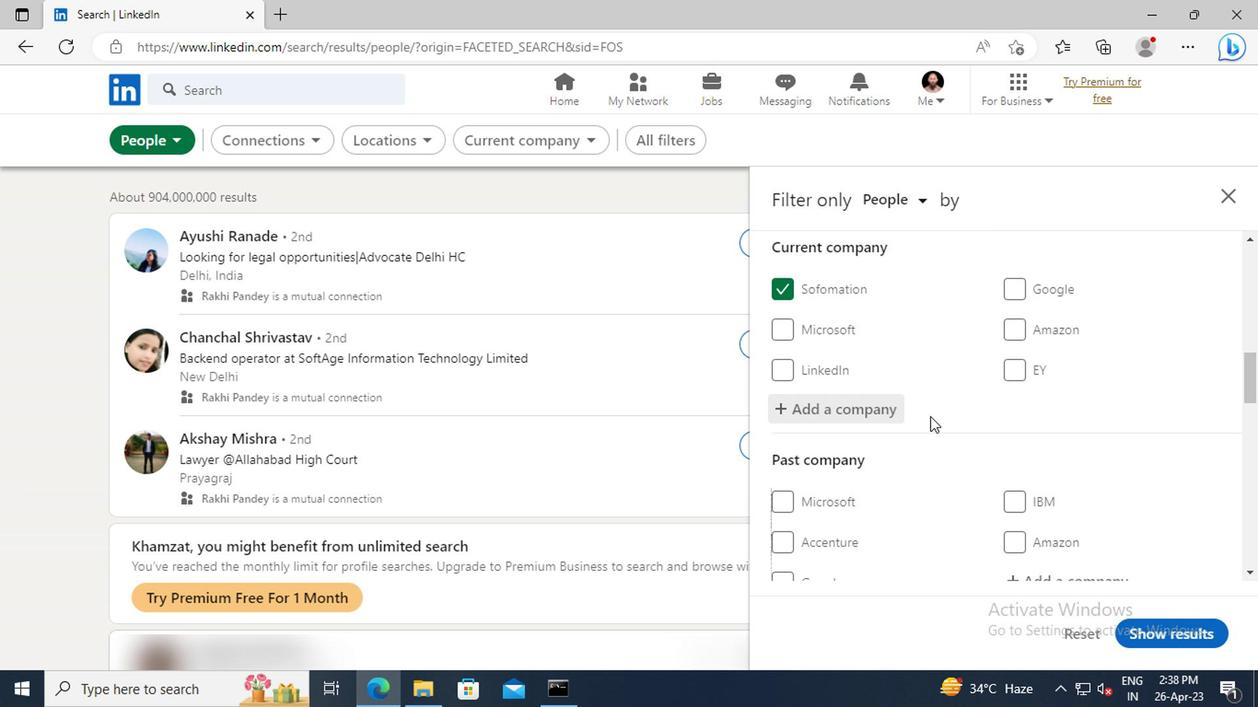 
Action: Mouse scrolled (926, 416) with delta (0, -1)
Screenshot: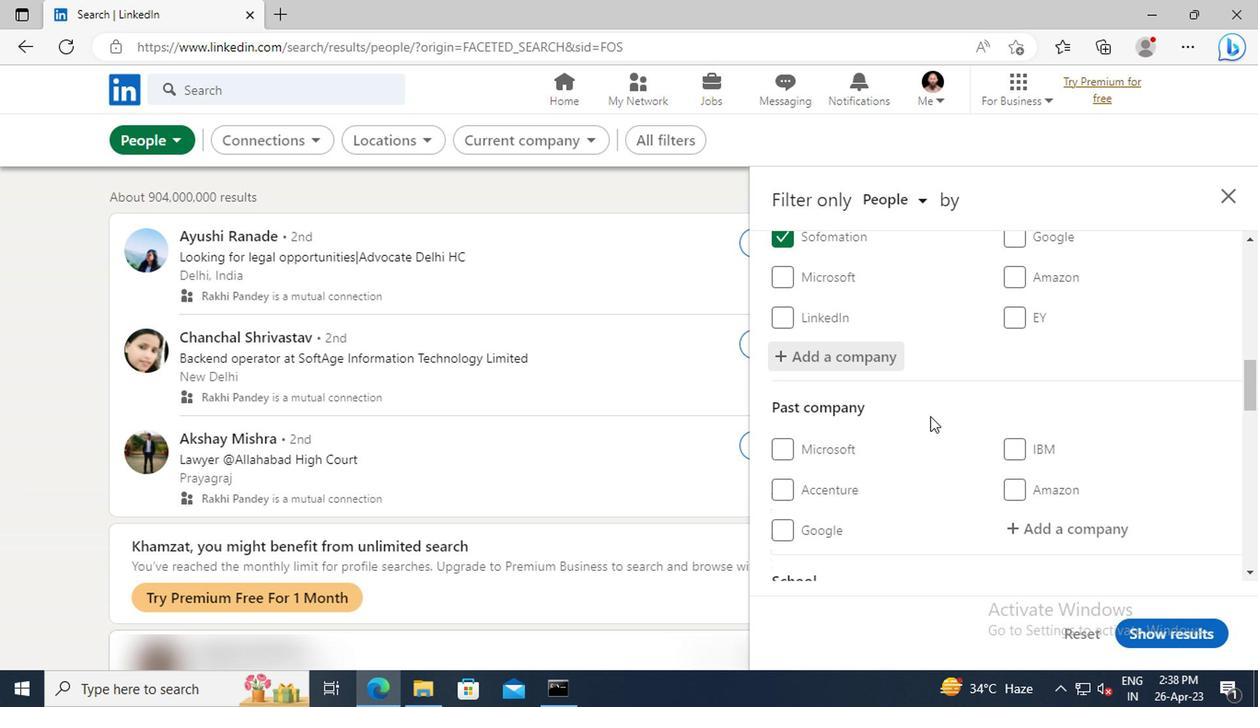 
Action: Mouse scrolled (926, 416) with delta (0, -1)
Screenshot: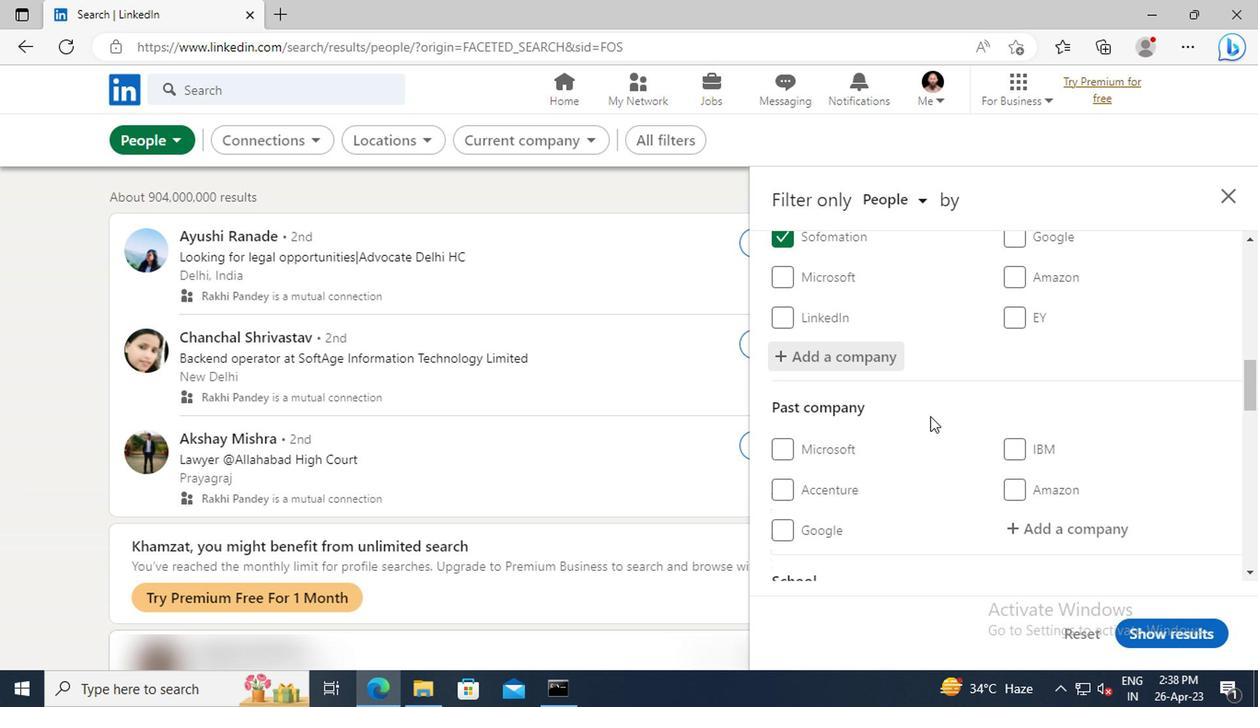 
Action: Mouse scrolled (926, 416) with delta (0, -1)
Screenshot: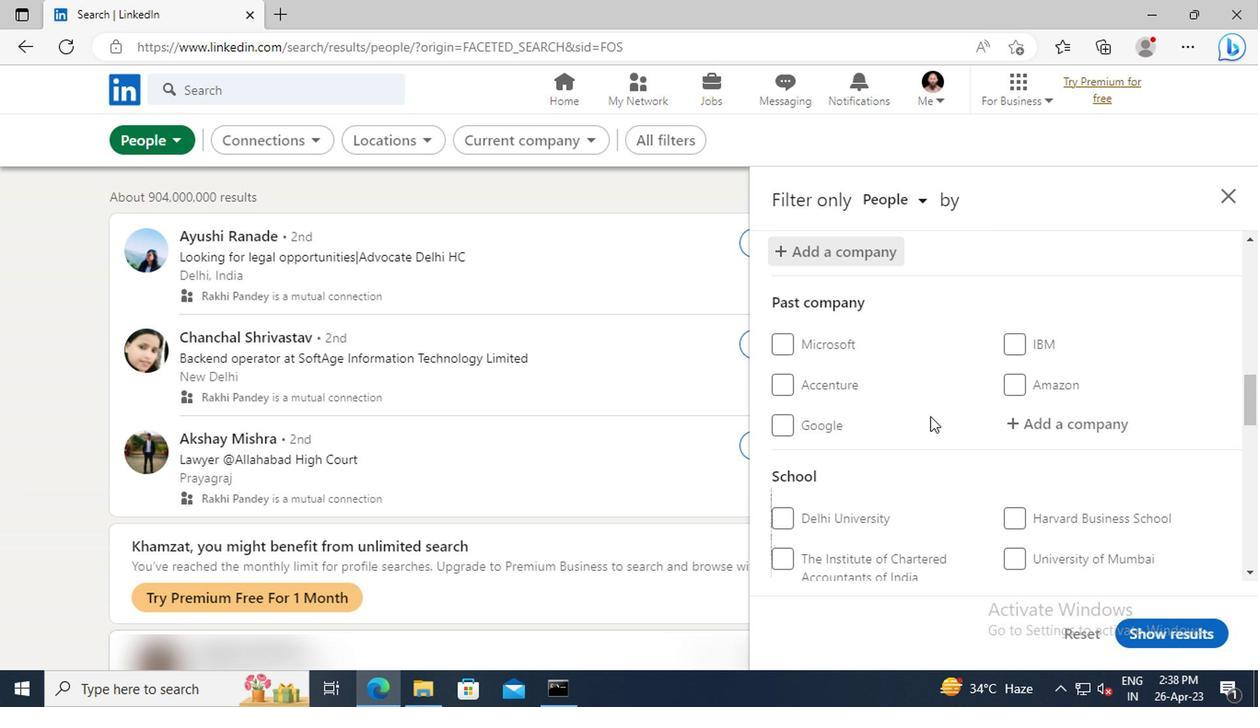 
Action: Mouse scrolled (926, 416) with delta (0, -1)
Screenshot: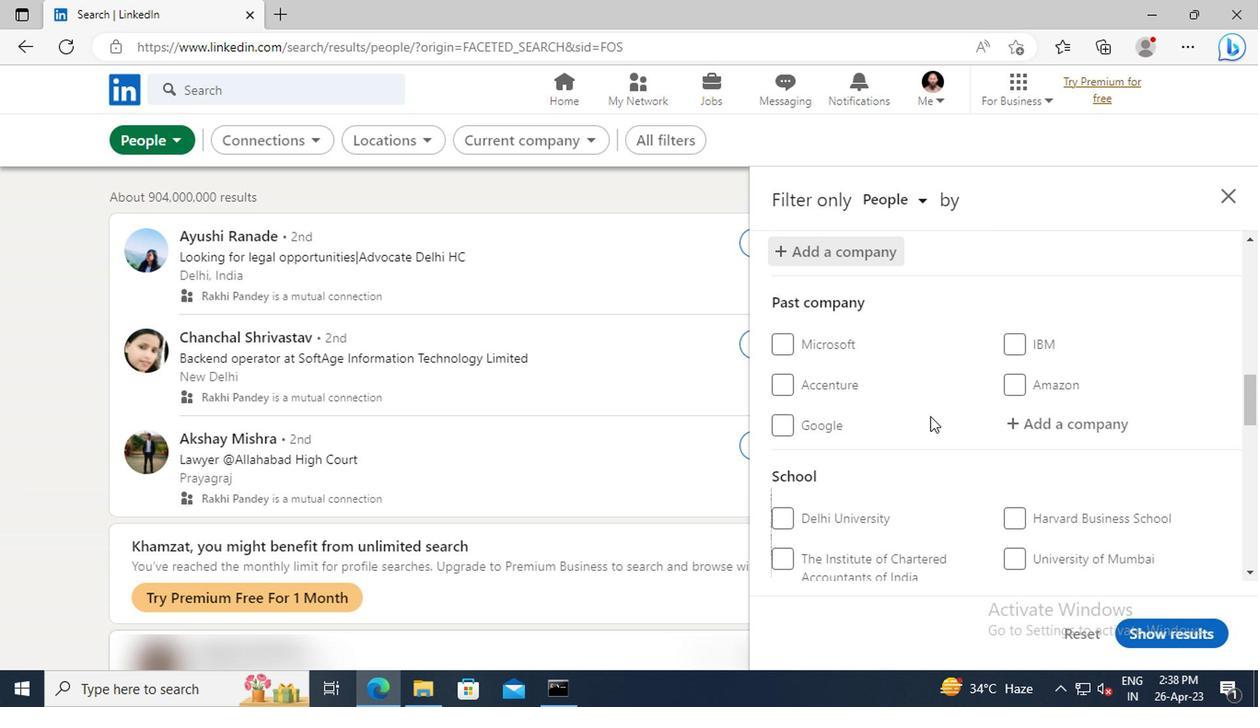 
Action: Mouse scrolled (926, 416) with delta (0, -1)
Screenshot: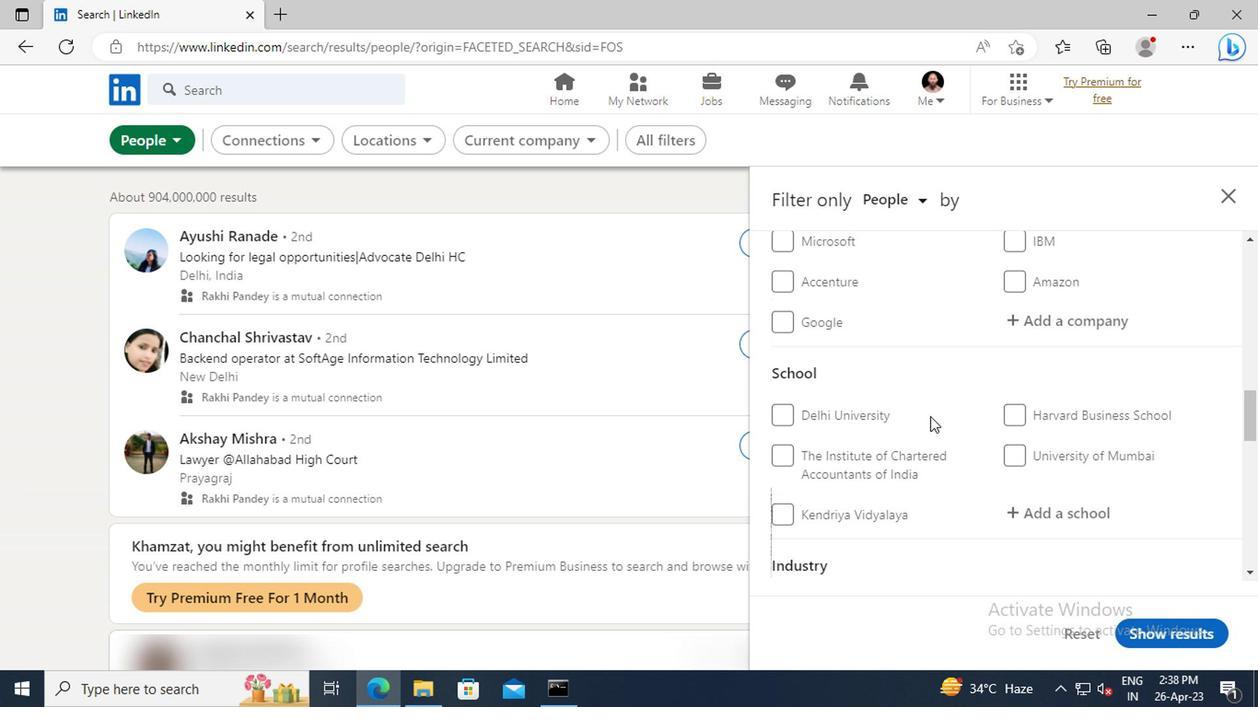 
Action: Mouse scrolled (926, 416) with delta (0, -1)
Screenshot: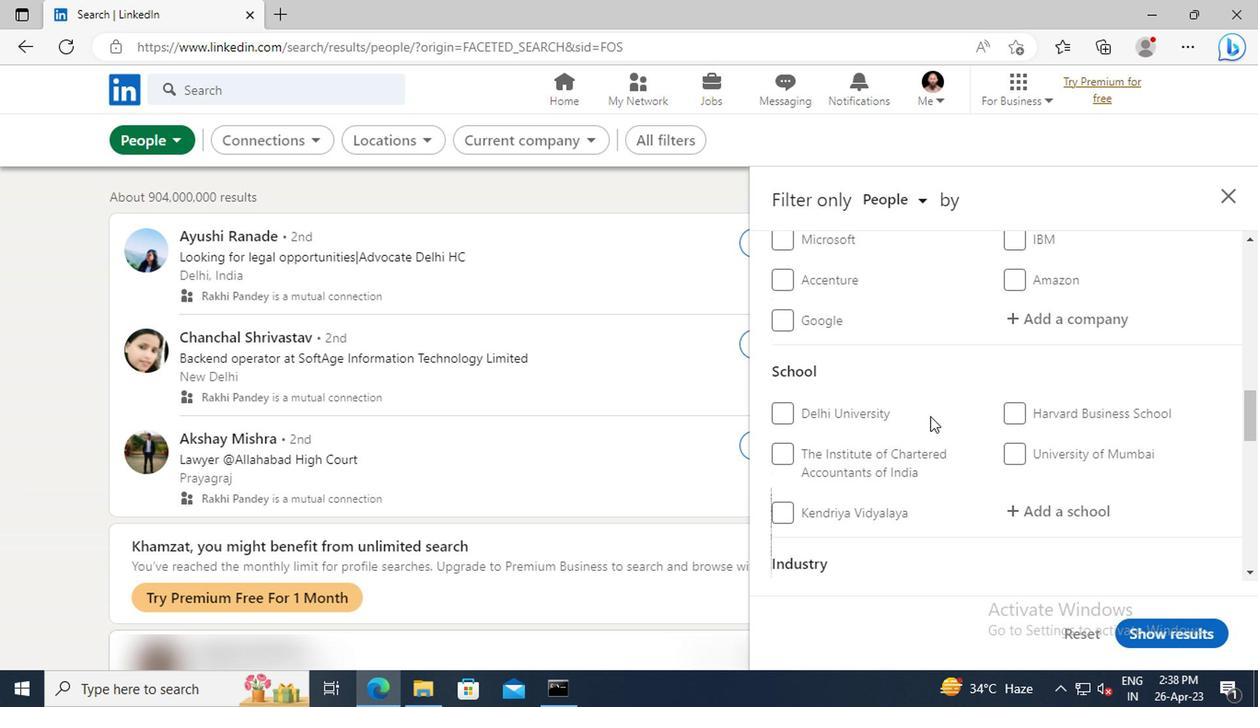 
Action: Mouse moved to (1022, 414)
Screenshot: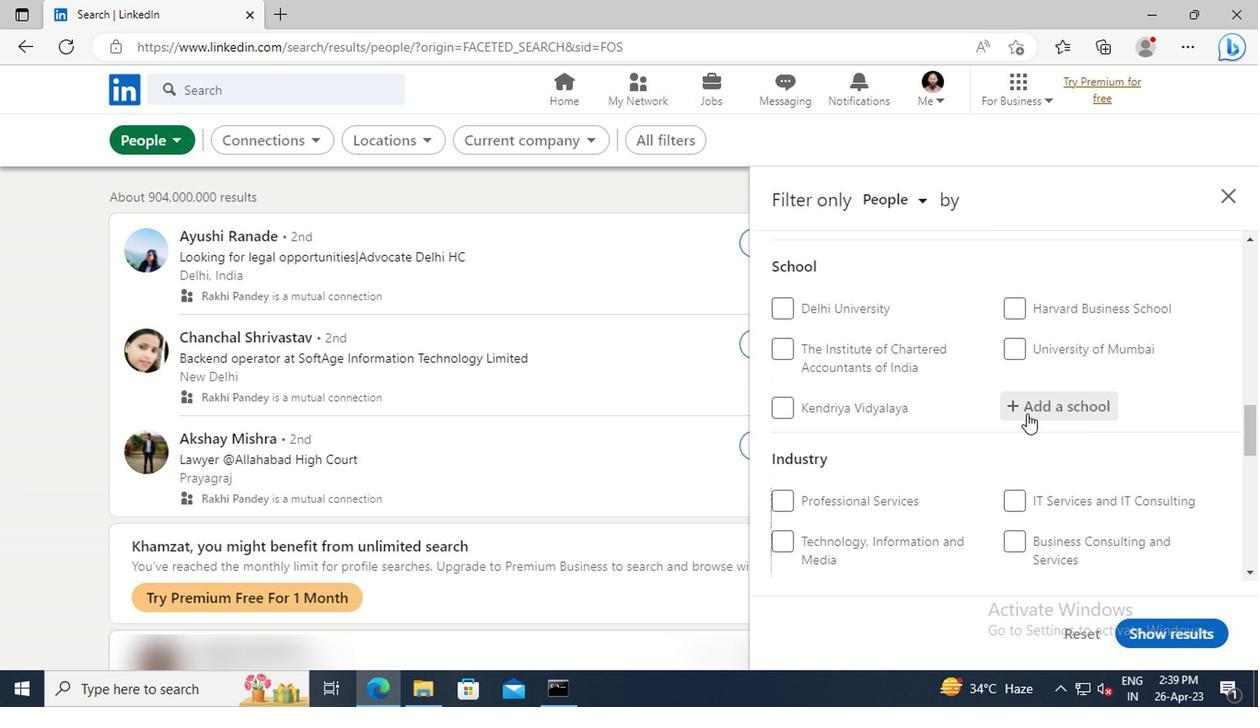
Action: Mouse pressed left at (1022, 414)
Screenshot: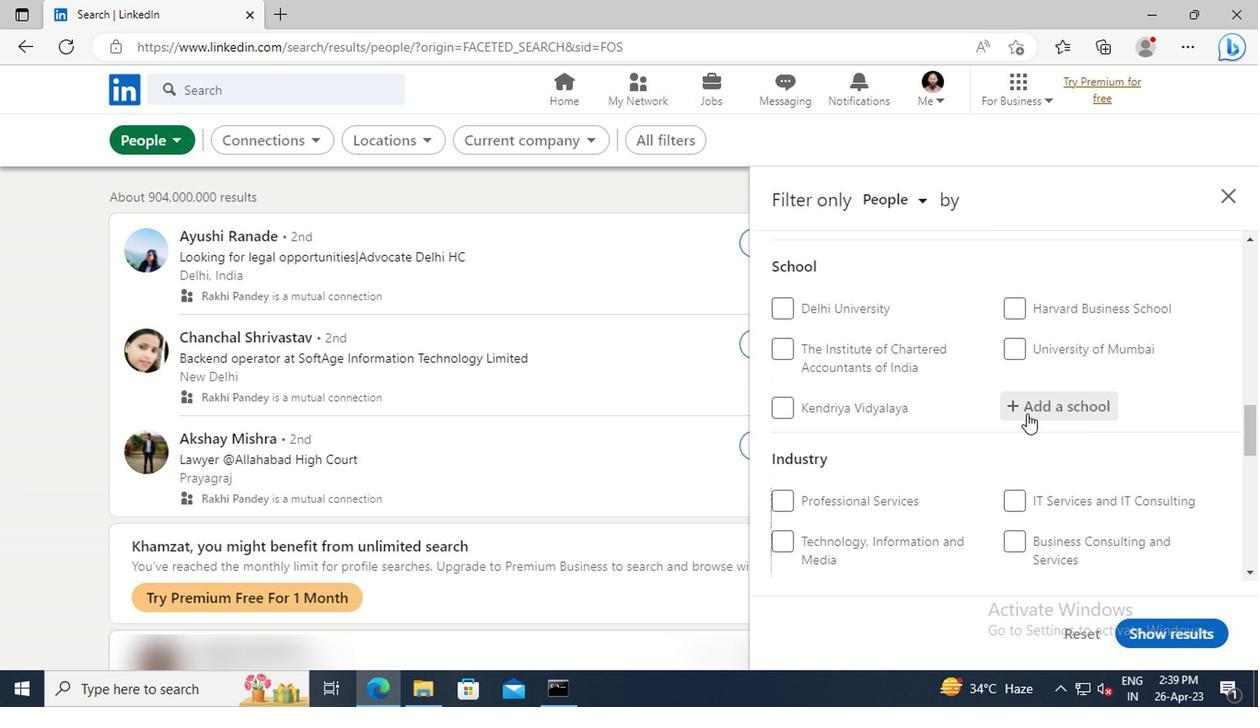 
Action: Mouse moved to (962, 456)
Screenshot: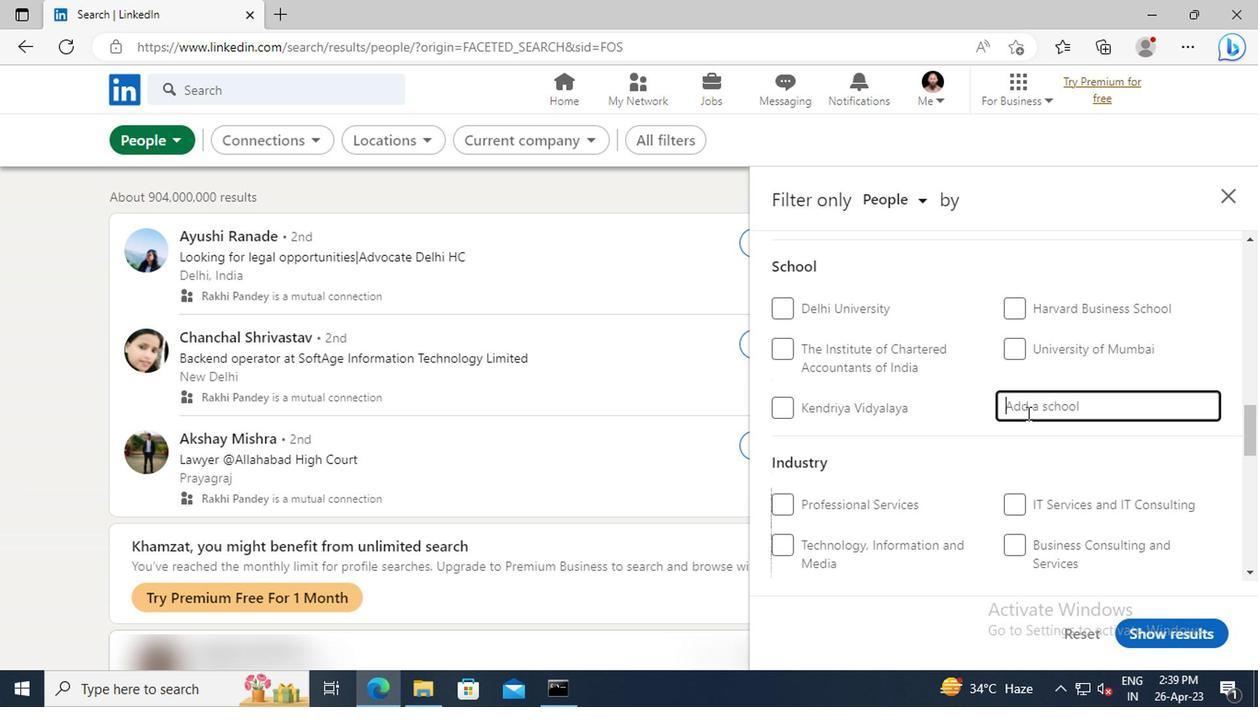 
Action: Key pressed <Key.shift>MAR<Key.space><Key.shift>BASELIOS<Key.space><Key.shift>COLLEGE<Key.space>OF<Key.space><Key.shift>ENGINEERING
Screenshot: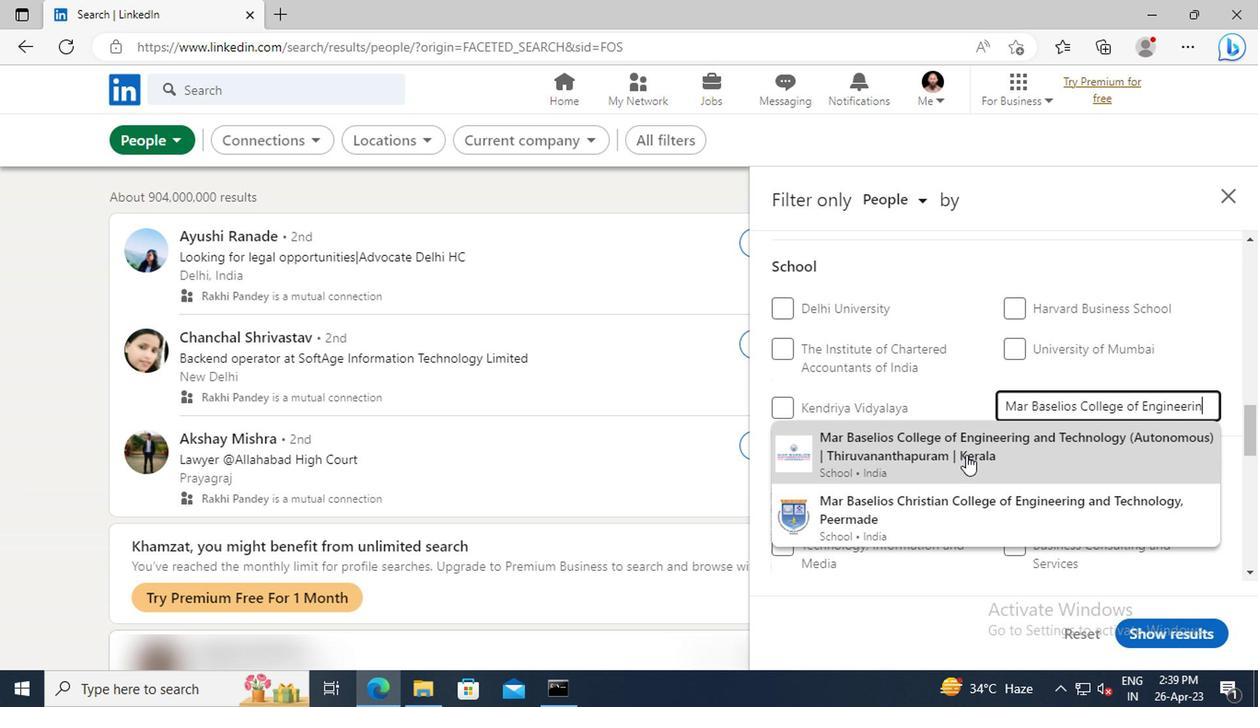 
Action: Mouse moved to (947, 458)
Screenshot: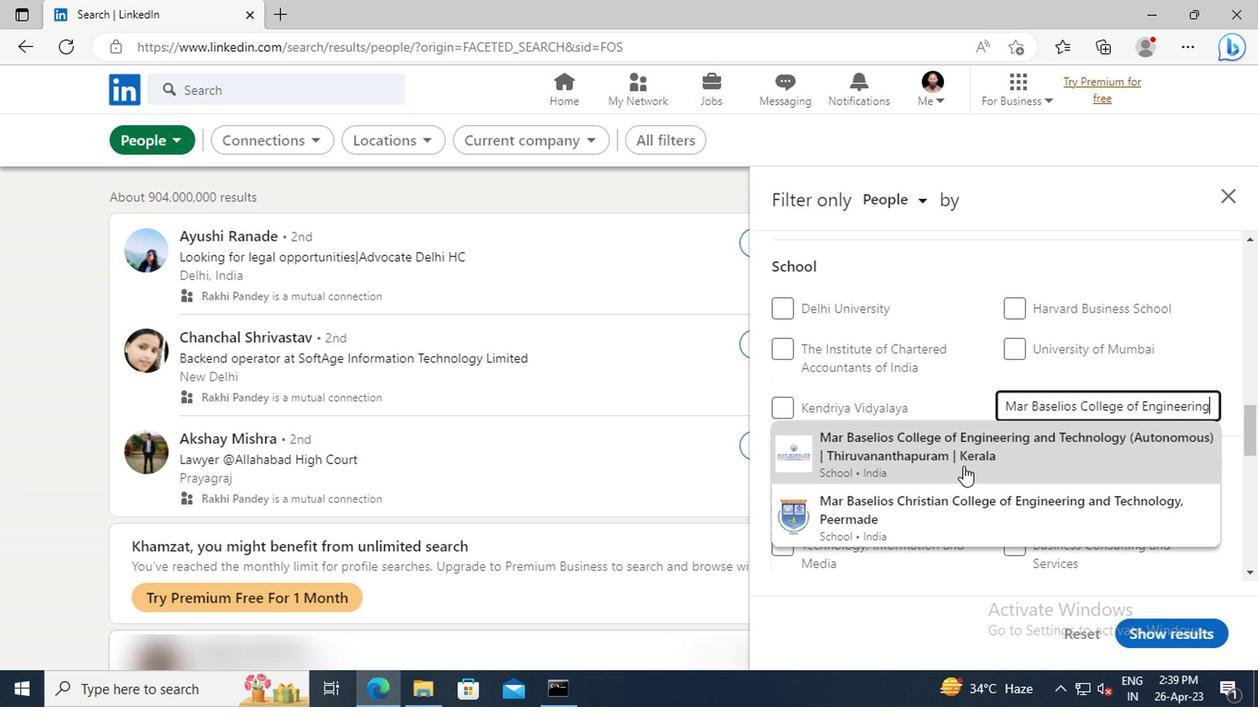 
Action: Mouse pressed left at (947, 458)
Screenshot: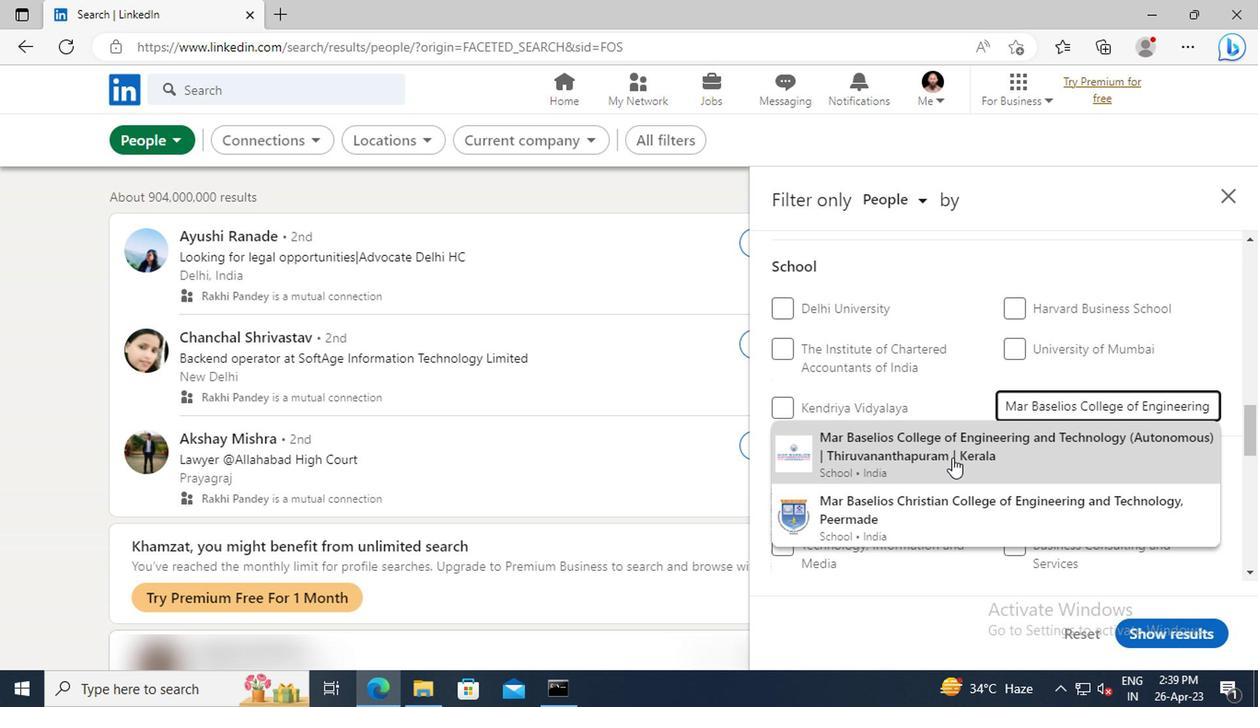 
Action: Mouse moved to (928, 409)
Screenshot: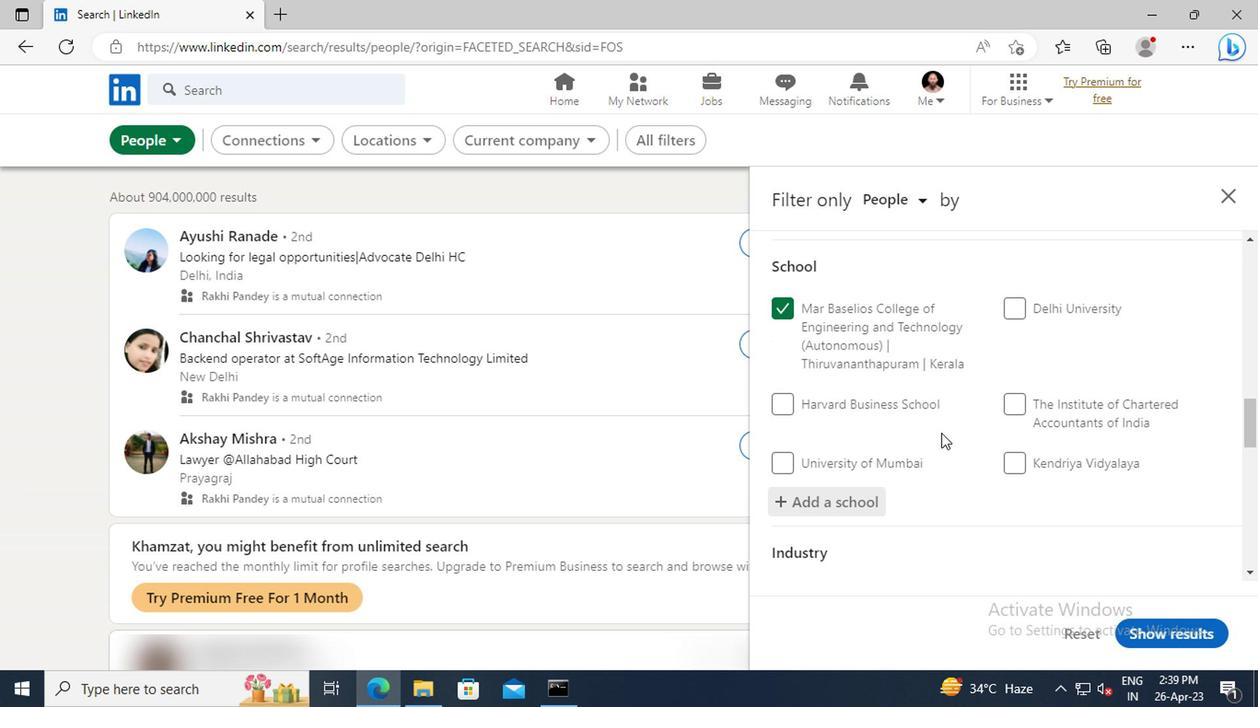 
Action: Mouse scrolled (928, 408) with delta (0, 0)
Screenshot: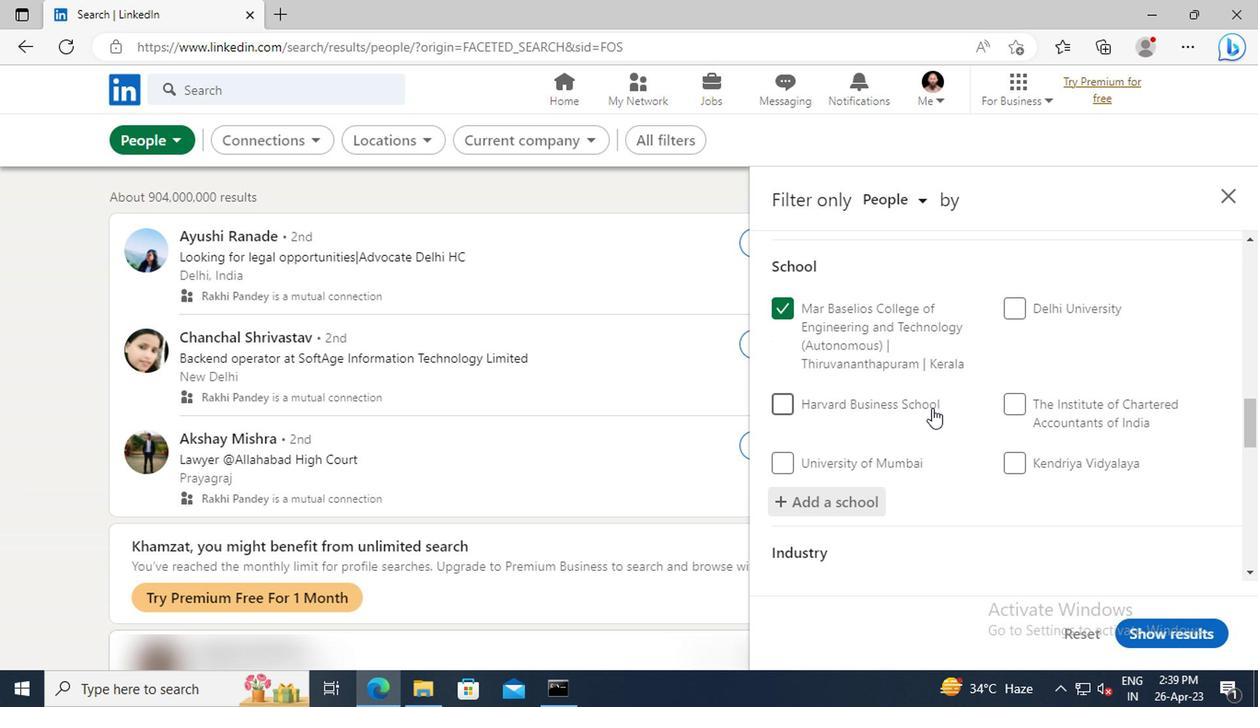 
Action: Mouse scrolled (928, 408) with delta (0, 0)
Screenshot: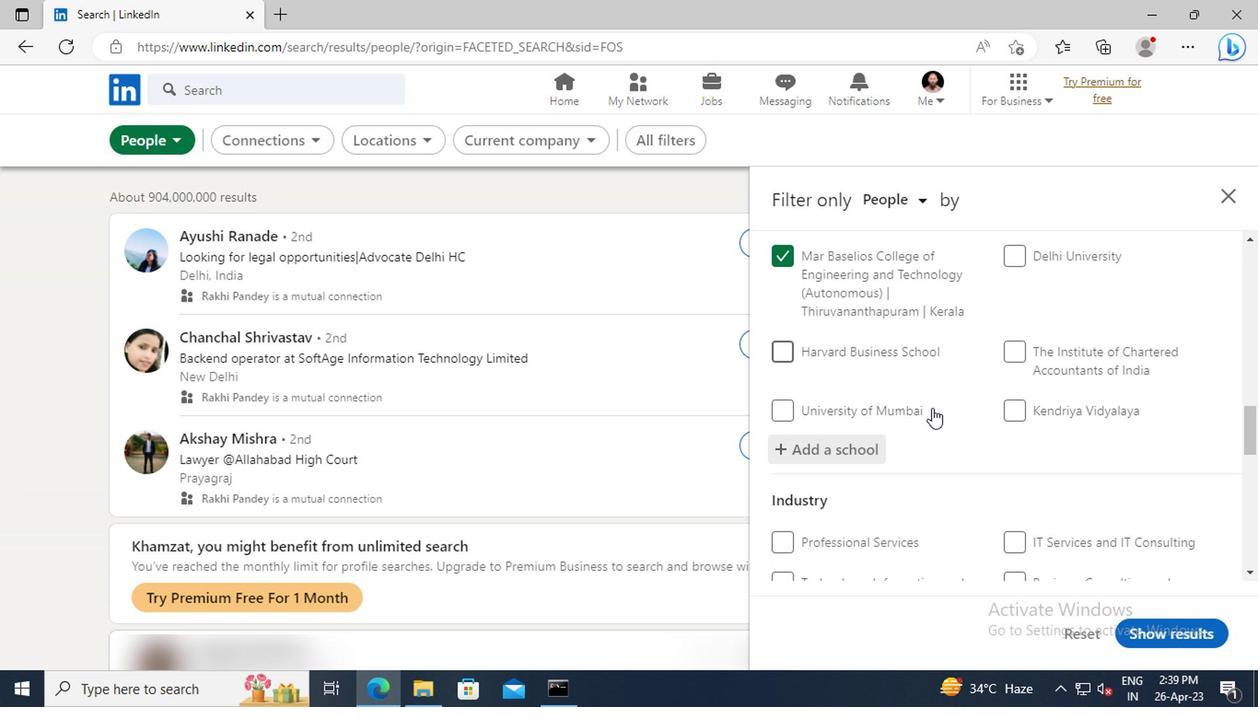 
Action: Mouse scrolled (928, 408) with delta (0, 0)
Screenshot: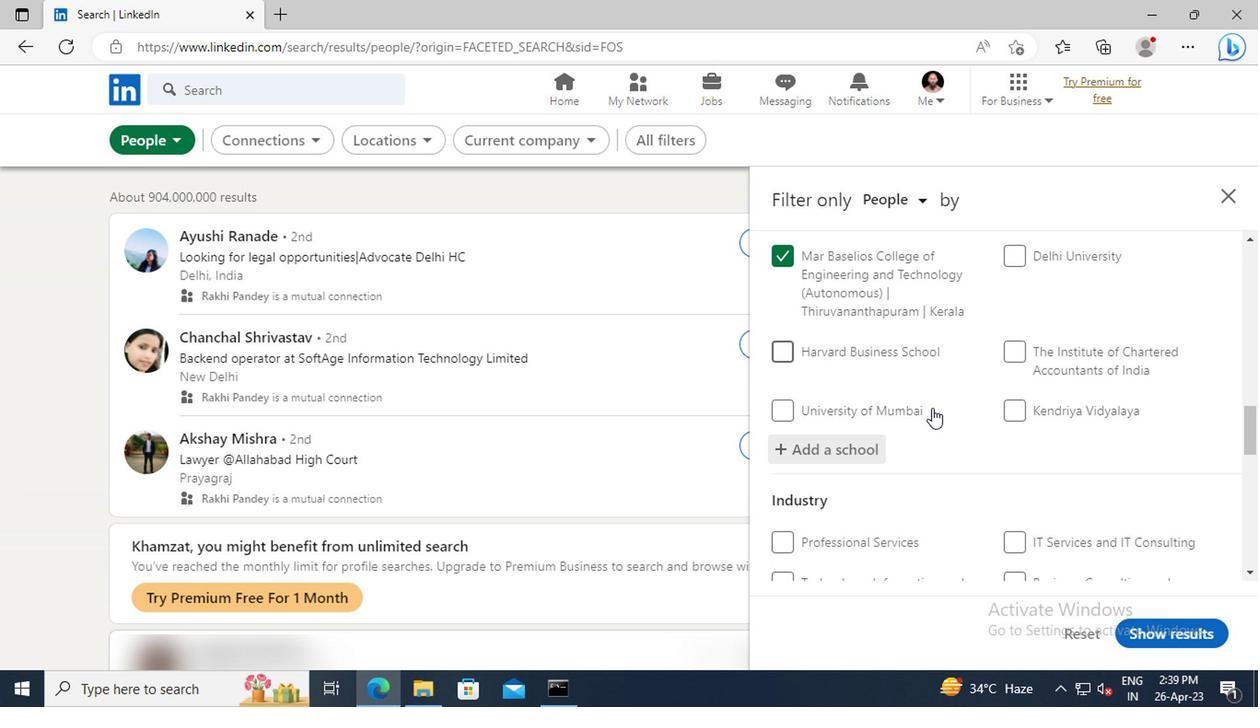 
Action: Mouse scrolled (928, 408) with delta (0, 0)
Screenshot: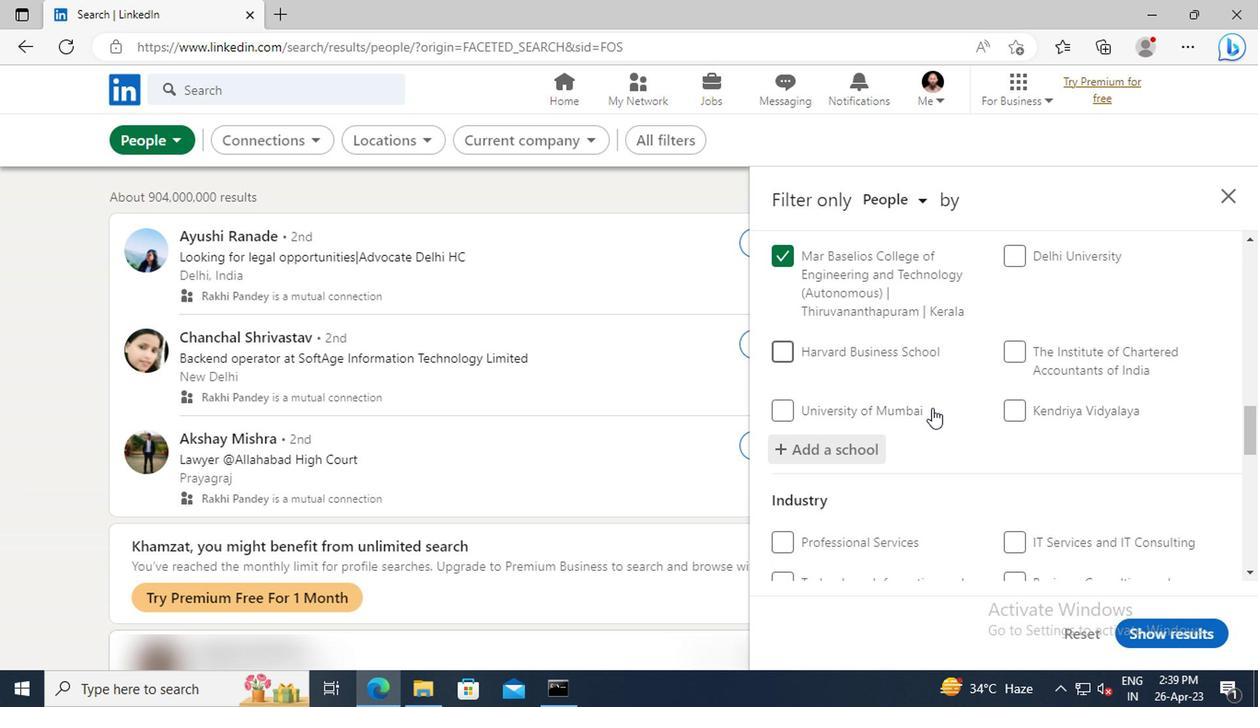 
Action: Mouse scrolled (928, 408) with delta (0, 0)
Screenshot: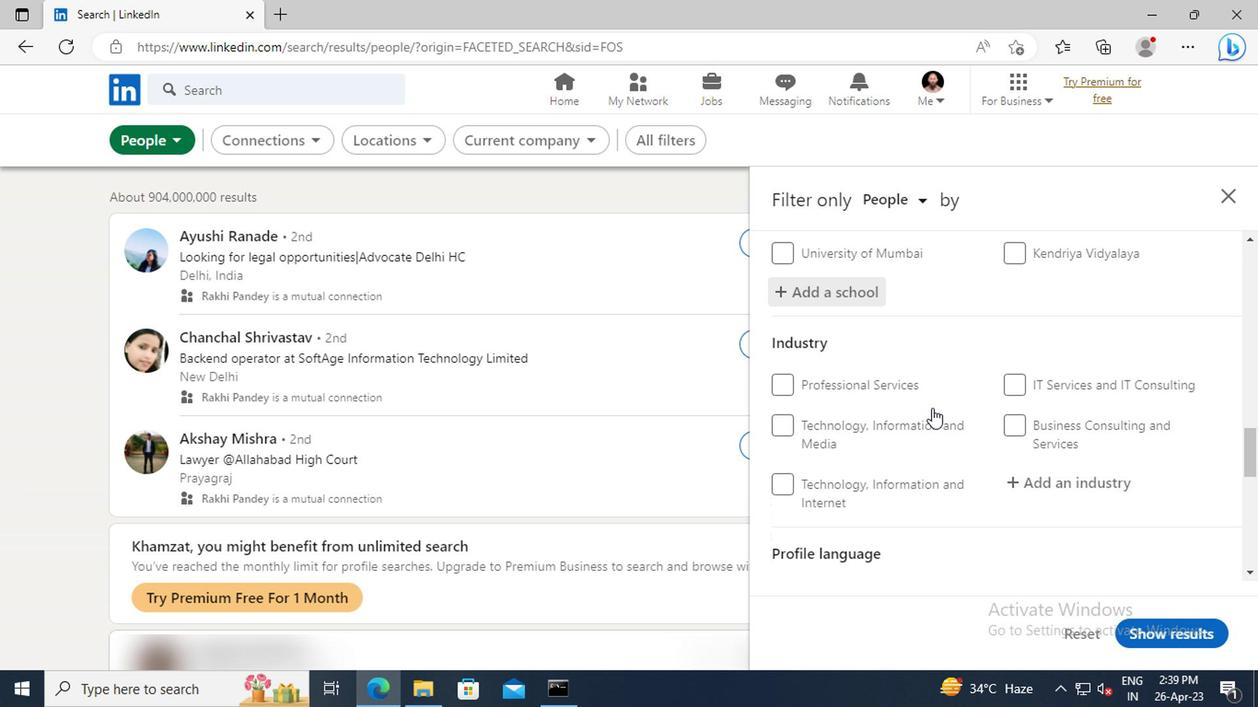 
Action: Mouse scrolled (928, 408) with delta (0, 0)
Screenshot: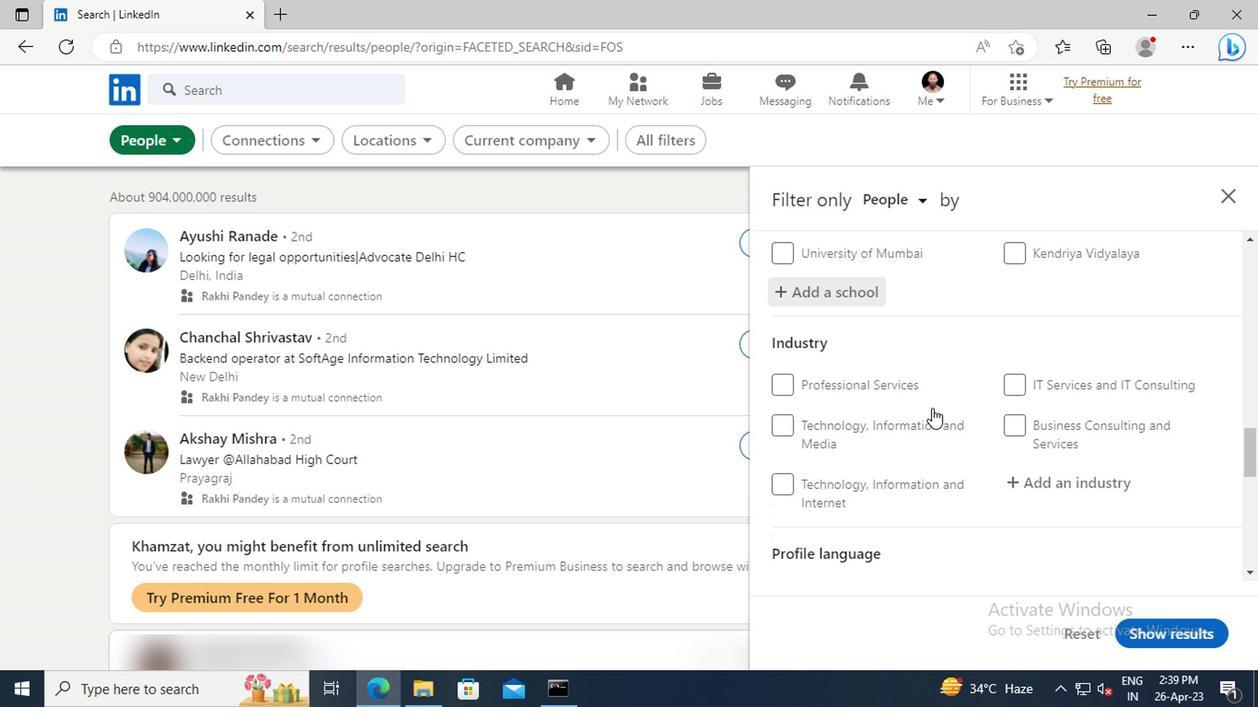 
Action: Mouse scrolled (928, 408) with delta (0, 0)
Screenshot: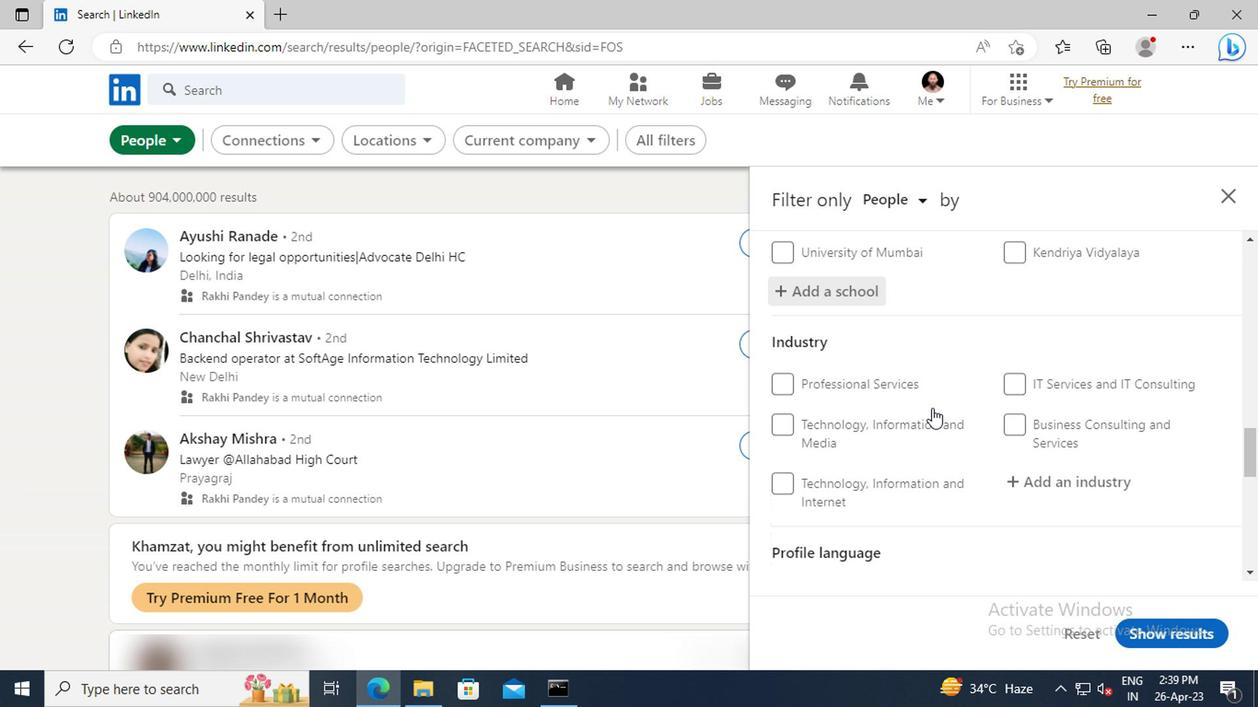 
Action: Mouse moved to (1027, 331)
Screenshot: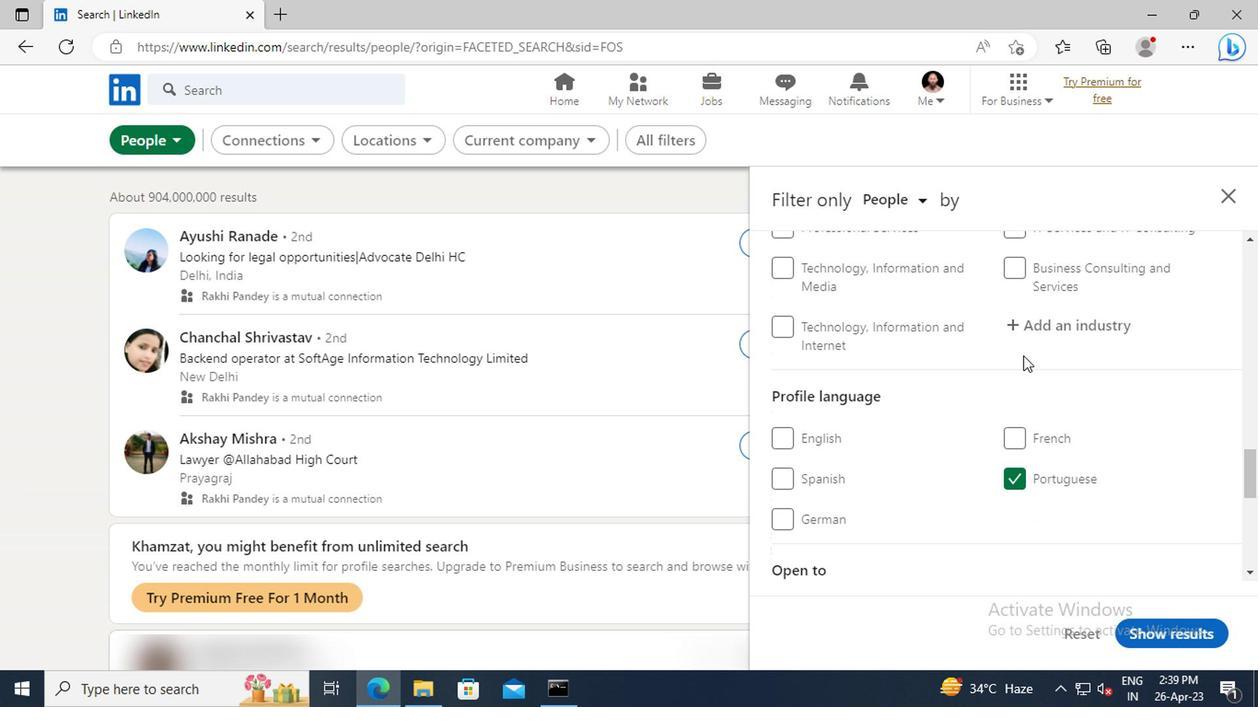 
Action: Mouse pressed left at (1027, 331)
Screenshot: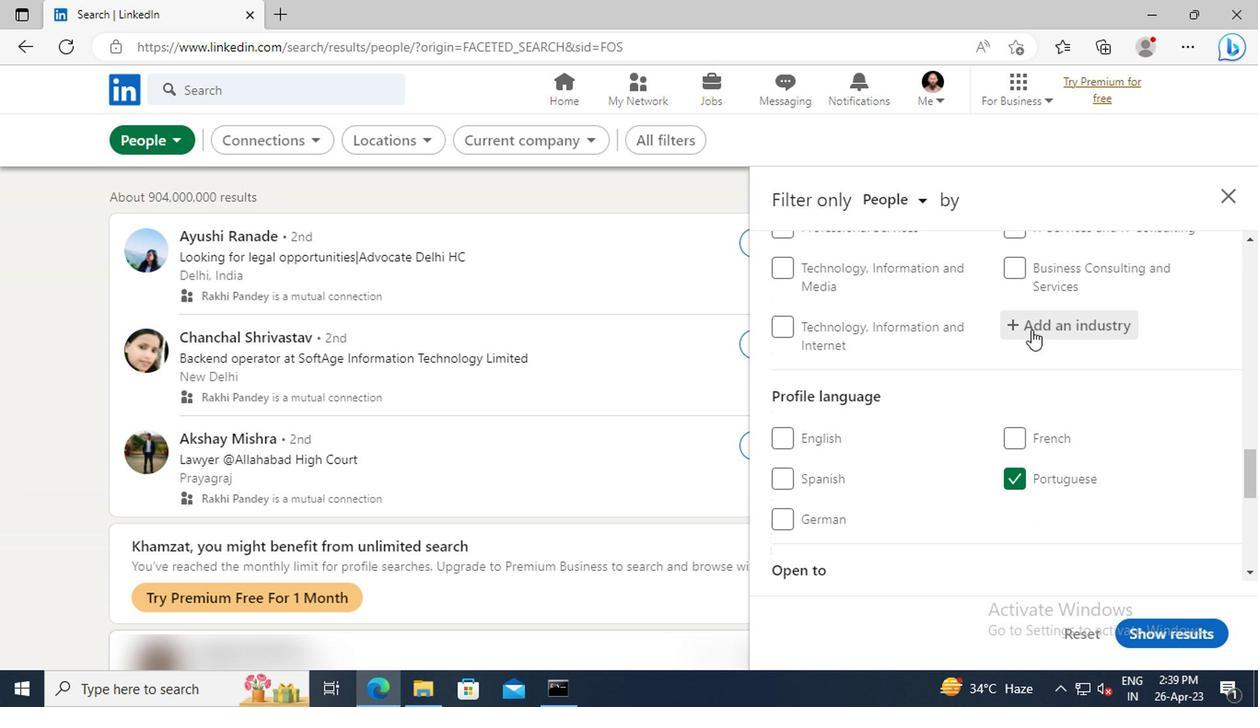 
Action: Mouse moved to (941, 384)
Screenshot: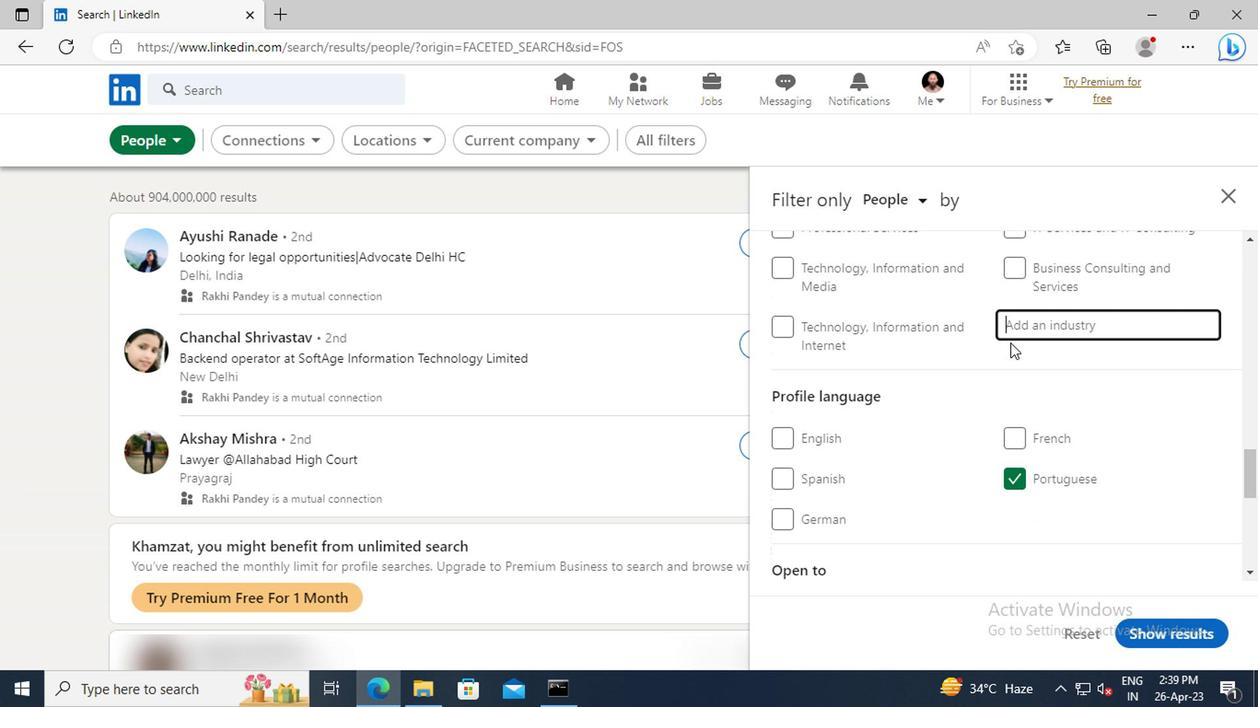 
Action: Key pressed <Key.shift>ELECTRICAL<Key.space><Key.shift>EQUIPMENT<Key.space><Key.shift>MANUFACTURING
Screenshot: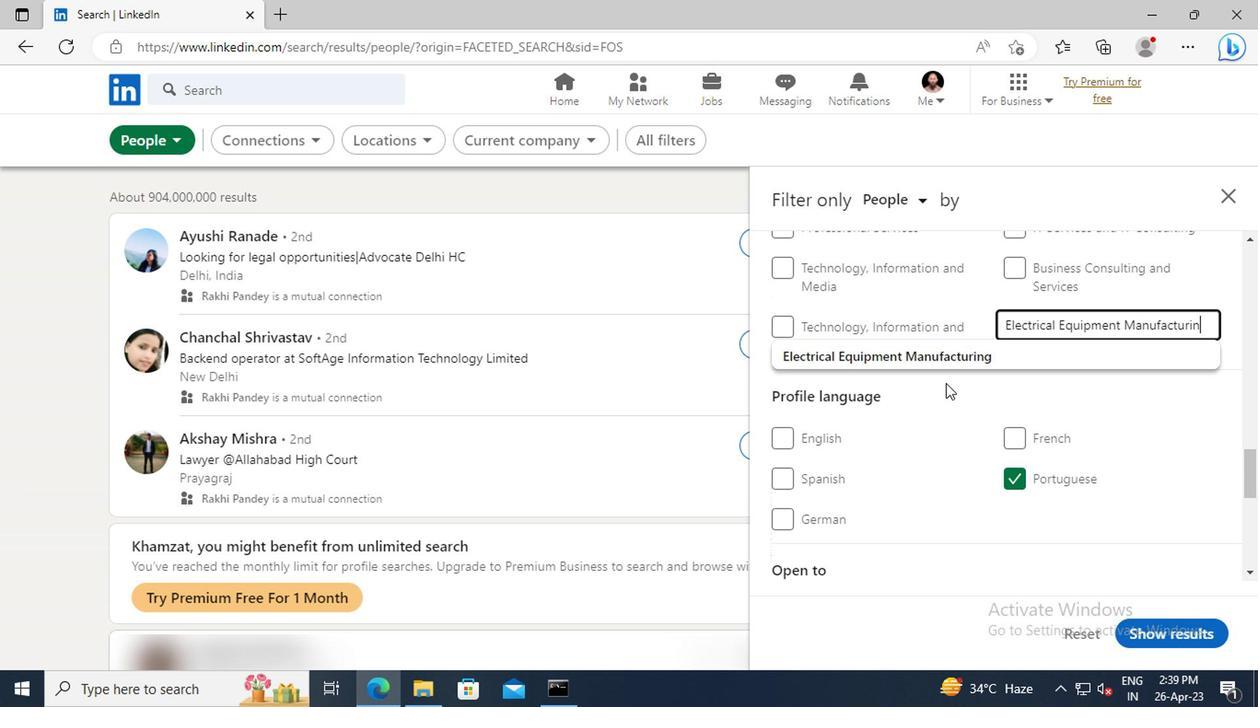 
Action: Mouse moved to (943, 360)
Screenshot: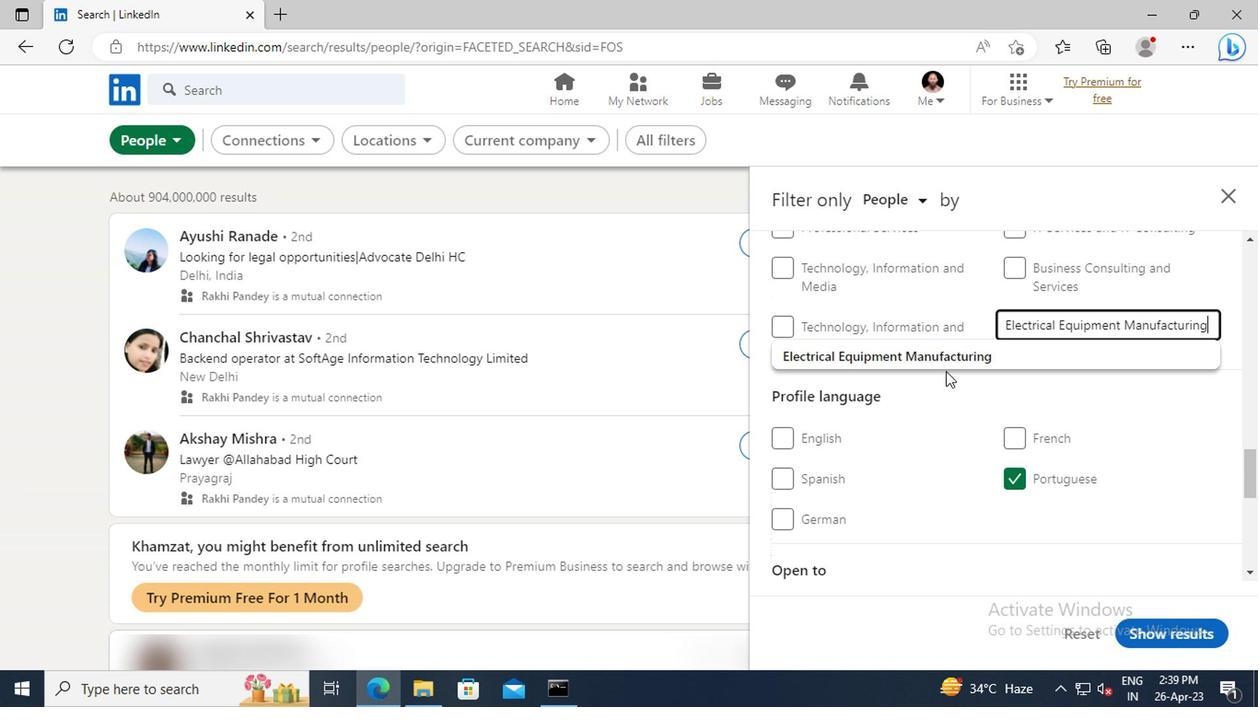 
Action: Mouse pressed left at (943, 360)
Screenshot: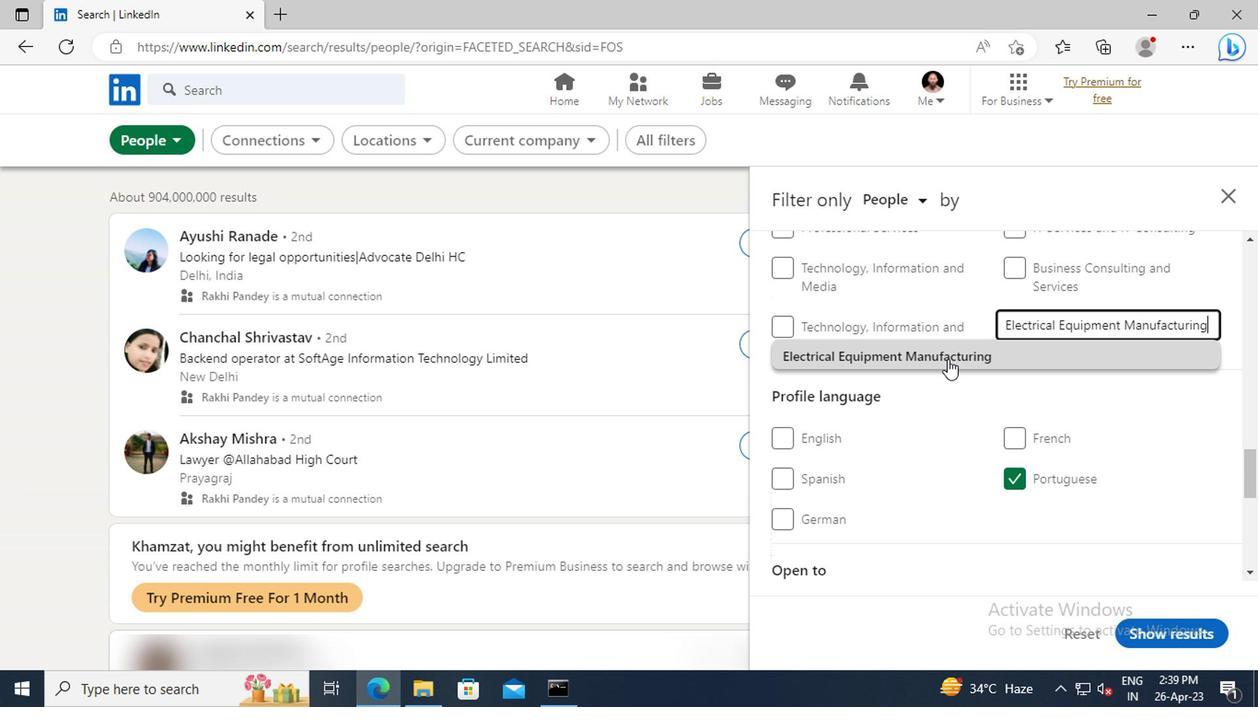 
Action: Mouse moved to (942, 344)
Screenshot: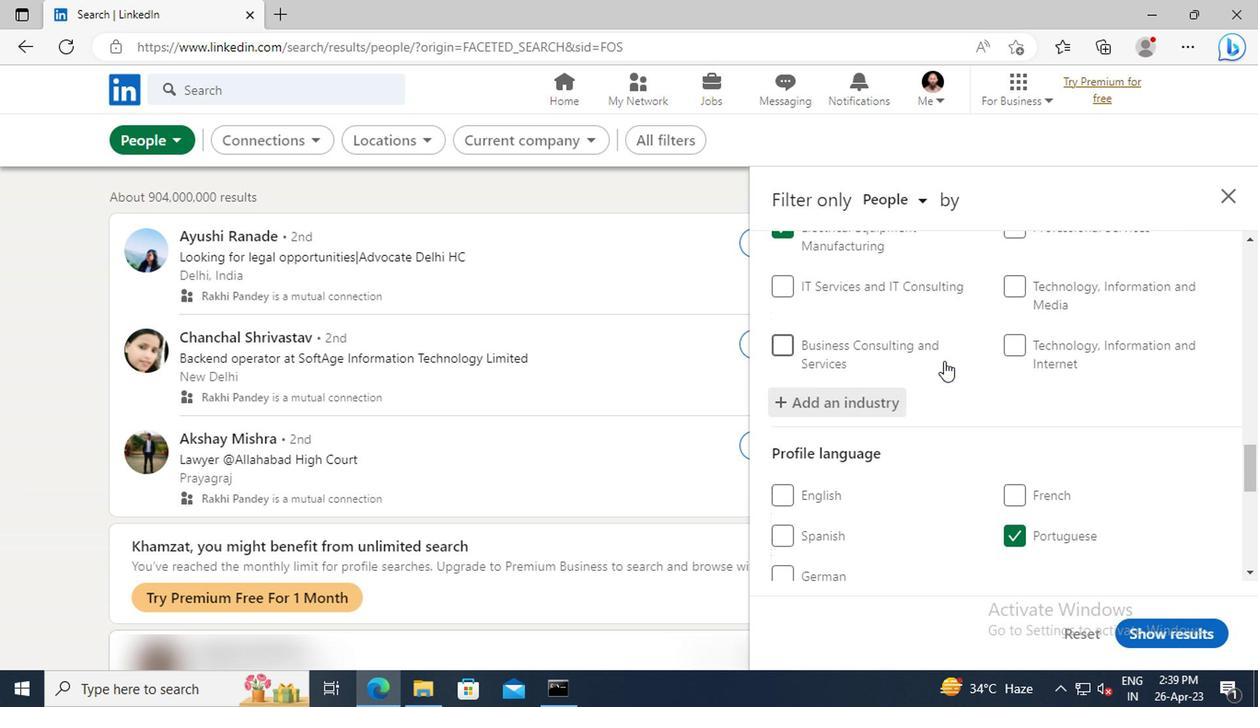 
Action: Mouse scrolled (942, 344) with delta (0, 0)
Screenshot: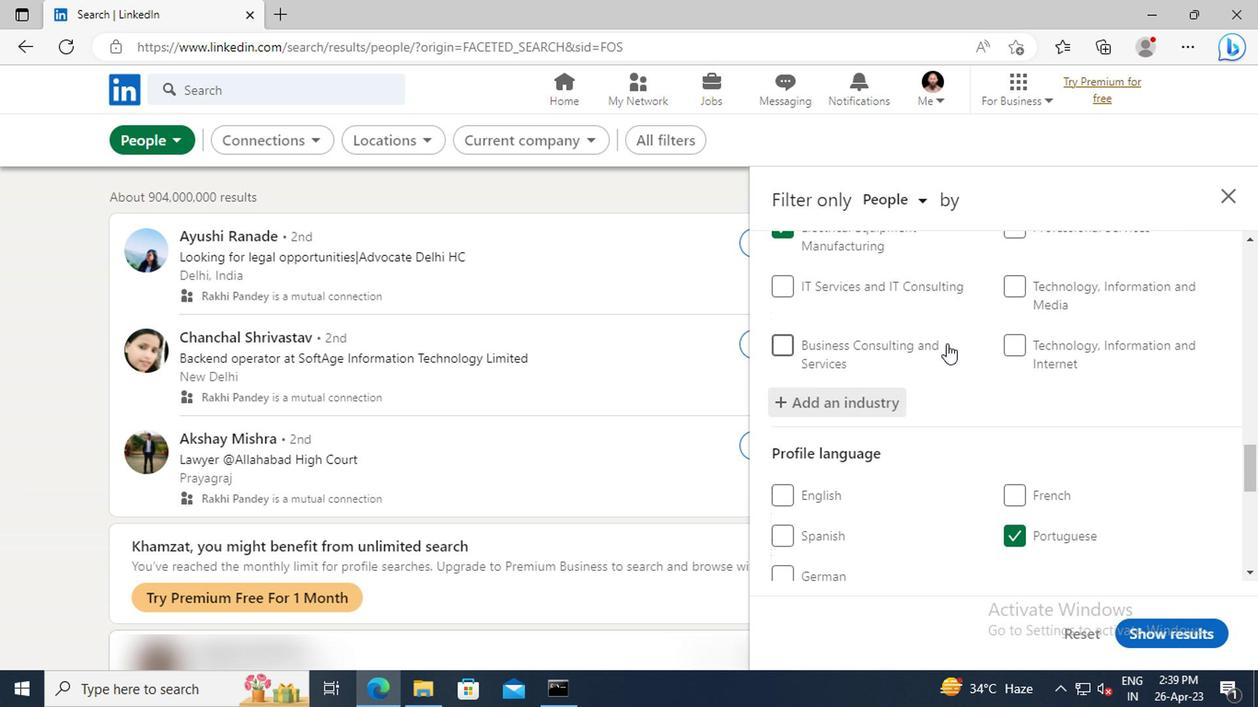 
Action: Mouse moved to (946, 341)
Screenshot: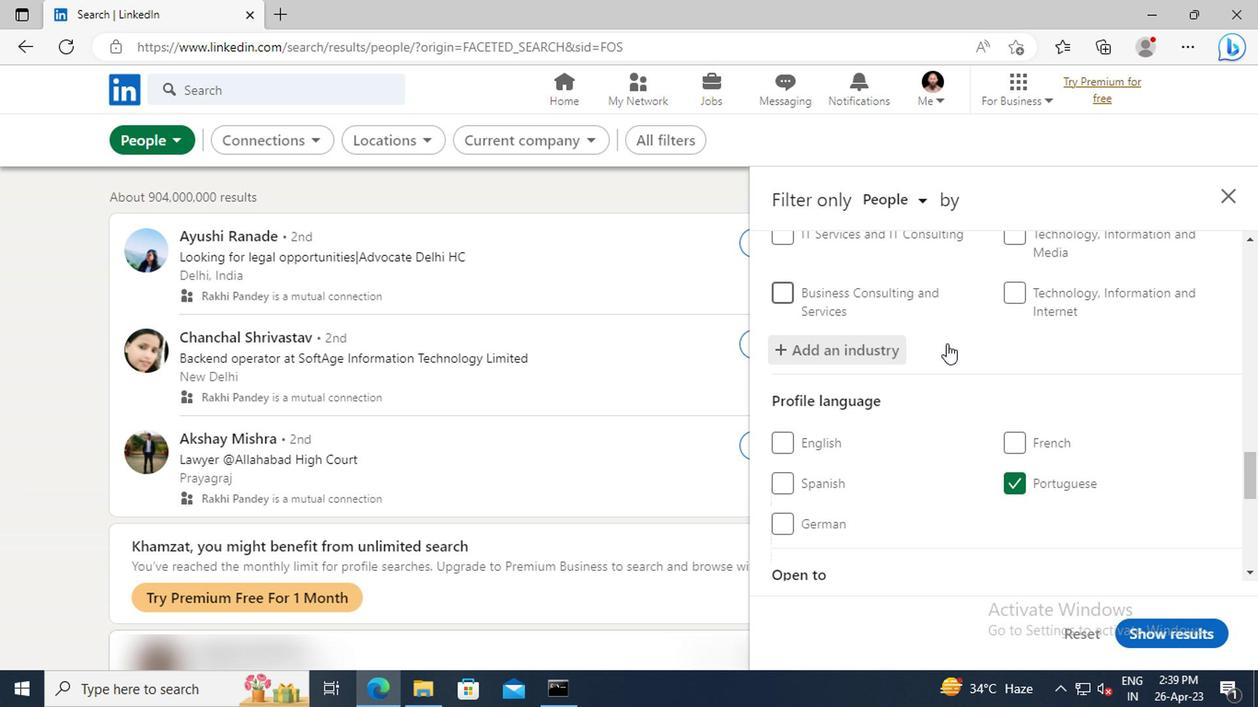 
Action: Mouse scrolled (946, 340) with delta (0, -1)
Screenshot: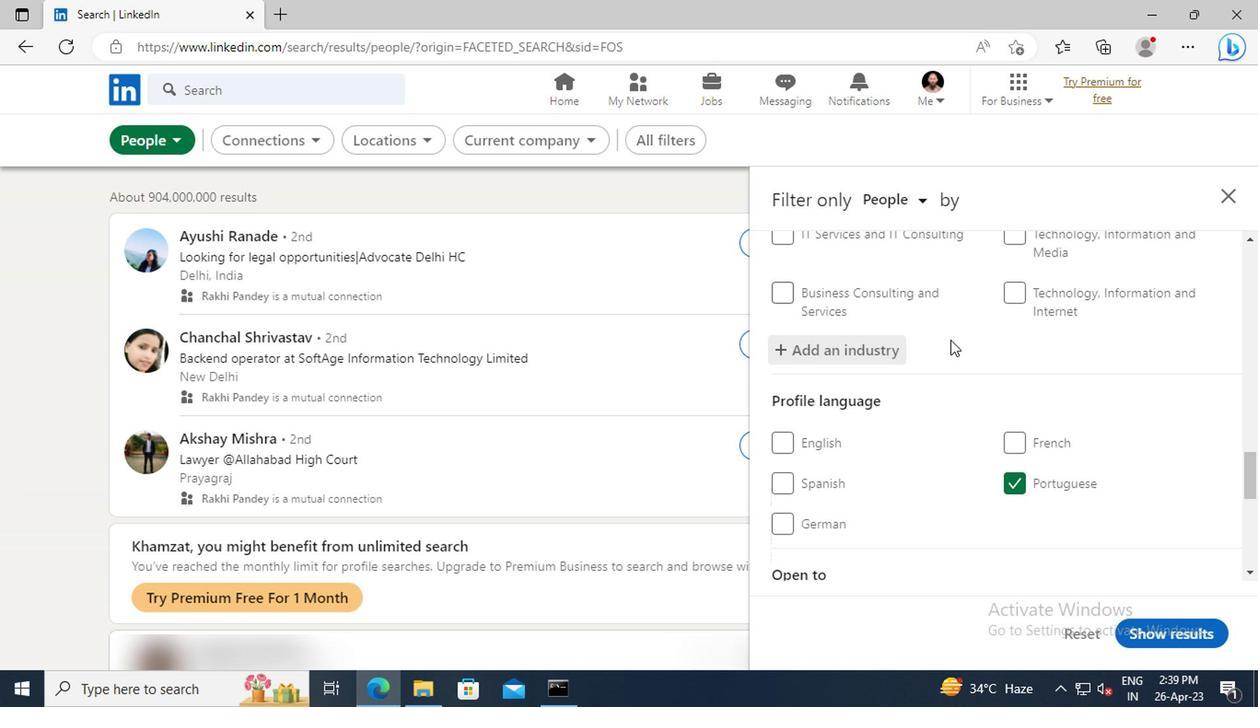 
Action: Mouse scrolled (946, 340) with delta (0, -1)
Screenshot: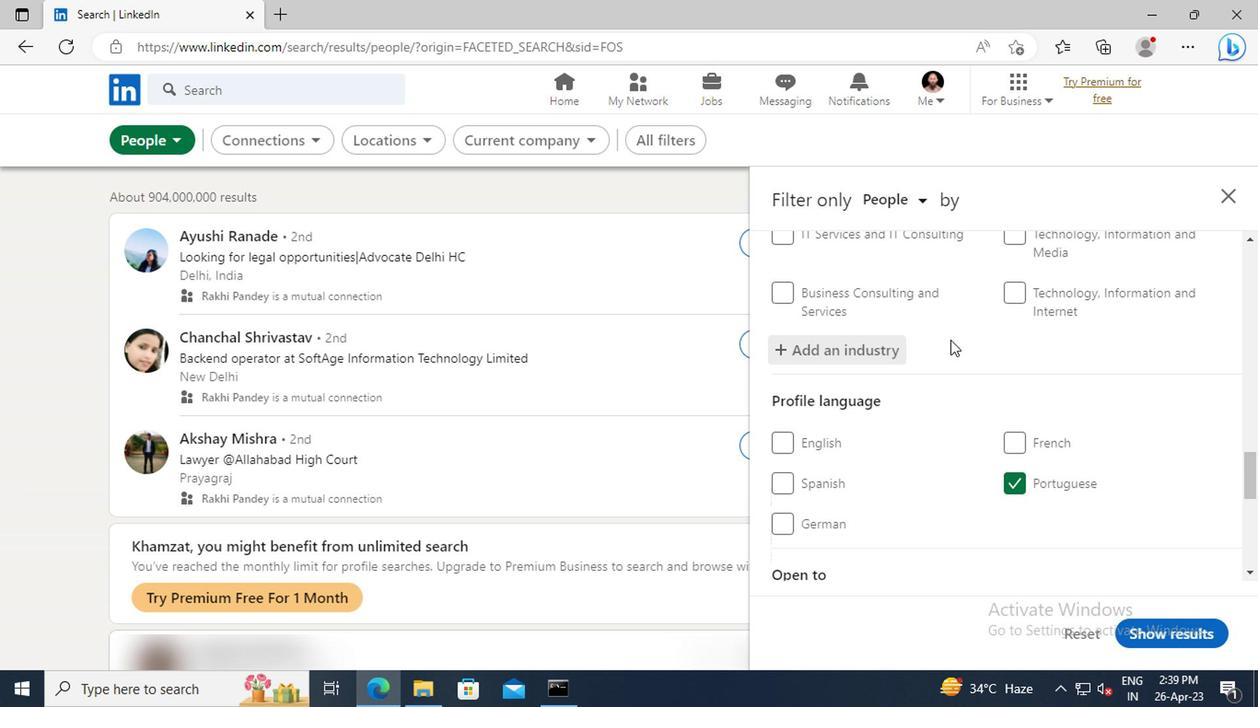 
Action: Mouse scrolled (946, 340) with delta (0, -1)
Screenshot: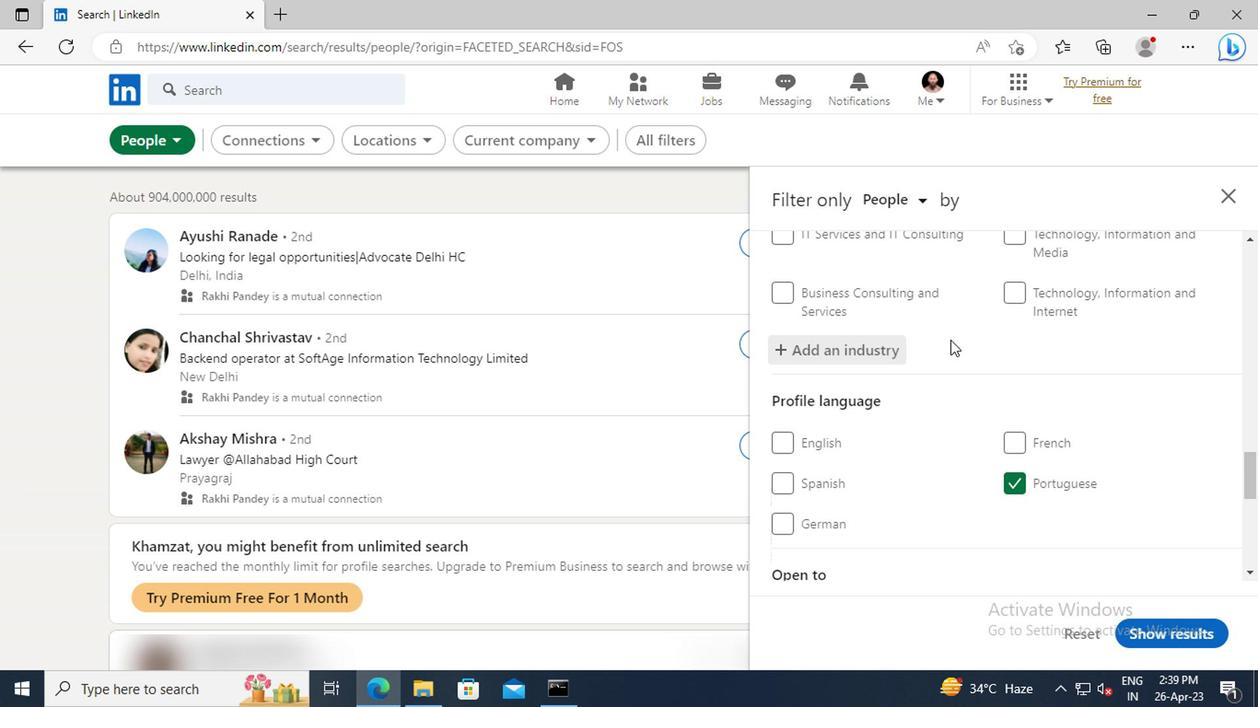 
Action: Mouse scrolled (946, 340) with delta (0, -1)
Screenshot: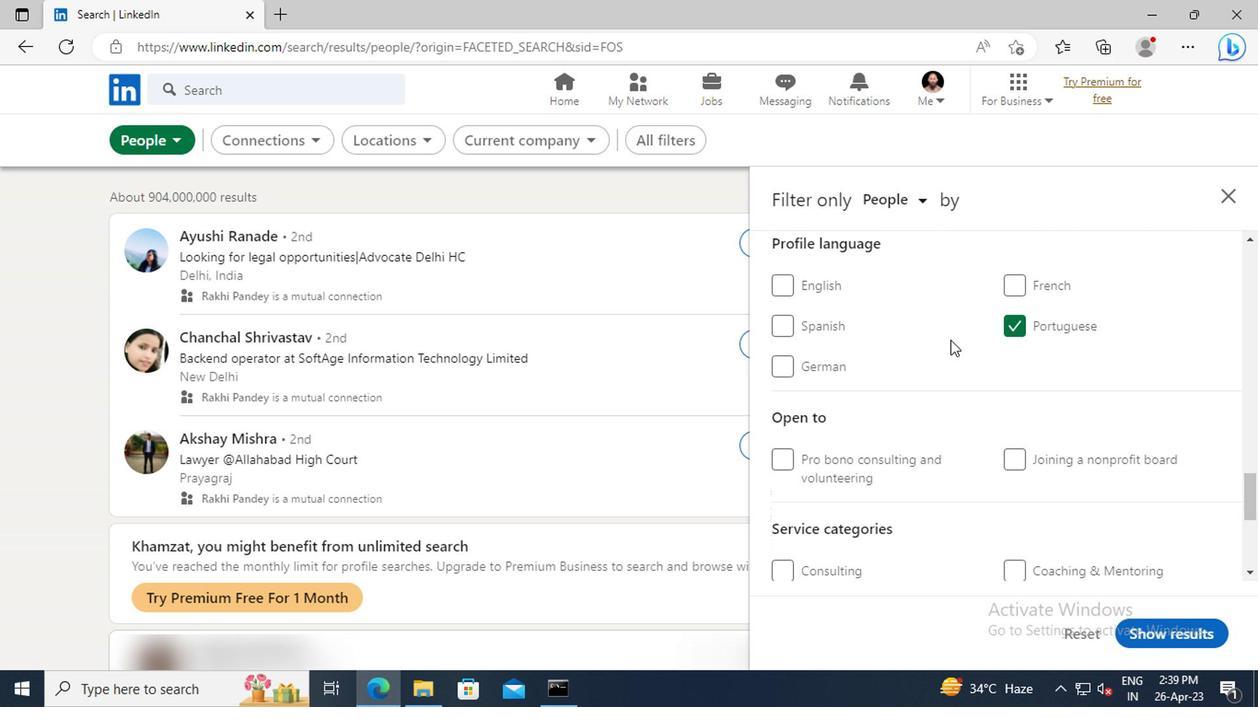 
Action: Mouse scrolled (946, 340) with delta (0, -1)
Screenshot: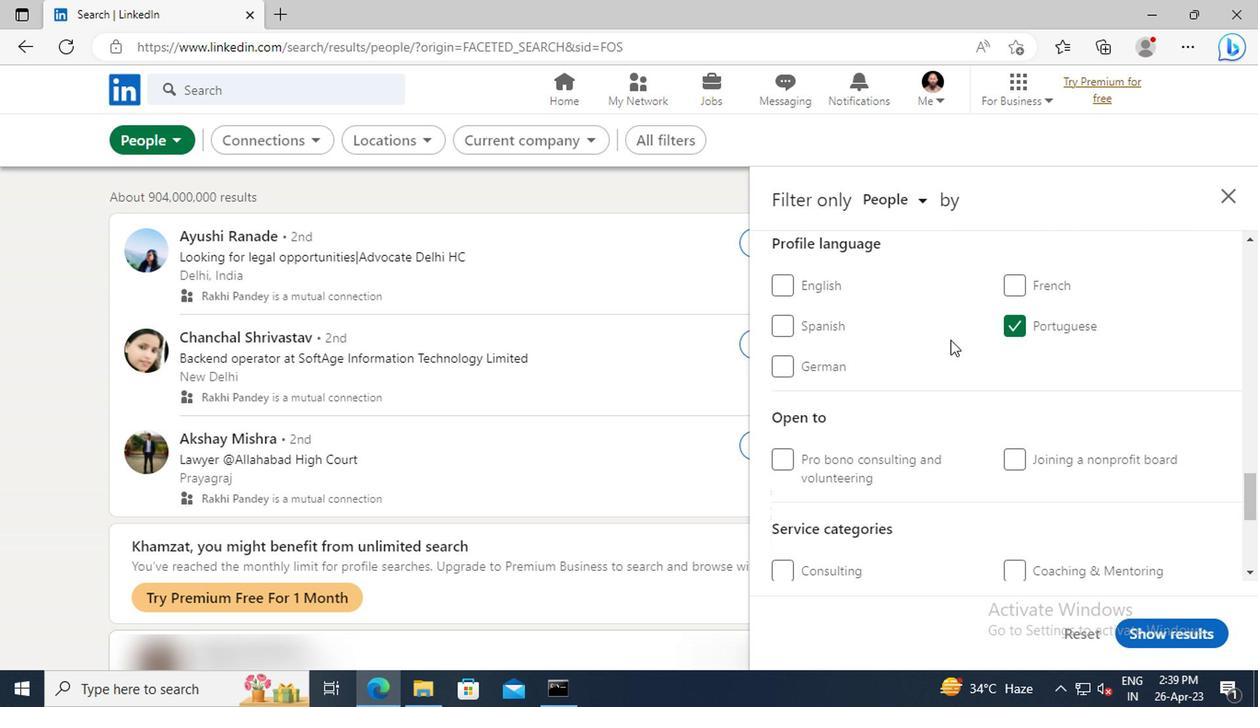
Action: Mouse scrolled (946, 340) with delta (0, -1)
Screenshot: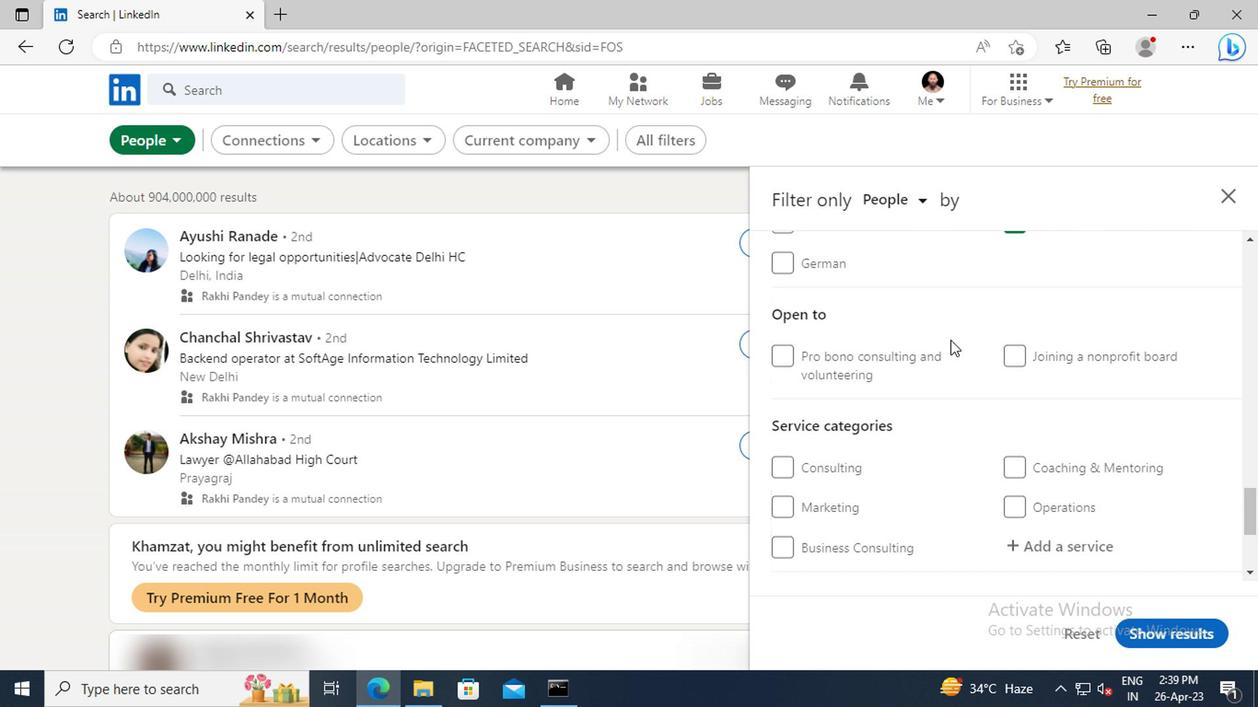 
Action: Mouse scrolled (946, 340) with delta (0, -1)
Screenshot: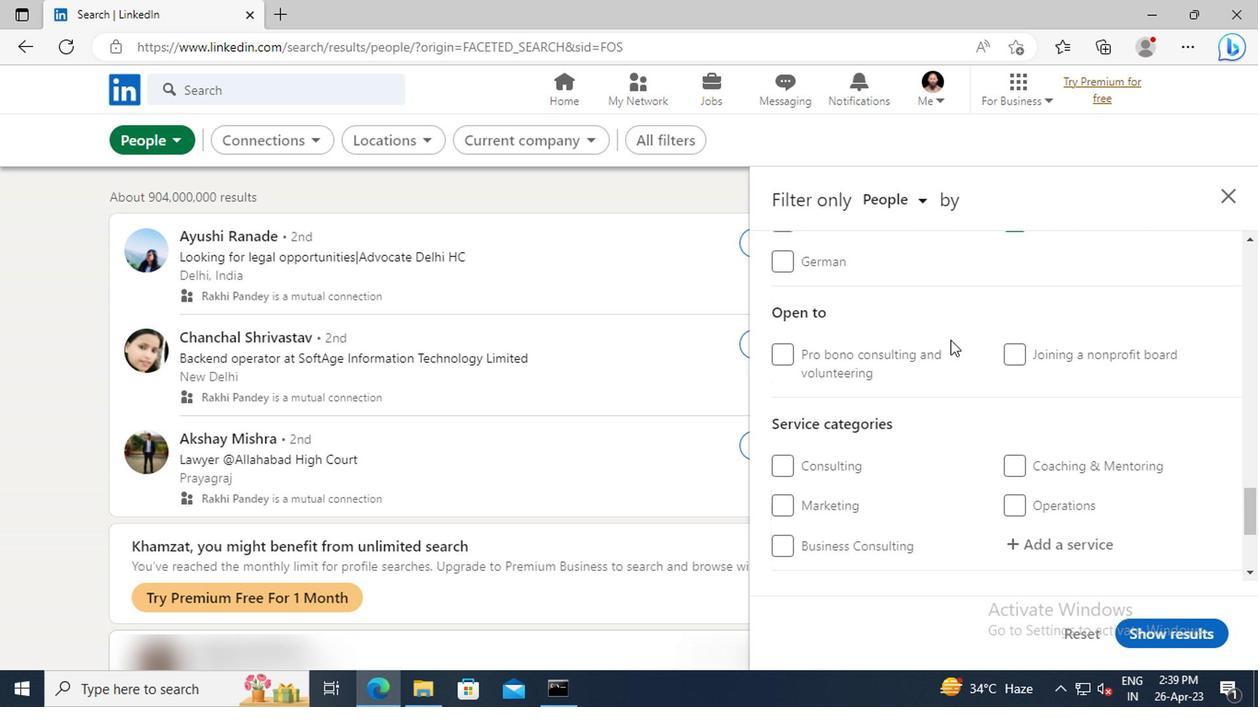 
Action: Mouse scrolled (946, 340) with delta (0, -1)
Screenshot: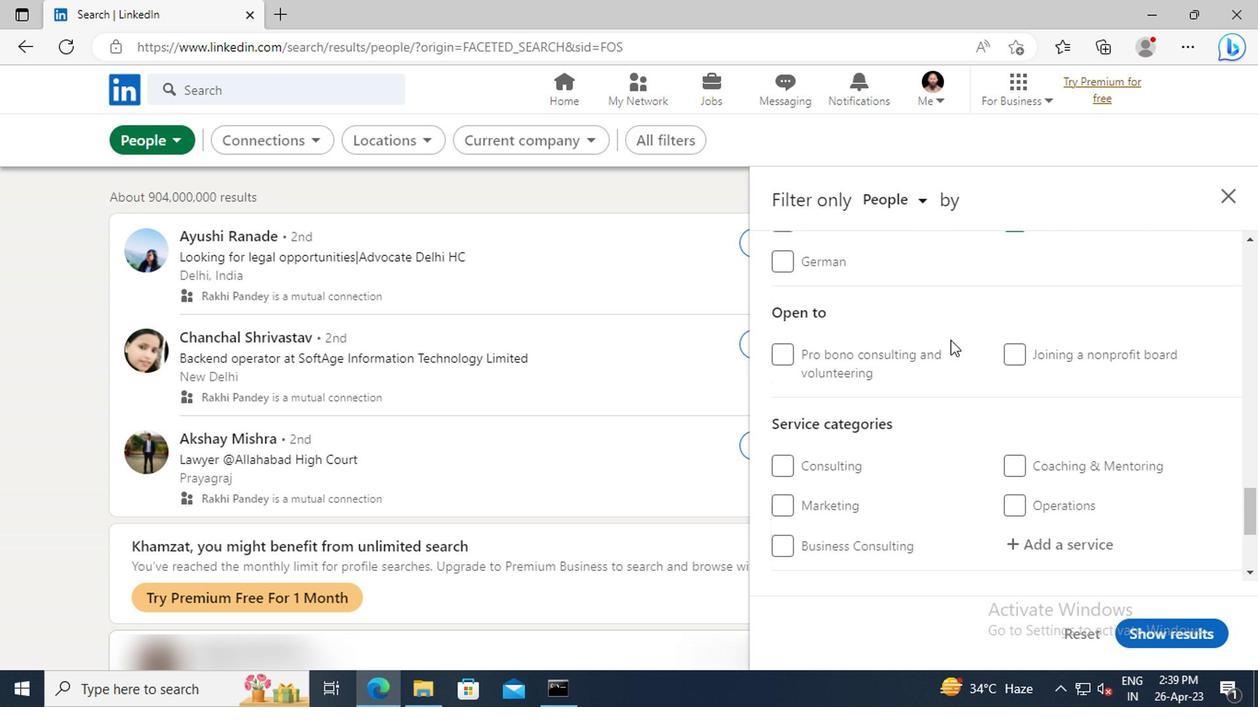 
Action: Mouse scrolled (946, 340) with delta (0, -1)
Screenshot: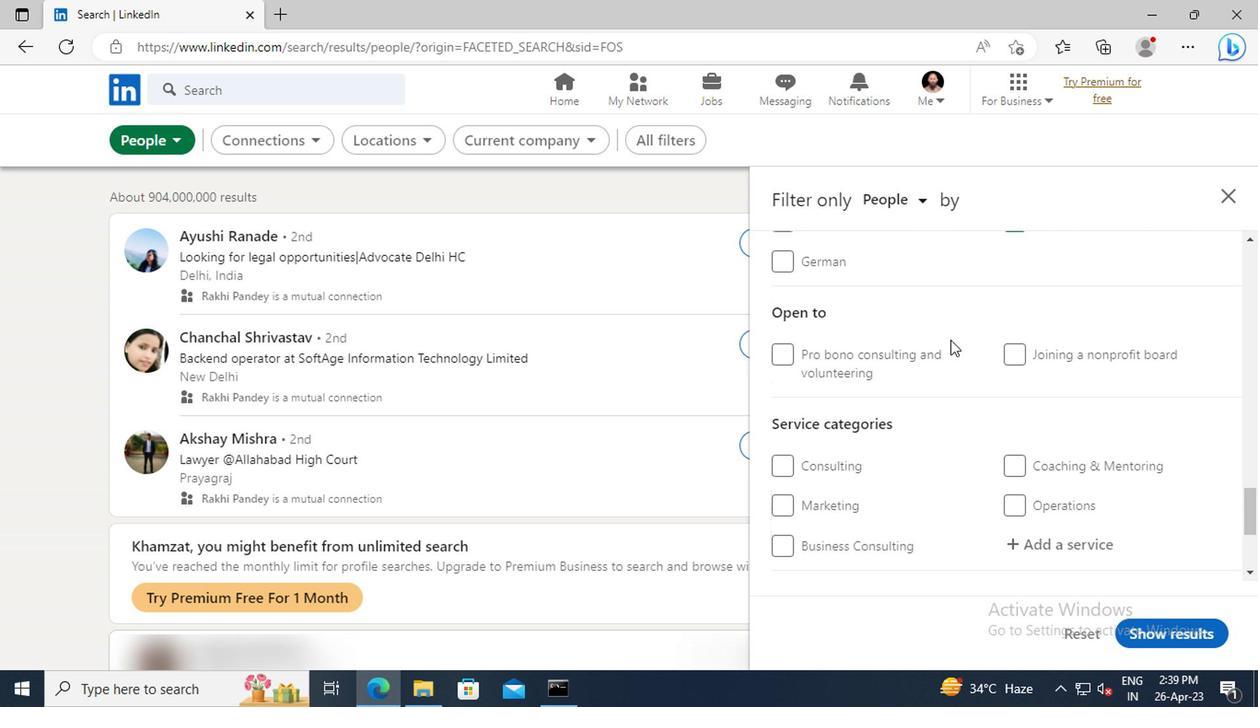 
Action: Mouse moved to (1033, 341)
Screenshot: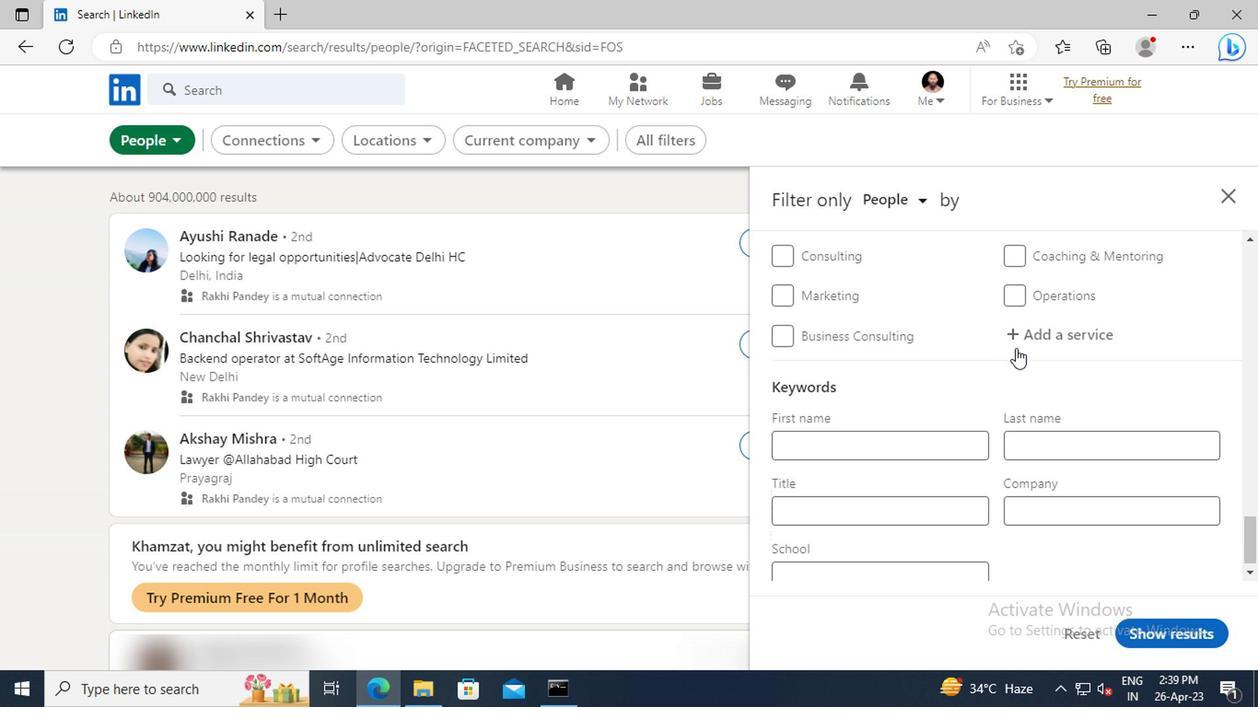 
Action: Mouse pressed left at (1033, 341)
Screenshot: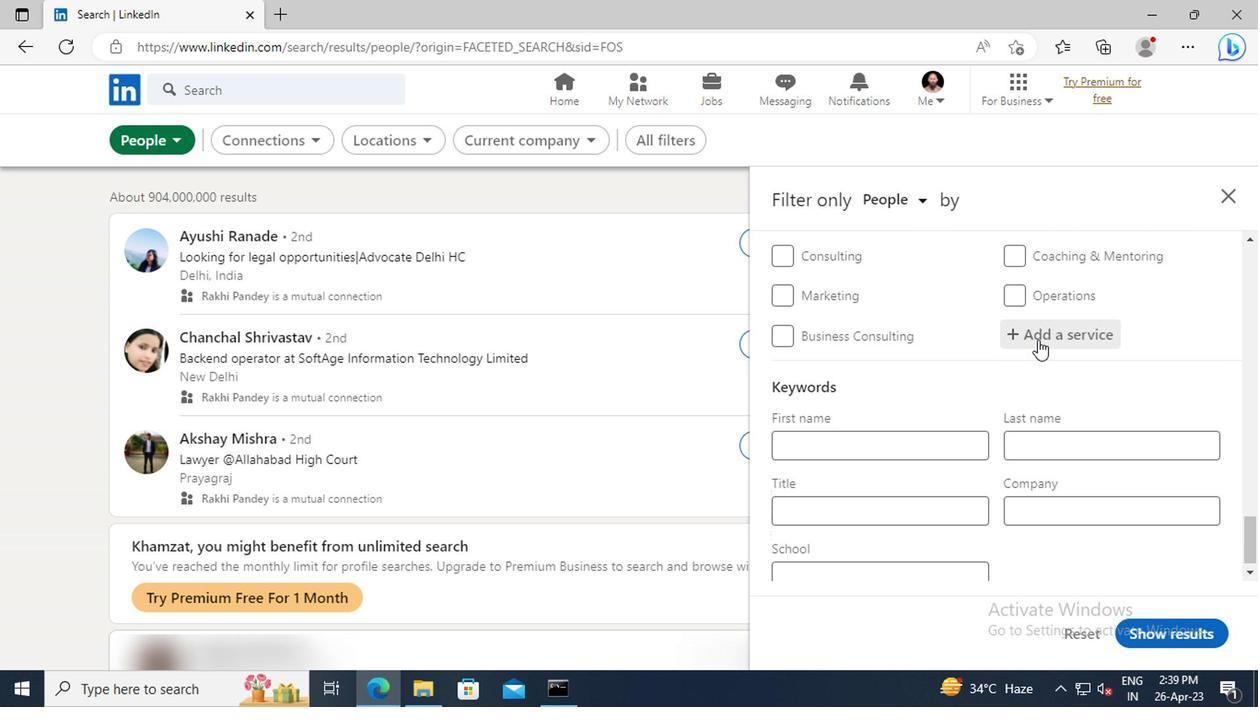 
Action: Mouse moved to (983, 365)
Screenshot: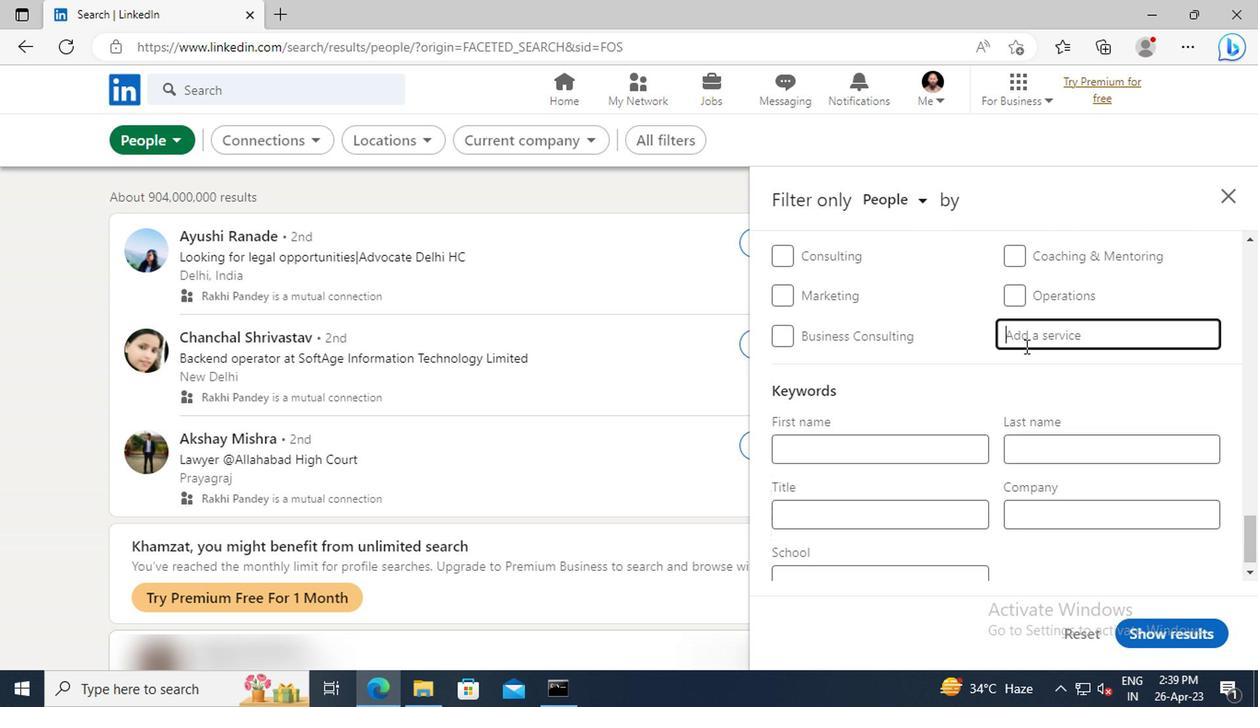 
Action: Key pressed <Key.shift>SEARCH<Key.space><Key.shift>ENGINE<Key.space><Key.shift>MARKETING<Key.space><Key.shift>(SEM)
Screenshot: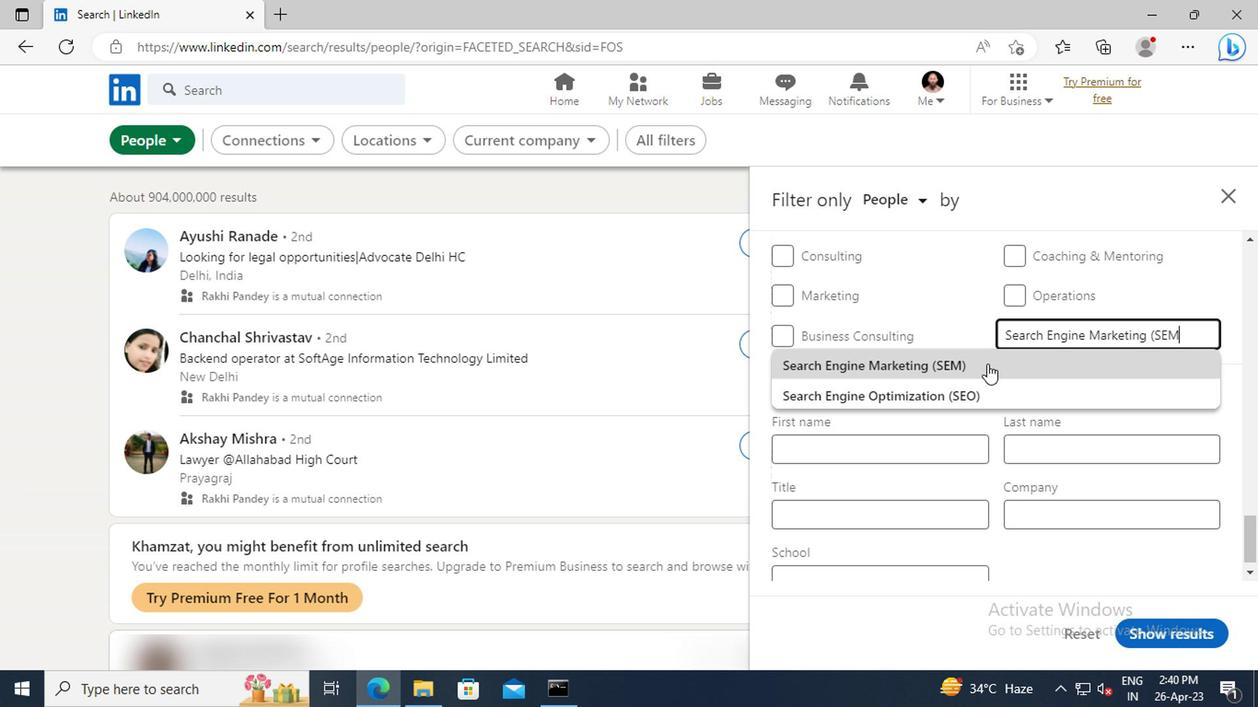 
Action: Mouse moved to (933, 365)
Screenshot: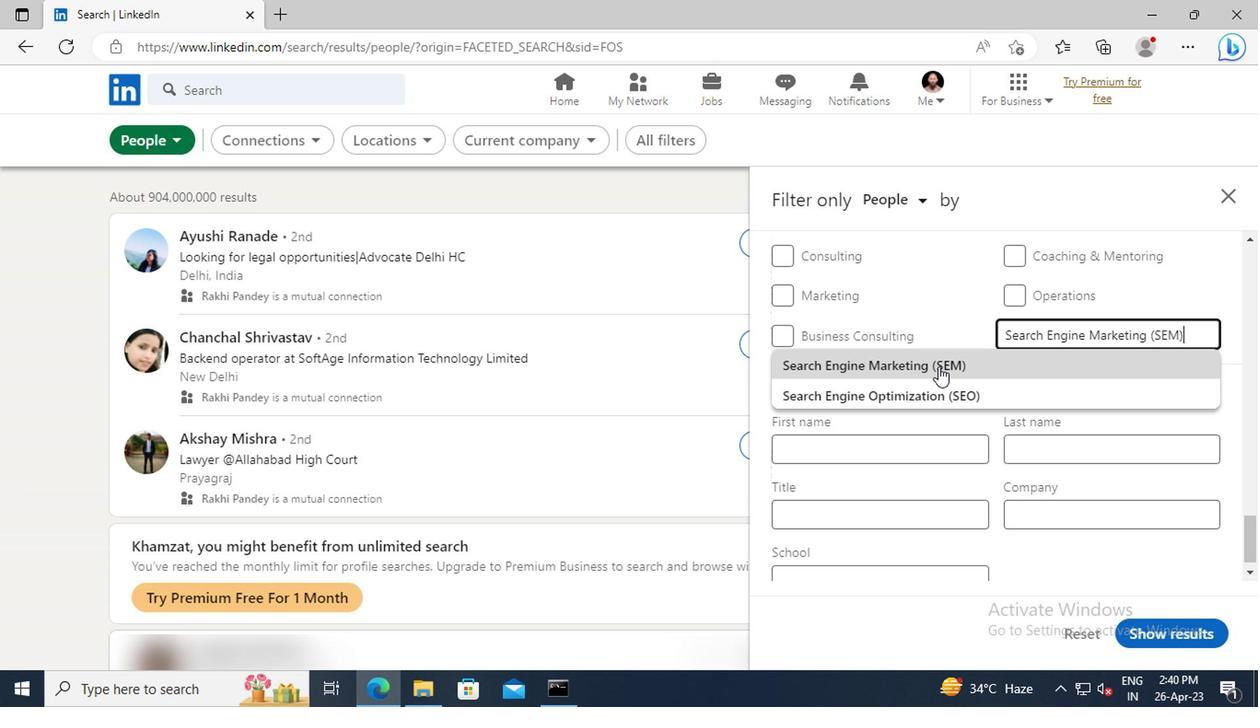 
Action: Mouse pressed left at (933, 365)
Screenshot: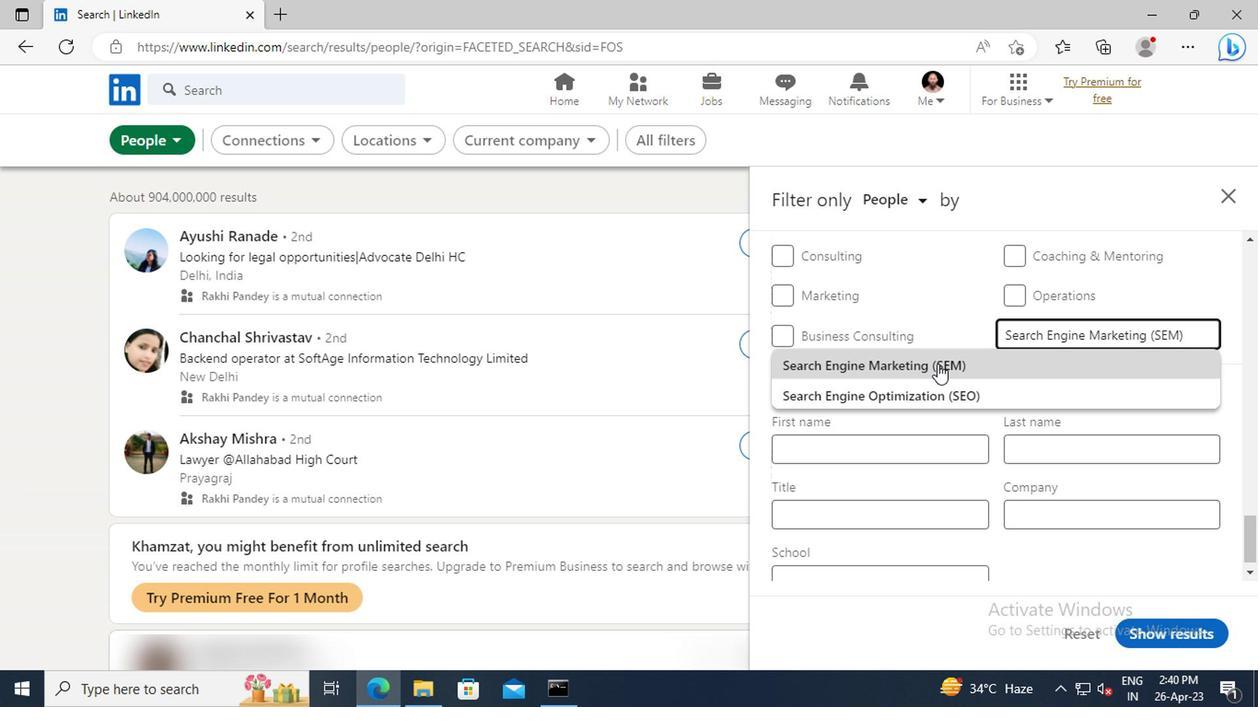 
Action: Mouse scrolled (933, 364) with delta (0, 0)
Screenshot: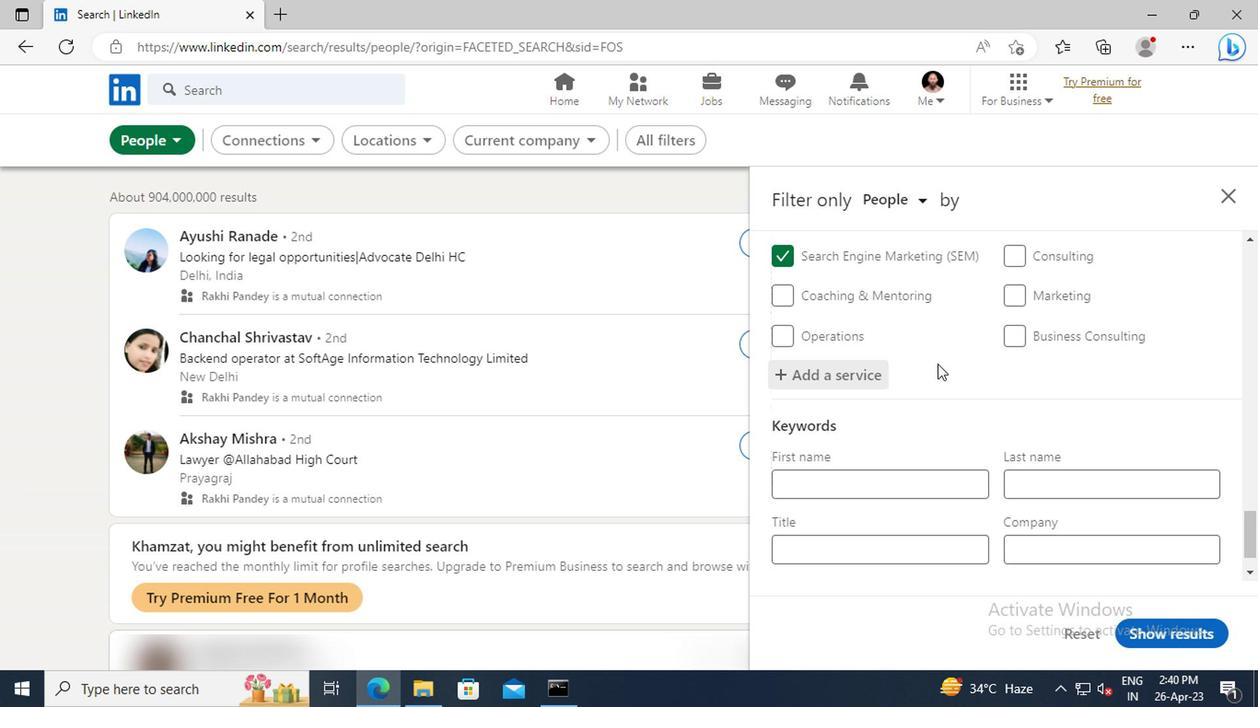 
Action: Mouse scrolled (933, 364) with delta (0, 0)
Screenshot: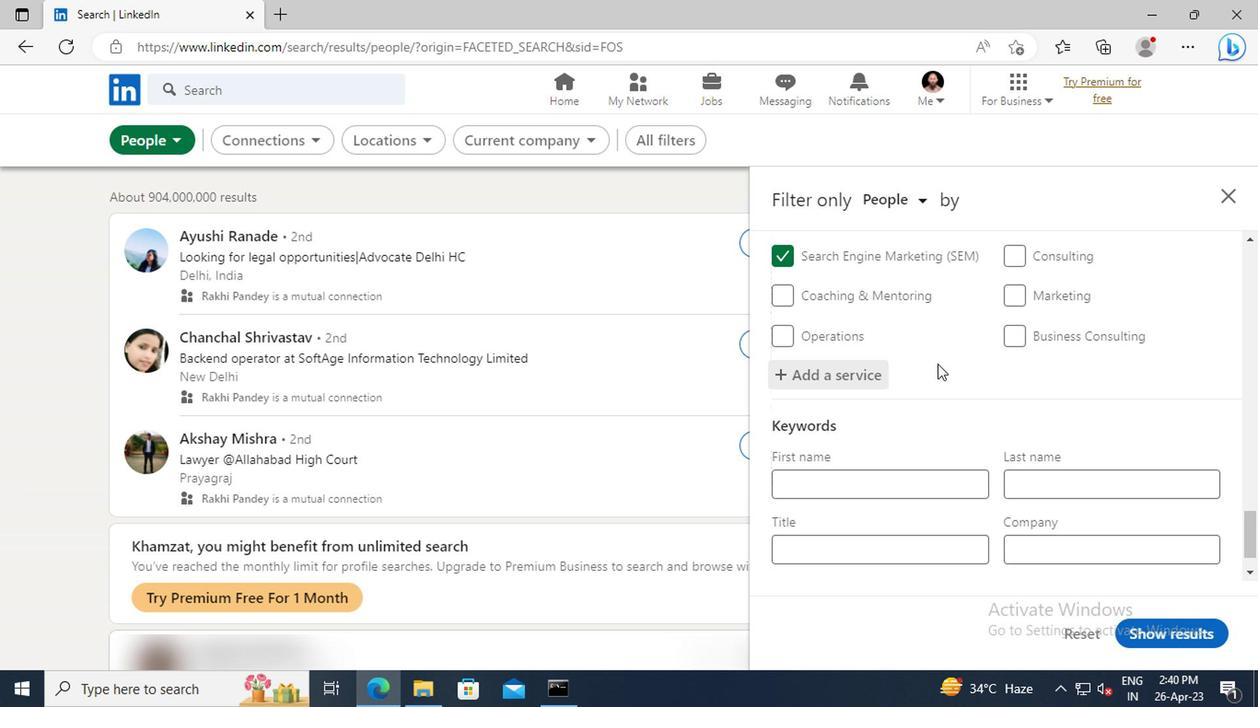 
Action: Mouse scrolled (933, 364) with delta (0, 0)
Screenshot: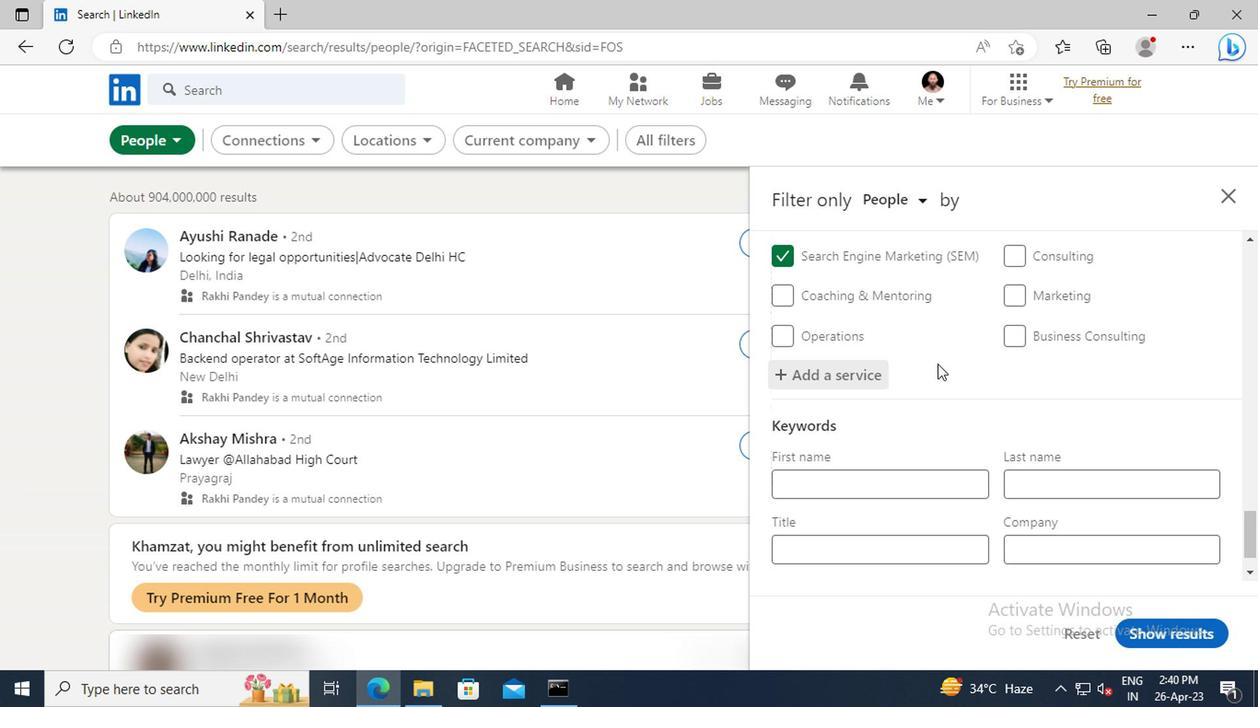 
Action: Mouse moved to (867, 502)
Screenshot: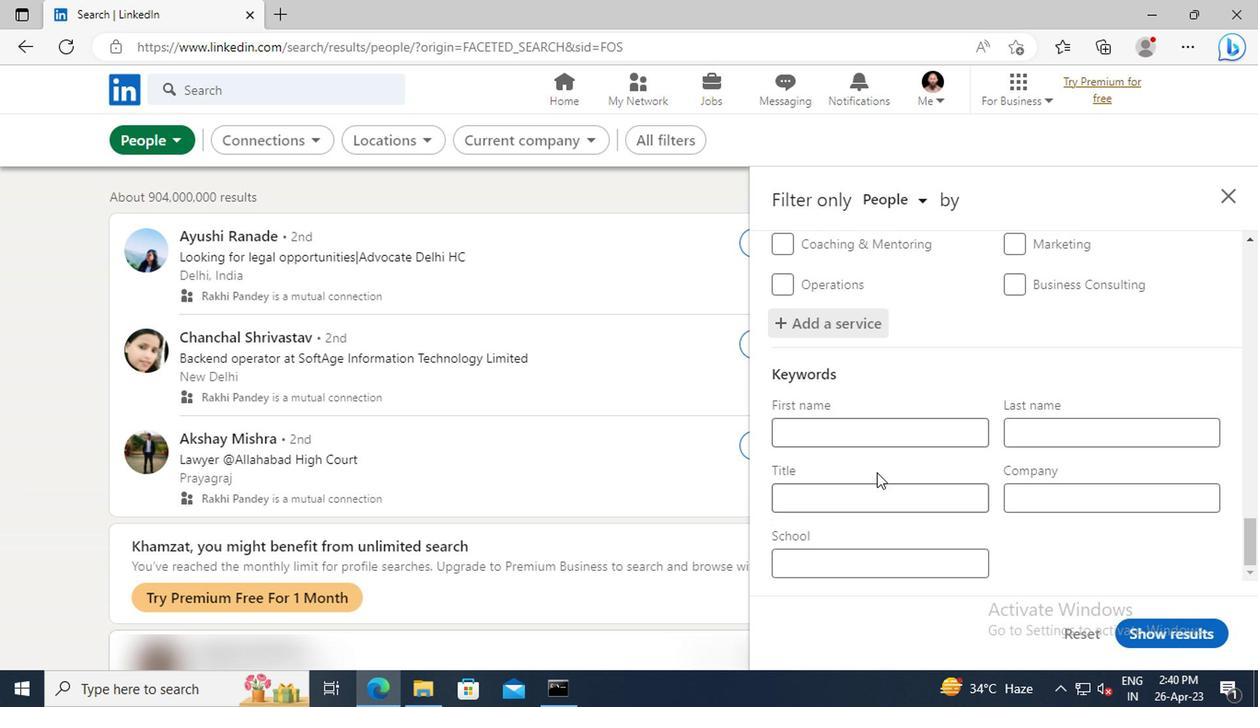 
Action: Mouse pressed left at (867, 502)
Screenshot: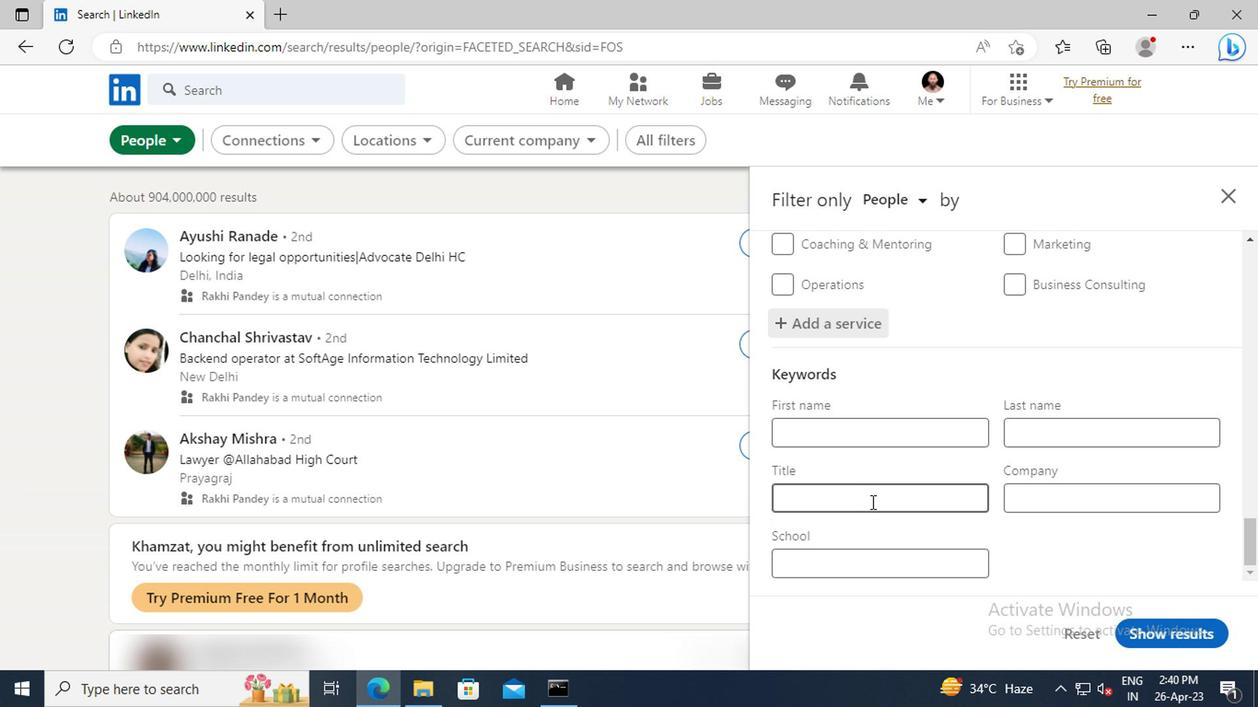 
Action: Key pressed <Key.shift>PRESIDENT<Key.enter>
Screenshot: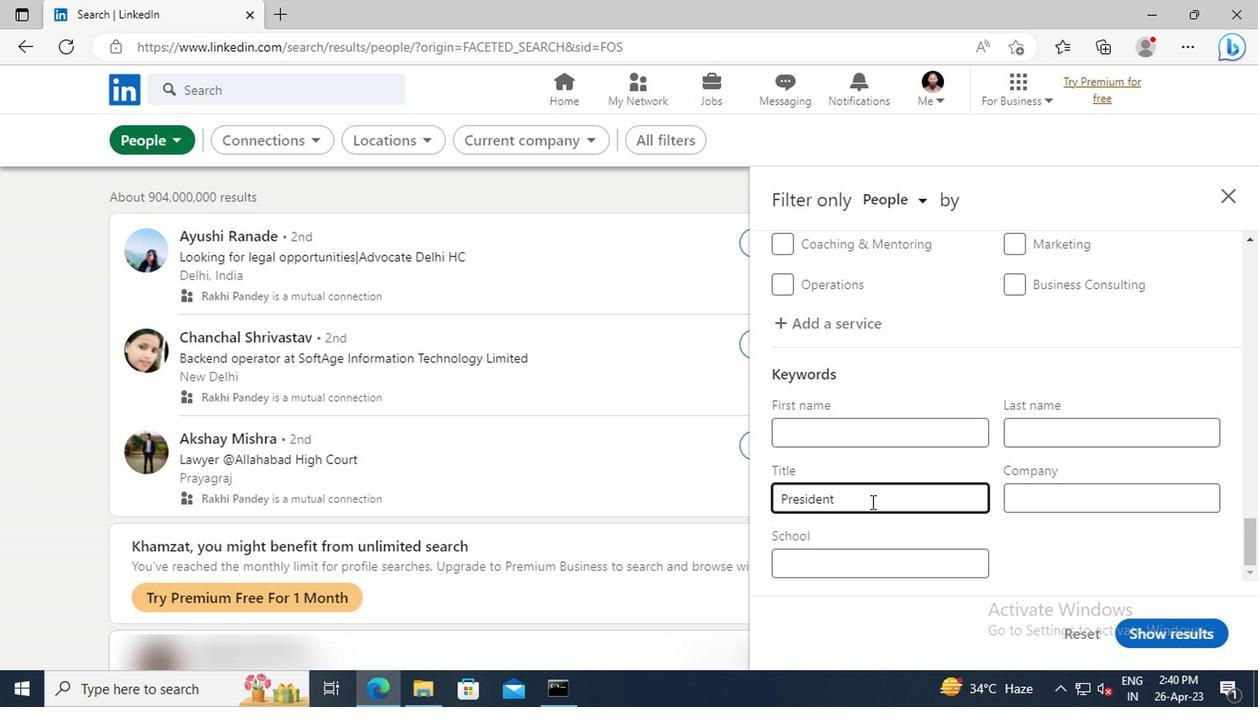 
Action: Mouse moved to (1142, 635)
Screenshot: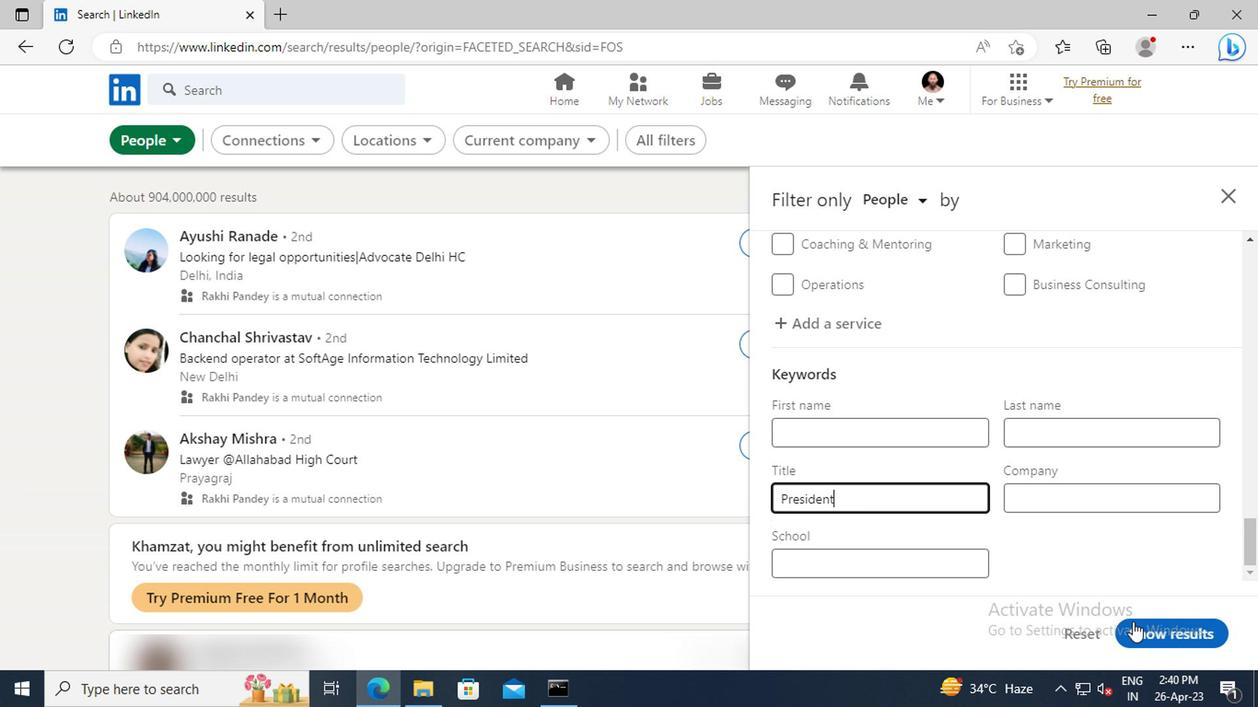 
Action: Mouse pressed left at (1142, 635)
Screenshot: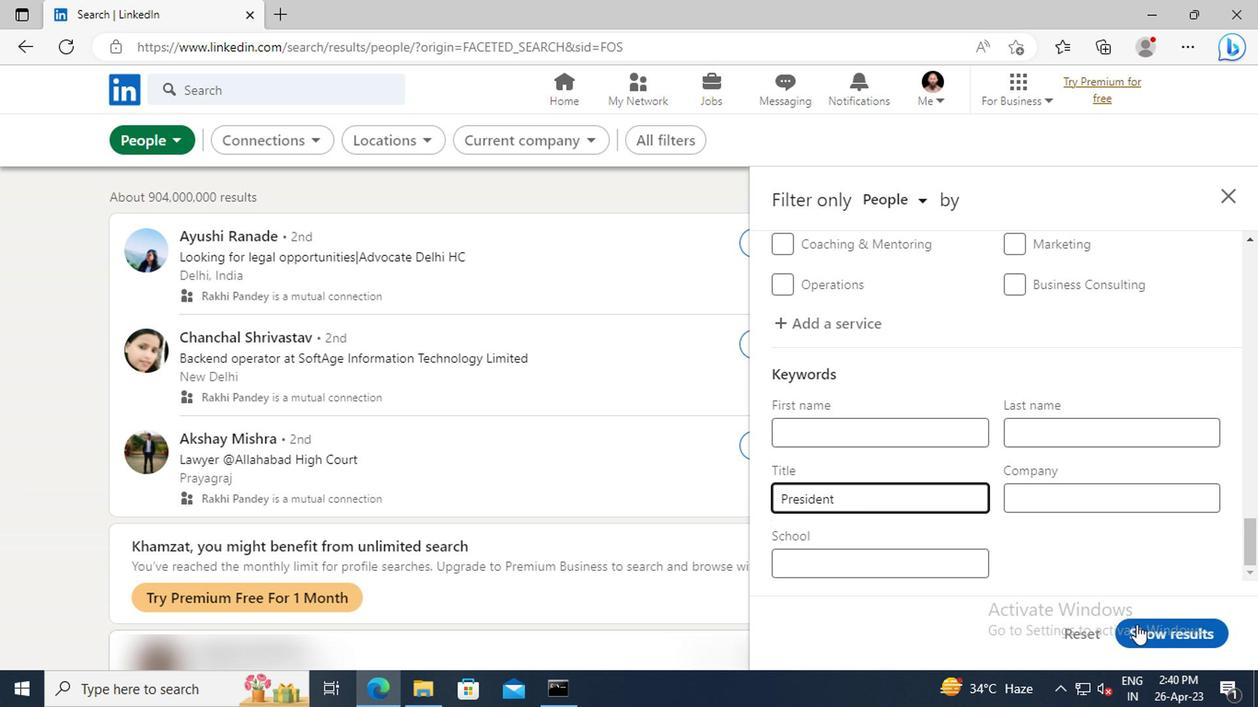 
Action: Mouse moved to (1141, 633)
Screenshot: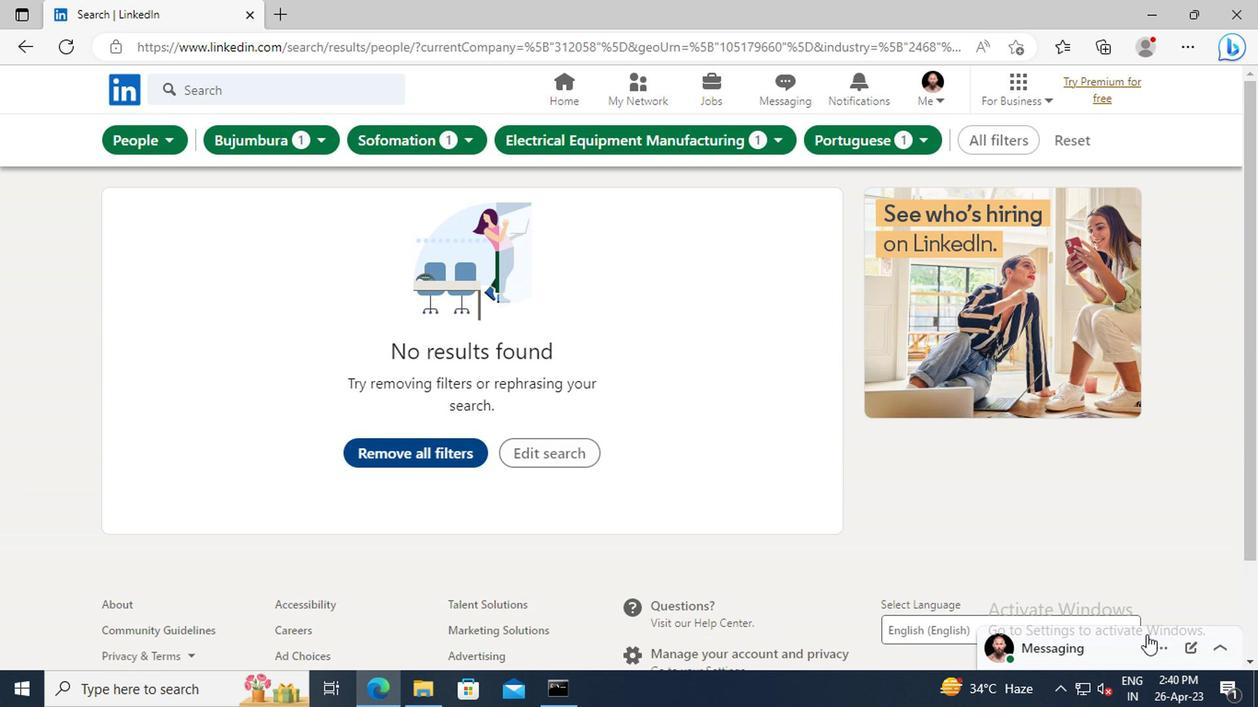 
